 Task: Create multiple record types of patient object.
Action: Mouse moved to (676, 57)
Screenshot: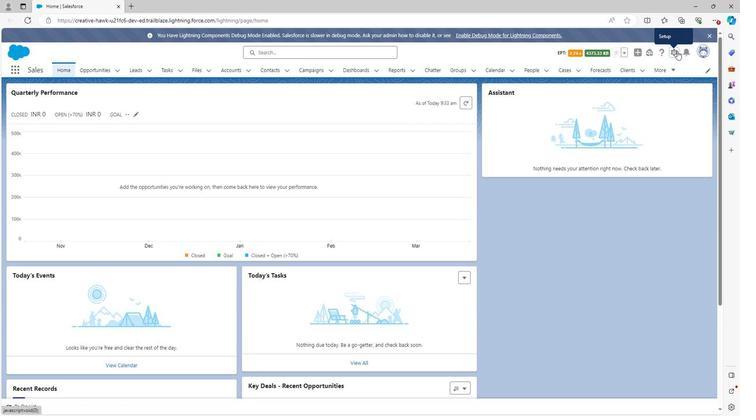 
Action: Mouse pressed left at (676, 57)
Screenshot: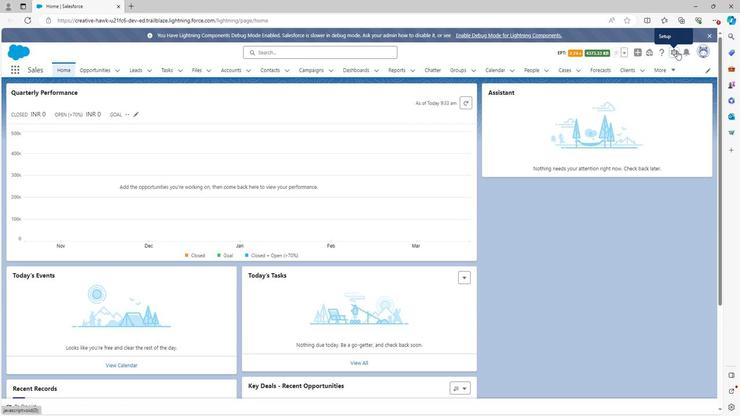 
Action: Mouse moved to (647, 79)
Screenshot: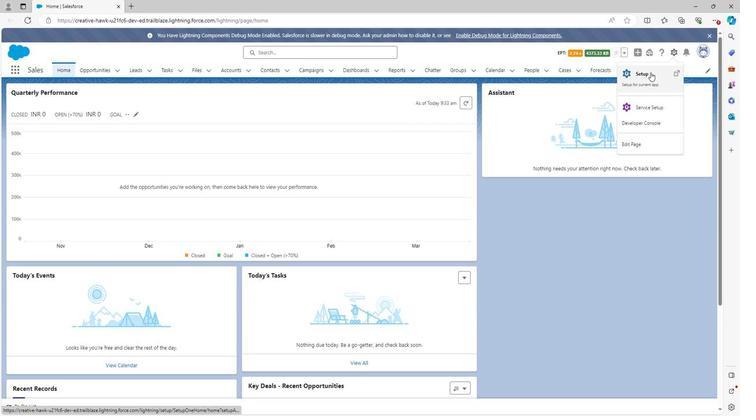 
Action: Mouse pressed left at (647, 79)
Screenshot: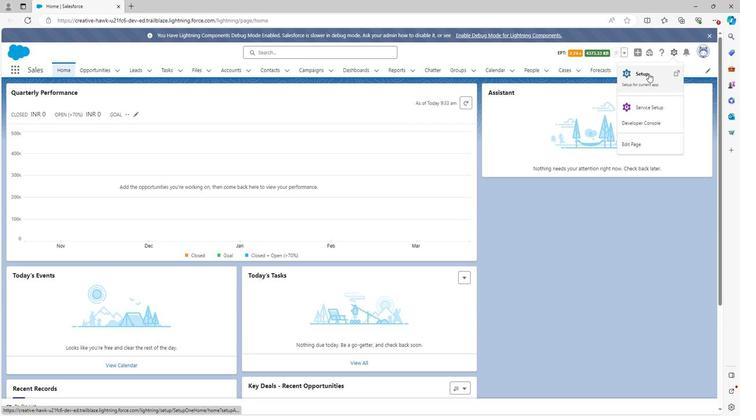 
Action: Mouse moved to (87, 76)
Screenshot: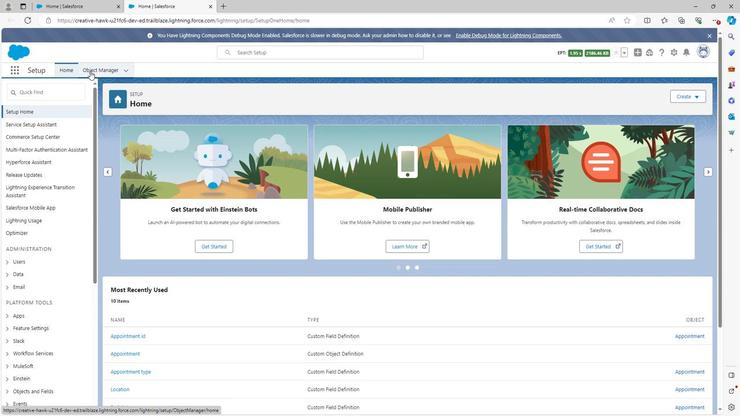 
Action: Mouse pressed left at (87, 76)
Screenshot: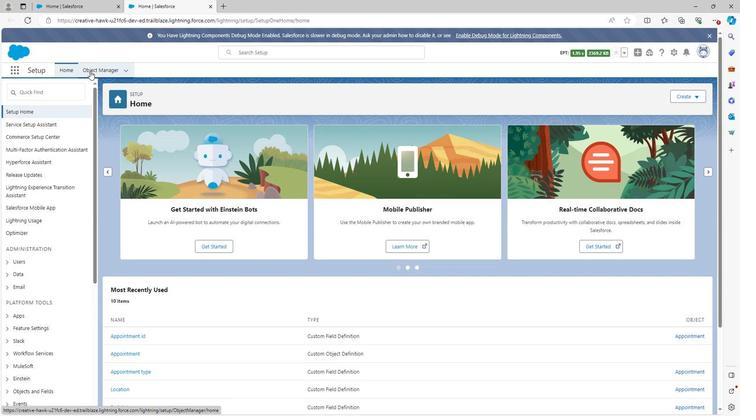 
Action: Mouse moved to (31, 301)
Screenshot: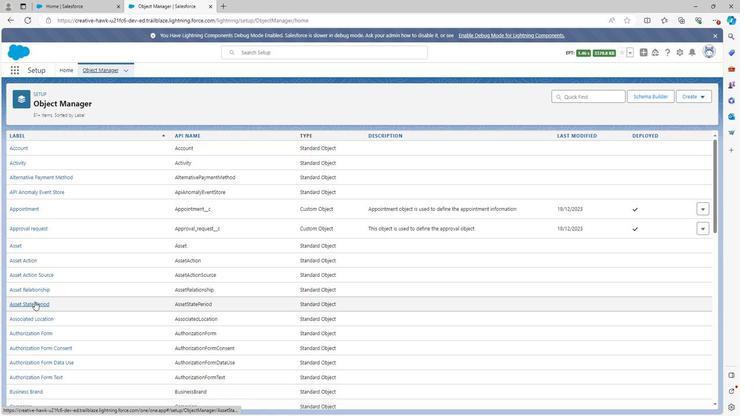 
Action: Mouse scrolled (31, 301) with delta (0, 0)
Screenshot: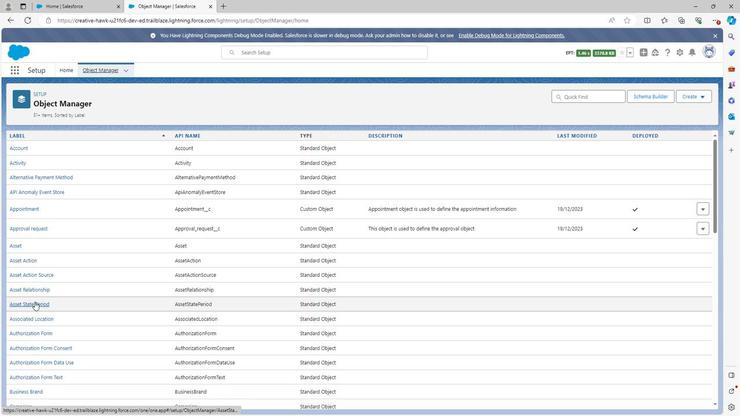 
Action: Mouse moved to (31, 302)
Screenshot: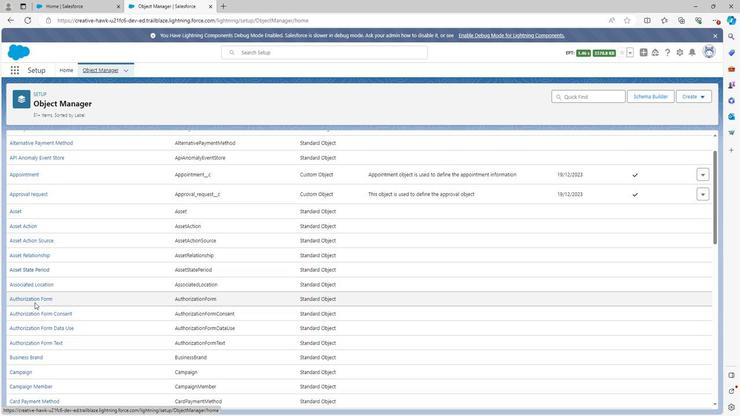 
Action: Mouse scrolled (31, 301) with delta (0, 0)
Screenshot: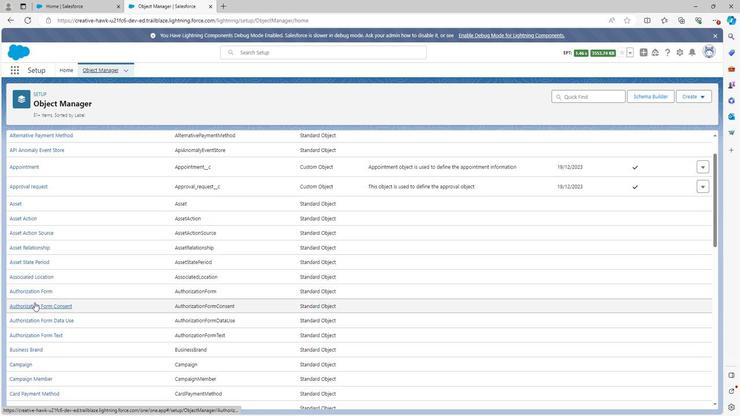 
Action: Mouse scrolled (31, 301) with delta (0, 0)
Screenshot: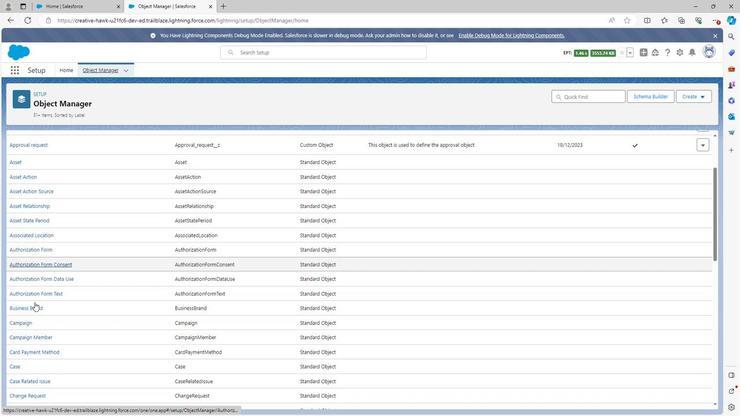 
Action: Mouse scrolled (31, 301) with delta (0, 0)
Screenshot: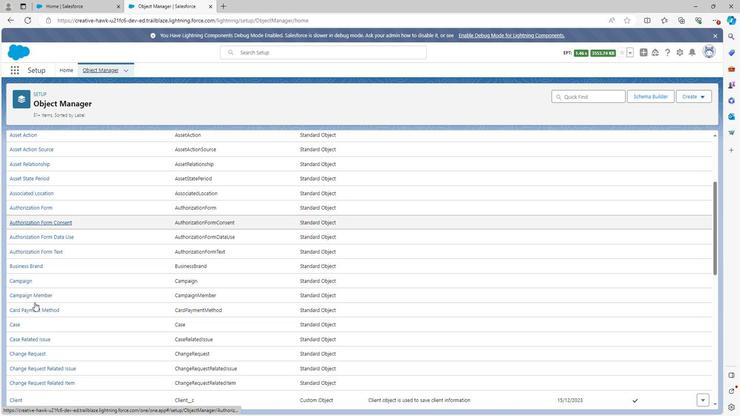 
Action: Mouse scrolled (31, 301) with delta (0, 0)
Screenshot: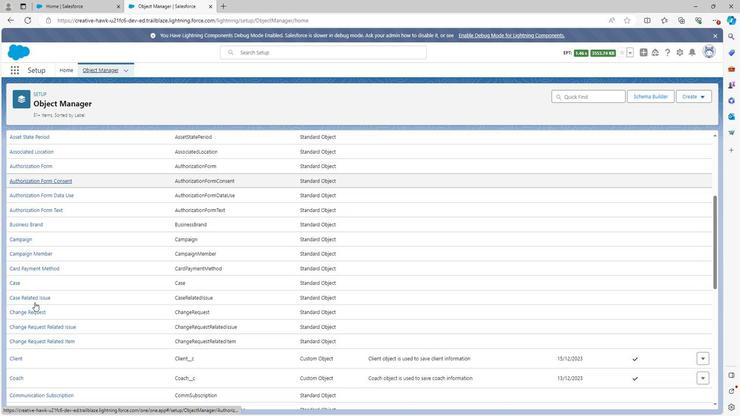
Action: Mouse moved to (32, 304)
Screenshot: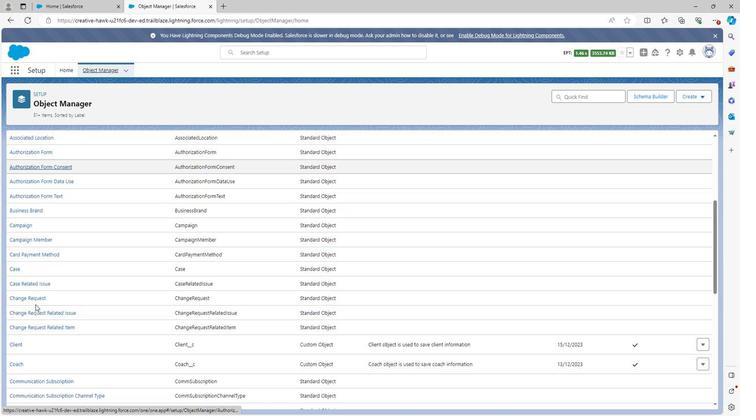 
Action: Mouse scrolled (32, 303) with delta (0, 0)
Screenshot: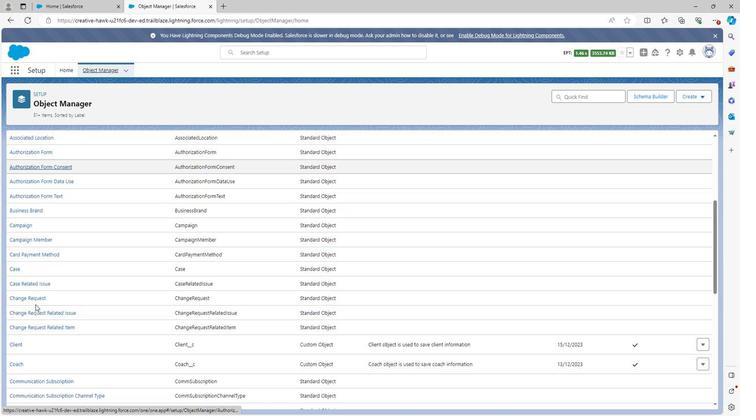 
Action: Mouse scrolled (32, 303) with delta (0, 0)
Screenshot: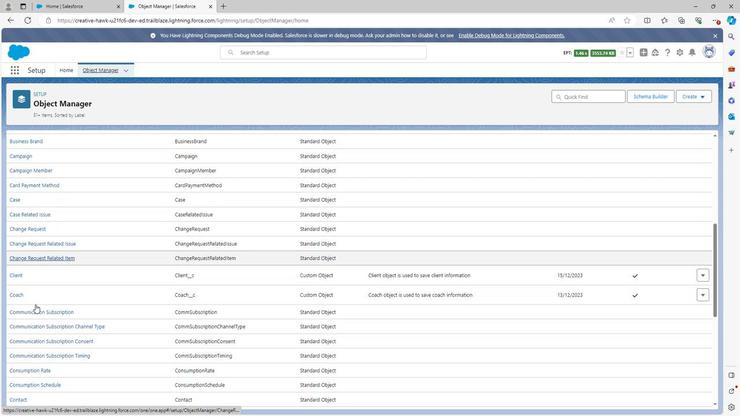 
Action: Mouse scrolled (32, 303) with delta (0, 0)
Screenshot: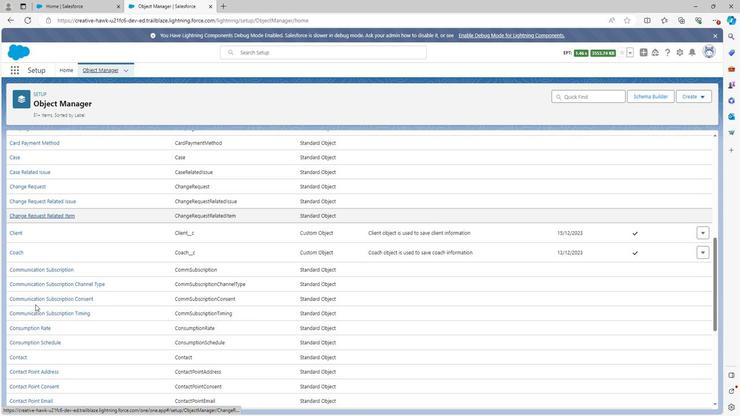 
Action: Mouse scrolled (32, 303) with delta (0, 0)
Screenshot: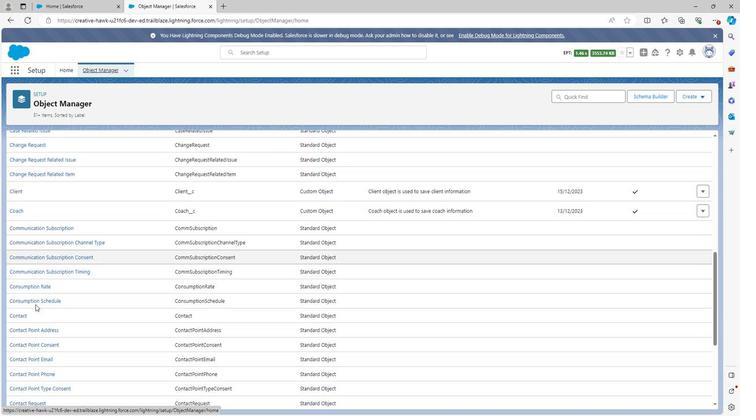 
Action: Mouse scrolled (32, 303) with delta (0, 0)
Screenshot: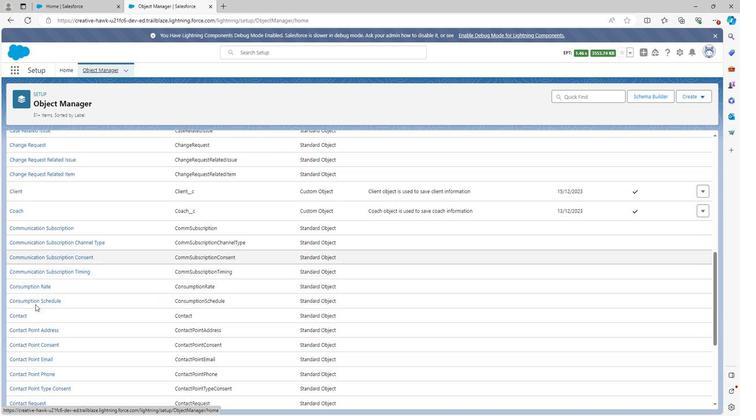 
Action: Mouse scrolled (32, 303) with delta (0, 0)
Screenshot: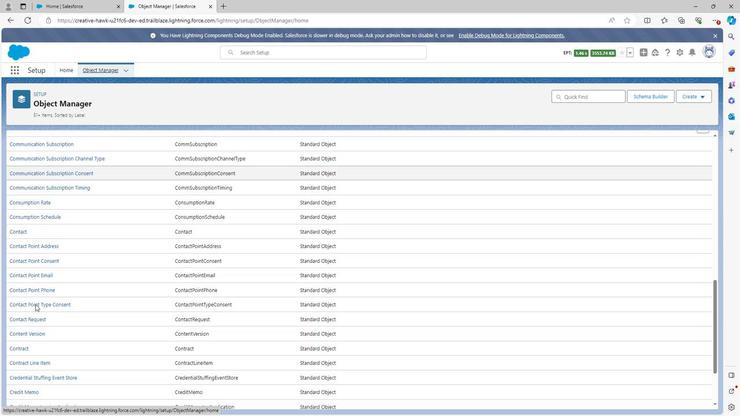 
Action: Mouse scrolled (32, 303) with delta (0, 0)
Screenshot: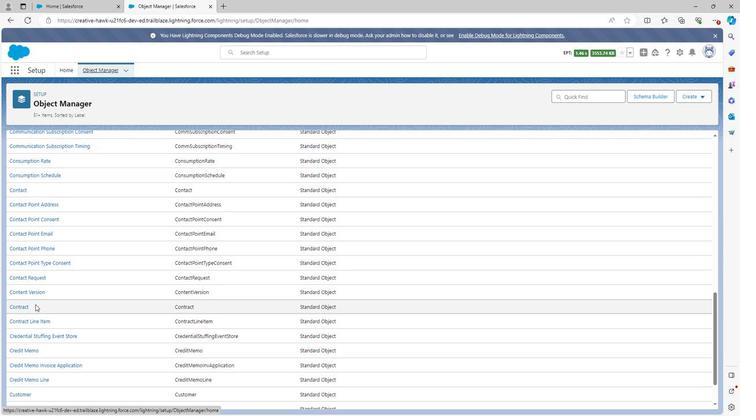 
Action: Mouse scrolled (32, 303) with delta (0, 0)
Screenshot: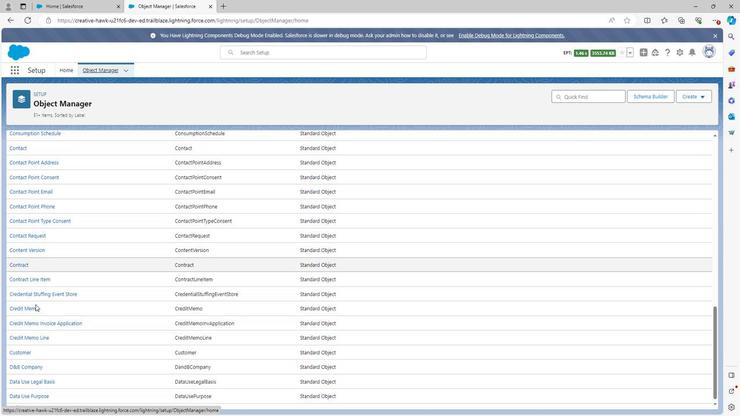 
Action: Mouse scrolled (32, 303) with delta (0, 0)
Screenshot: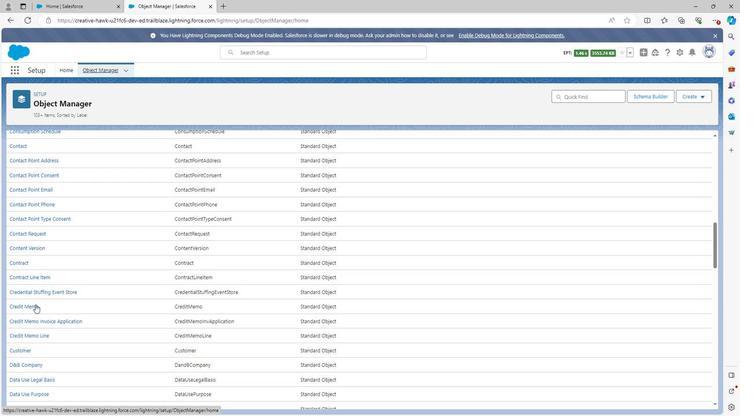 
Action: Mouse scrolled (32, 303) with delta (0, 0)
Screenshot: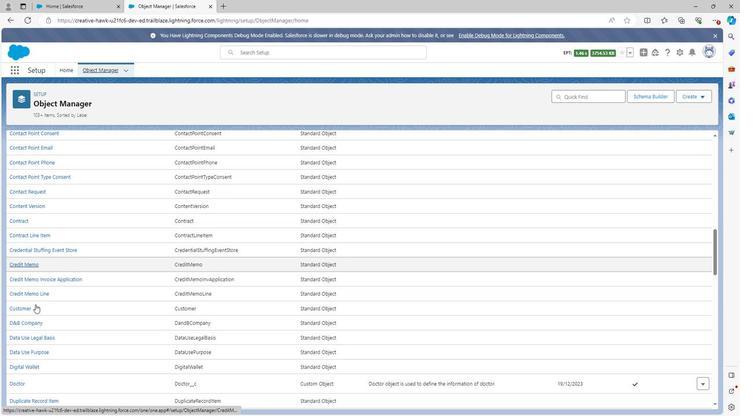 
Action: Mouse scrolled (32, 303) with delta (0, 0)
Screenshot: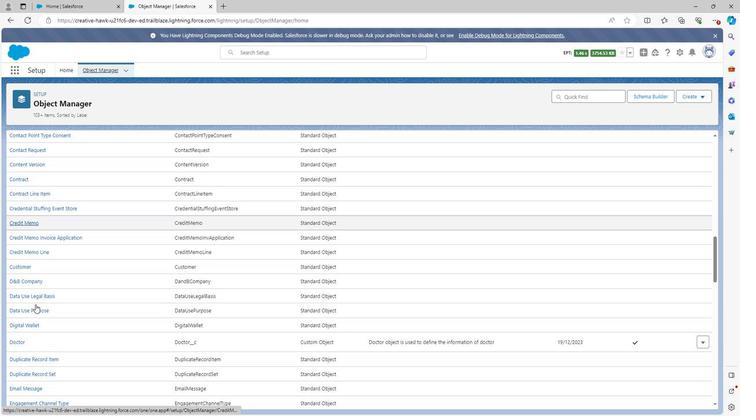 
Action: Mouse scrolled (32, 303) with delta (0, 0)
Screenshot: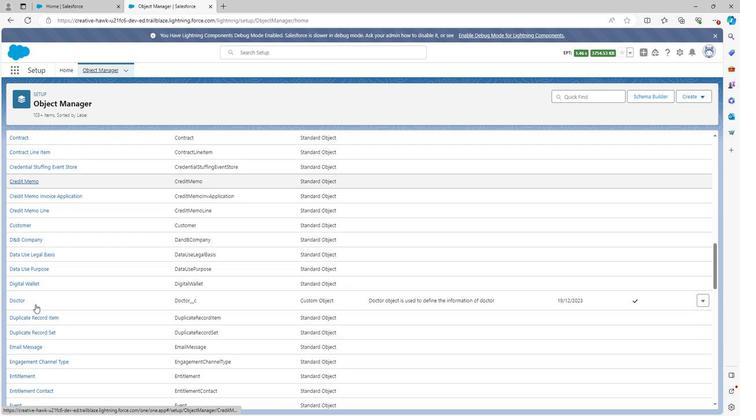 
Action: Mouse moved to (33, 304)
Screenshot: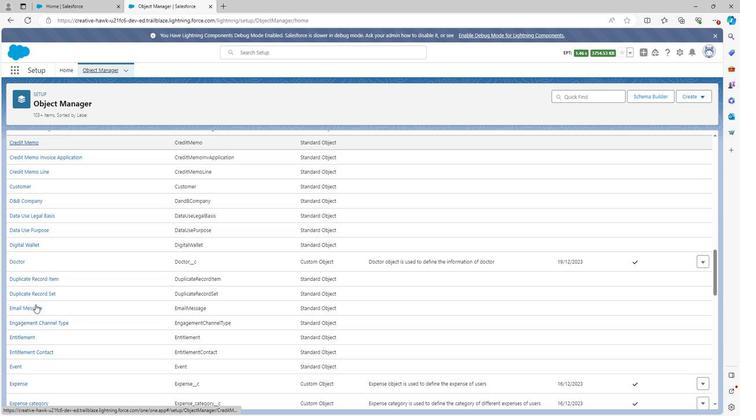 
Action: Mouse scrolled (33, 303) with delta (0, 0)
Screenshot: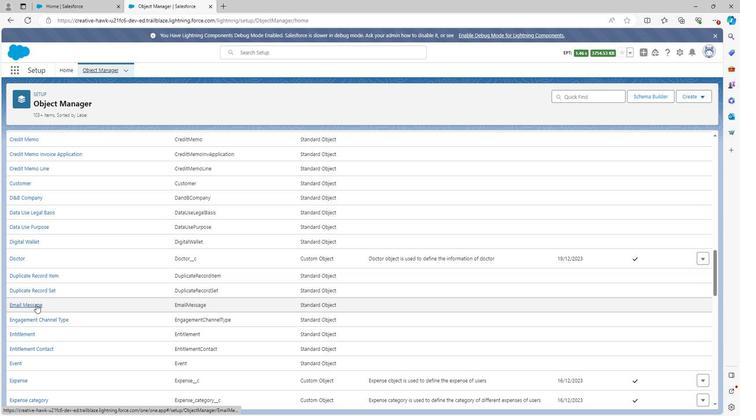 
Action: Mouse scrolled (33, 303) with delta (0, 0)
Screenshot: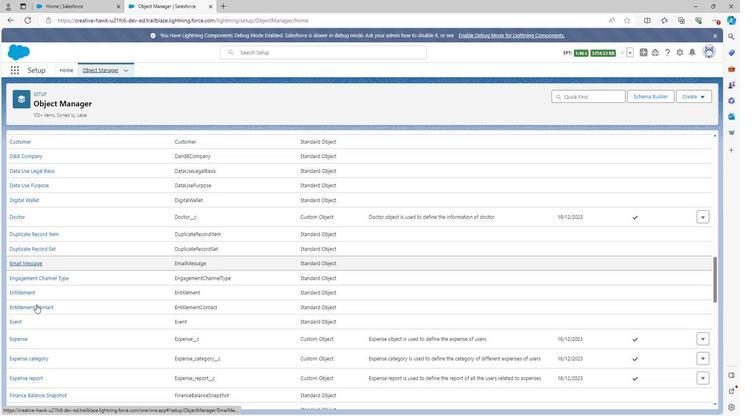 
Action: Mouse scrolled (33, 303) with delta (0, 0)
Screenshot: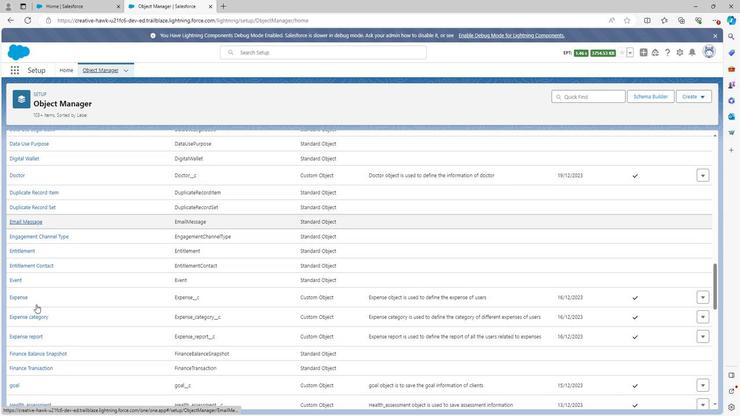 
Action: Mouse moved to (33, 303)
Screenshot: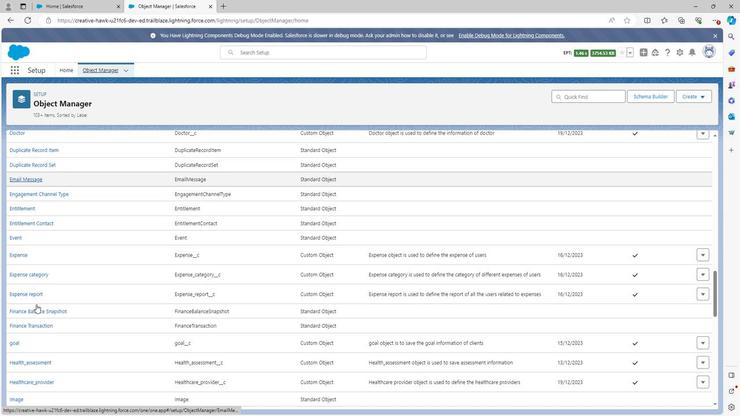 
Action: Mouse scrolled (33, 303) with delta (0, 0)
Screenshot: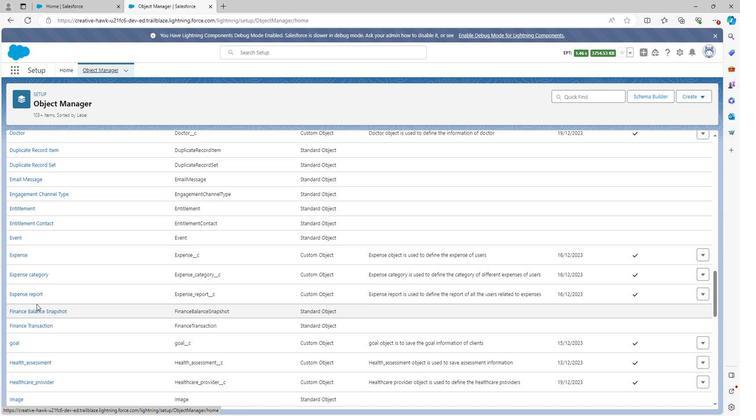 
Action: Mouse scrolled (33, 303) with delta (0, 0)
Screenshot: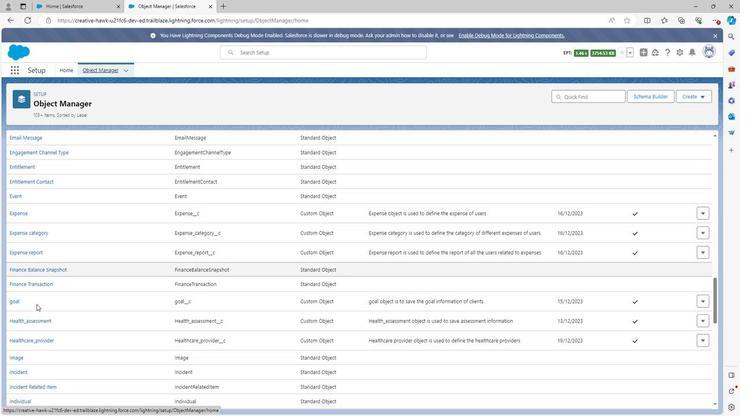 
Action: Mouse scrolled (33, 303) with delta (0, 0)
Screenshot: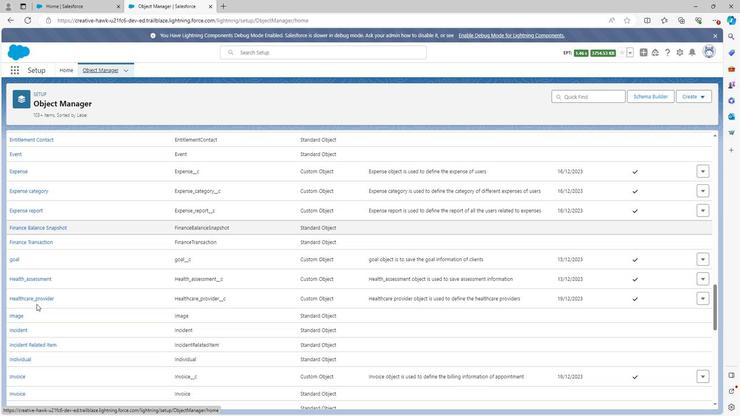 
Action: Mouse scrolled (33, 303) with delta (0, 0)
Screenshot: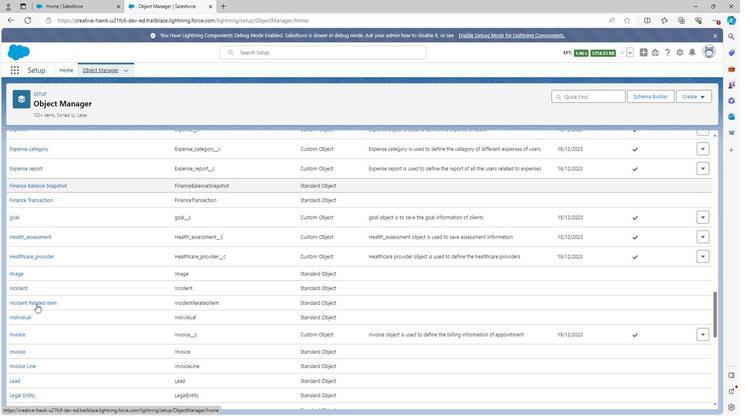 
Action: Mouse scrolled (33, 303) with delta (0, 0)
Screenshot: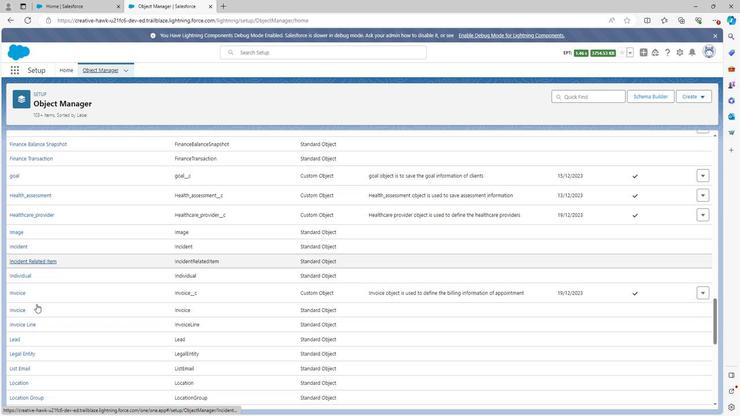
Action: Mouse scrolled (33, 303) with delta (0, 0)
Screenshot: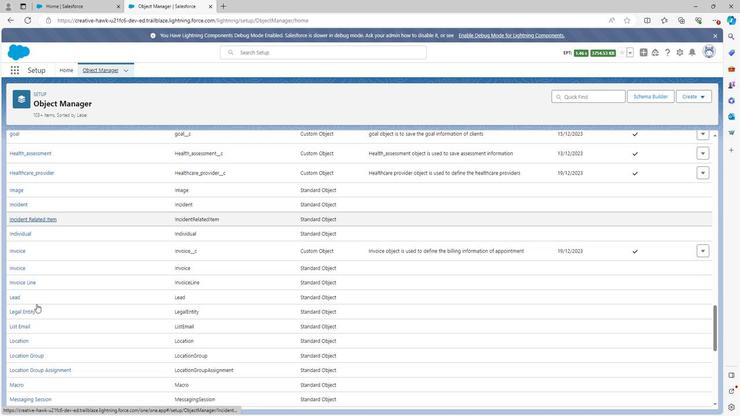 
Action: Mouse moved to (33, 303)
Screenshot: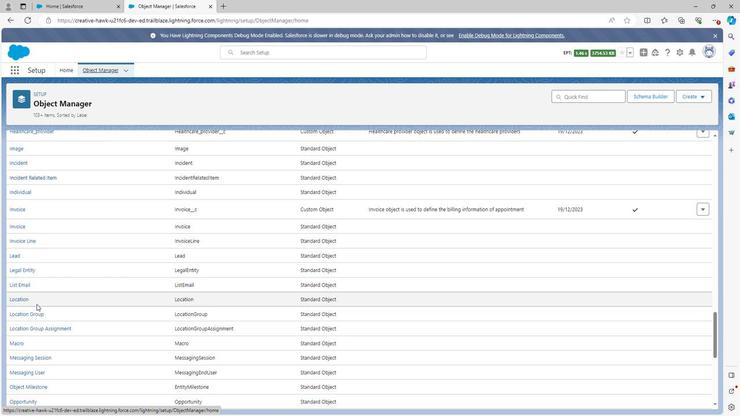 
Action: Mouse scrolled (33, 303) with delta (0, 0)
Screenshot: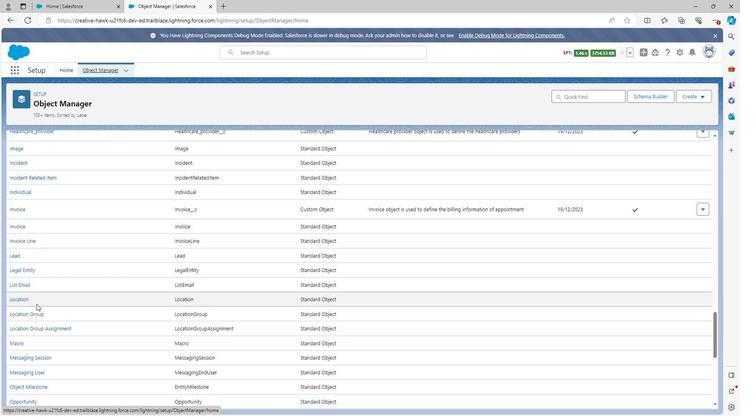 
Action: Mouse scrolled (33, 303) with delta (0, 0)
Screenshot: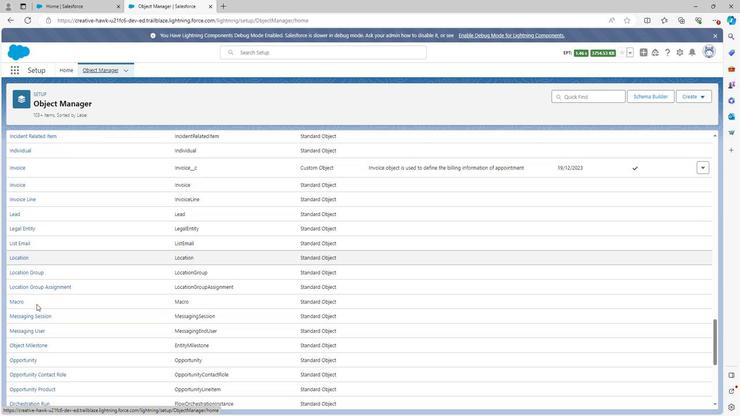 
Action: Mouse scrolled (33, 303) with delta (0, 0)
Screenshot: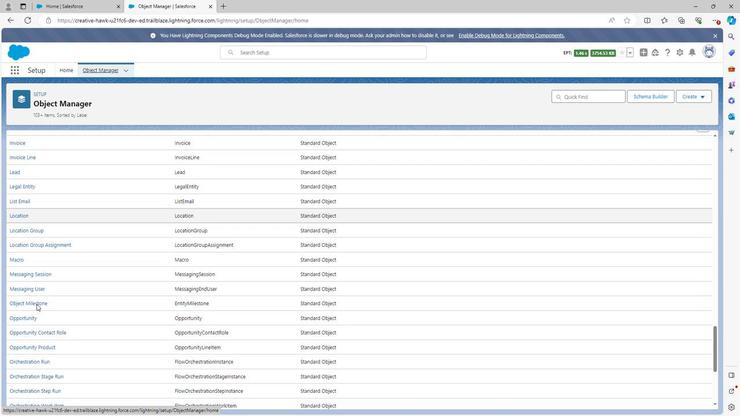 
Action: Mouse scrolled (33, 303) with delta (0, 0)
Screenshot: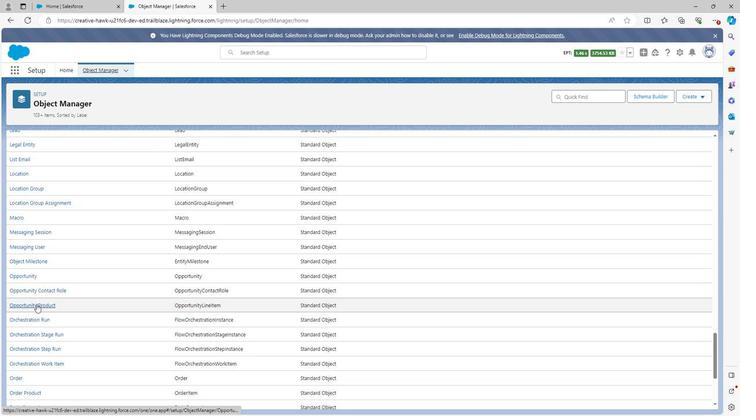 
Action: Mouse scrolled (33, 303) with delta (0, 0)
Screenshot: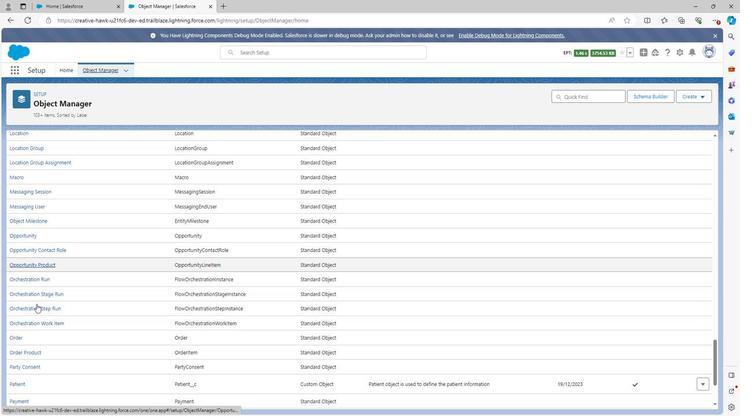 
Action: Mouse scrolled (33, 303) with delta (0, 0)
Screenshot: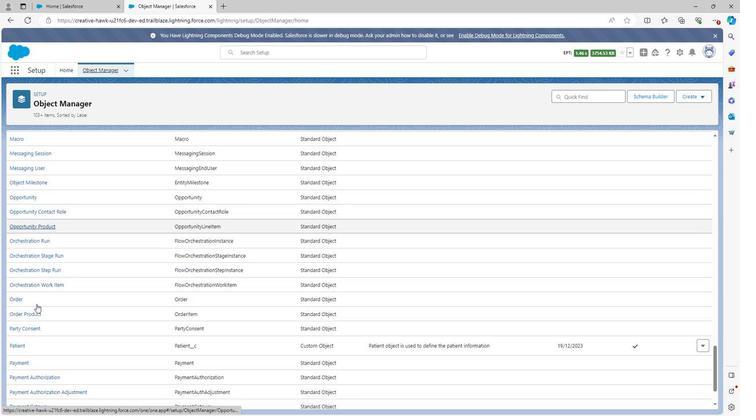 
Action: Mouse scrolled (33, 303) with delta (0, 0)
Screenshot: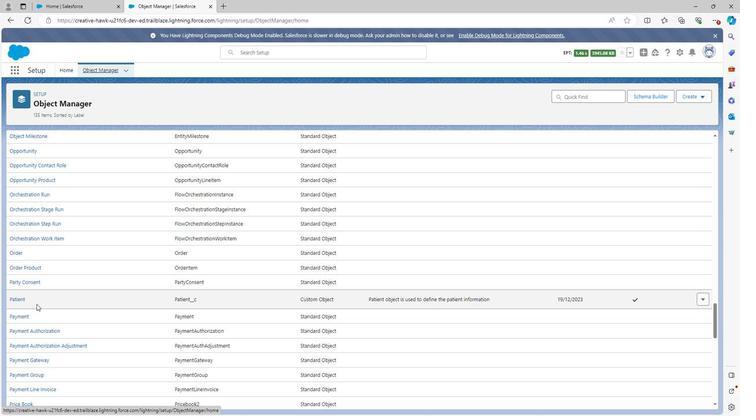 
Action: Mouse scrolled (33, 303) with delta (0, 0)
Screenshot: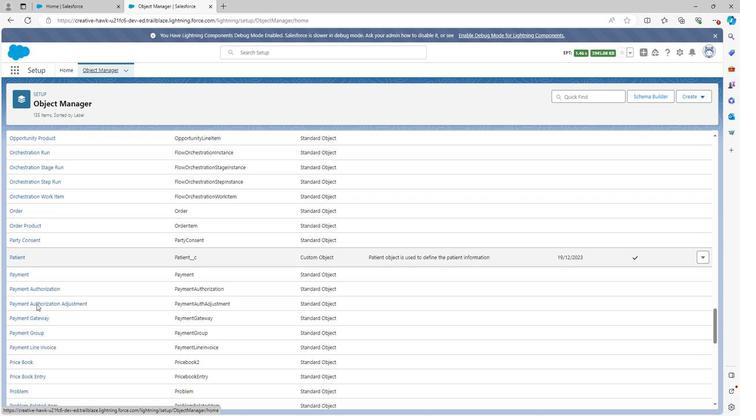 
Action: Mouse moved to (19, 219)
Screenshot: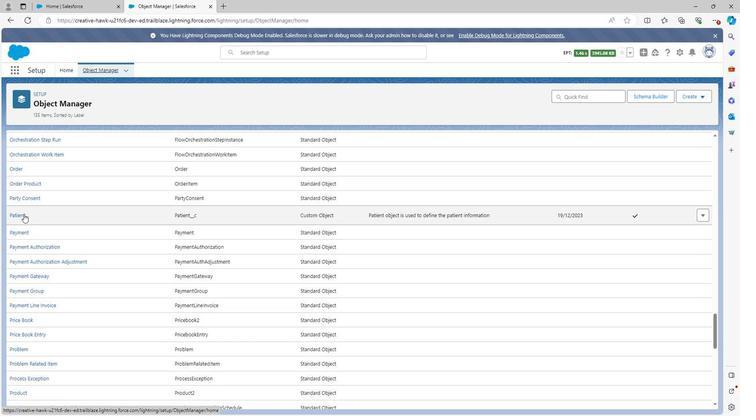 
Action: Mouse pressed left at (19, 219)
Screenshot: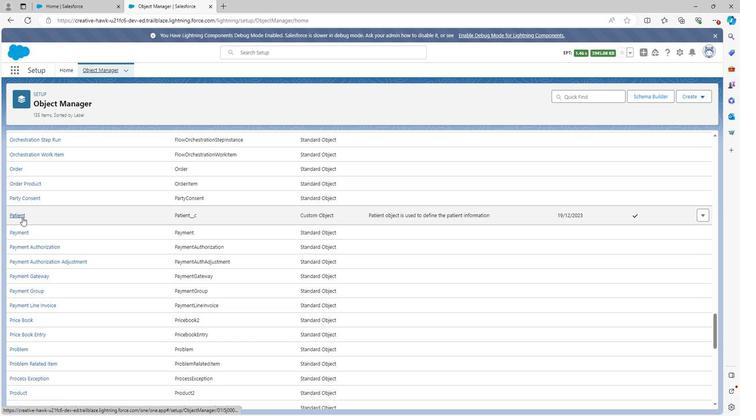 
Action: Mouse moved to (34, 252)
Screenshot: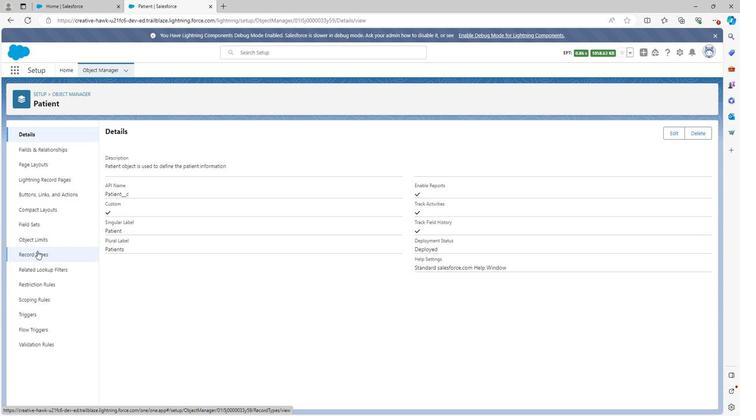 
Action: Mouse pressed left at (34, 252)
Screenshot: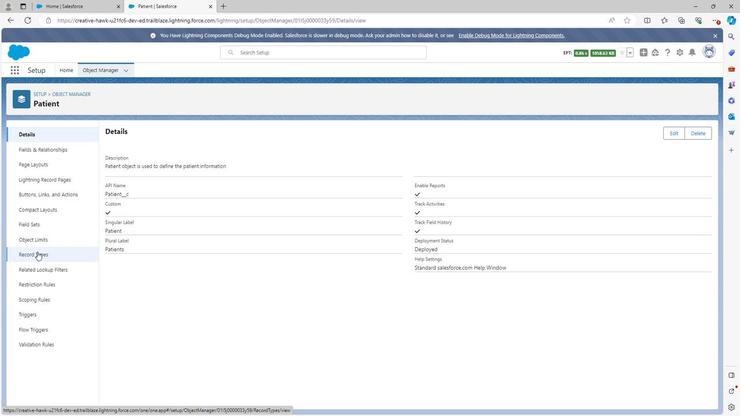 
Action: Mouse moved to (633, 139)
Screenshot: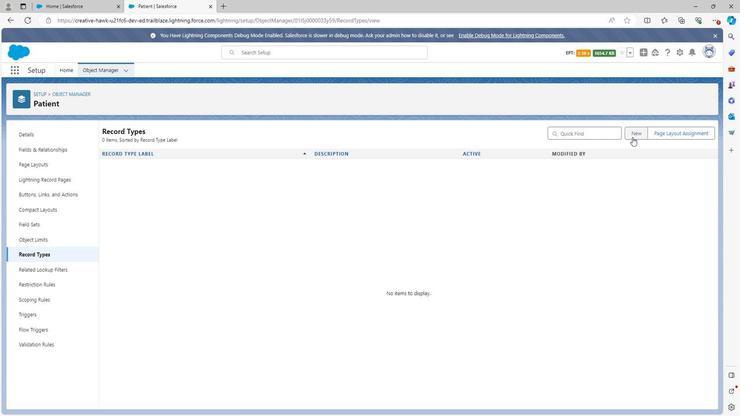 
Action: Mouse pressed left at (633, 139)
Screenshot: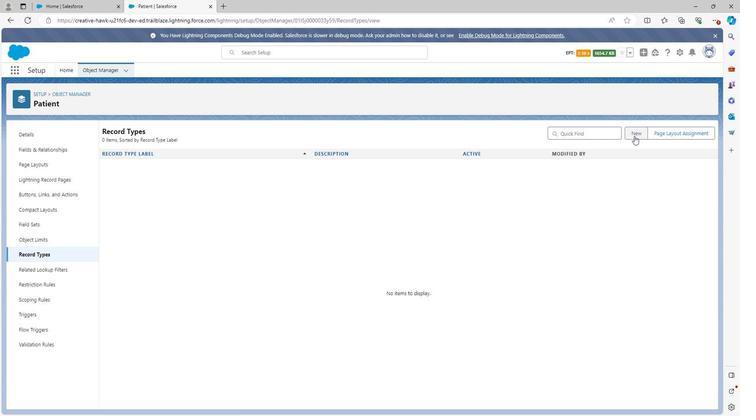 
Action: Mouse moved to (259, 208)
Screenshot: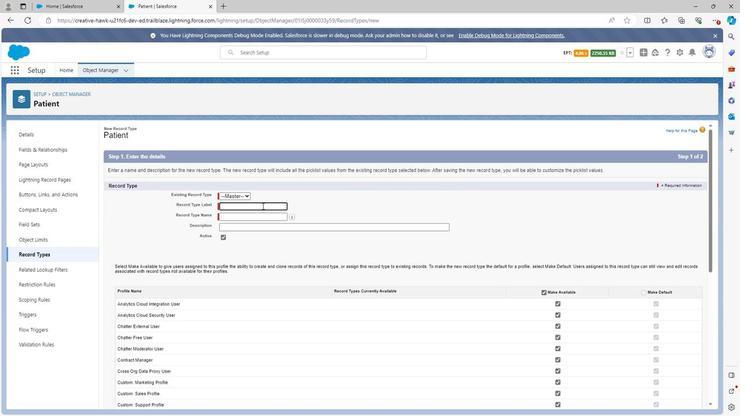 
Action: Key pressed <Key.shift>Patient<Key.space>id
Screenshot: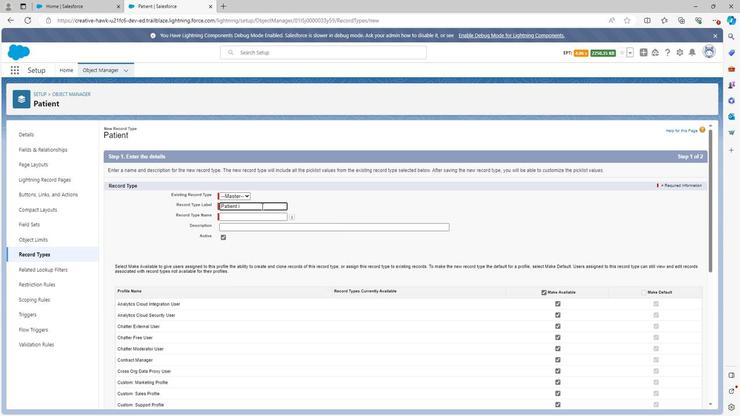 
Action: Mouse moved to (312, 213)
Screenshot: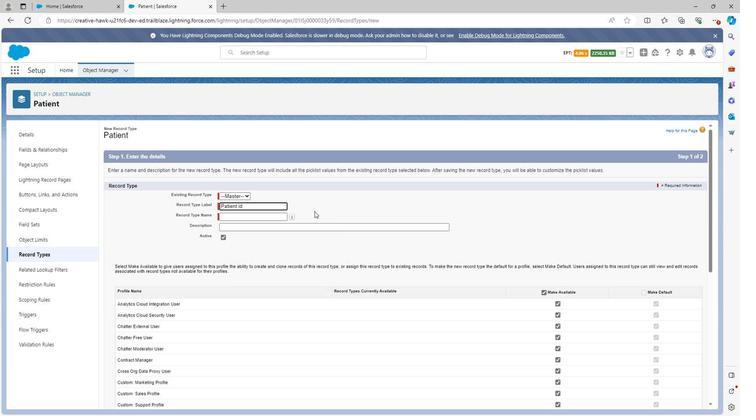 
Action: Mouse pressed left at (312, 213)
Screenshot: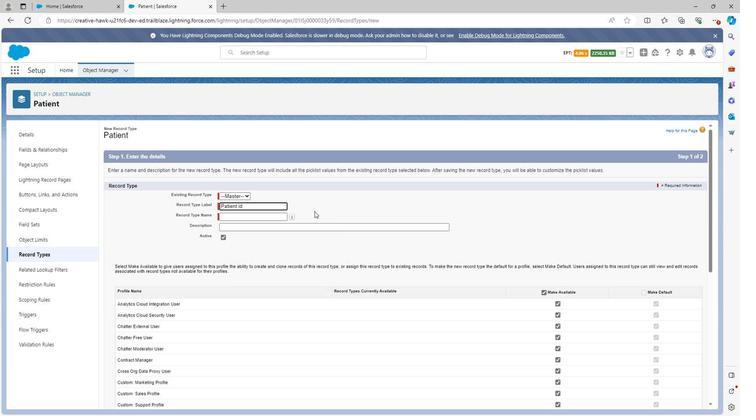 
Action: Mouse moved to (282, 230)
Screenshot: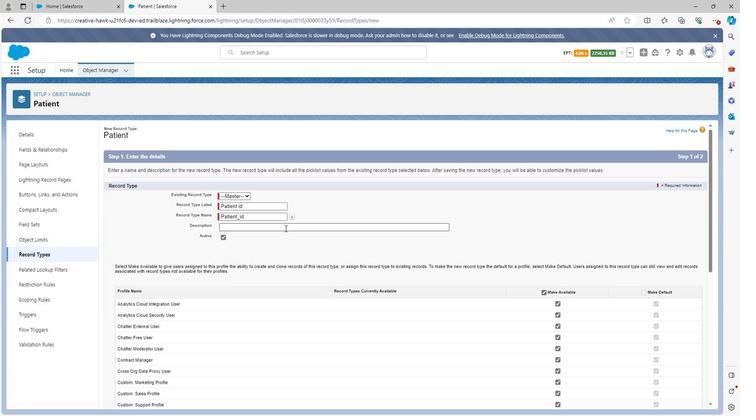 
Action: Mouse pressed left at (282, 230)
Screenshot: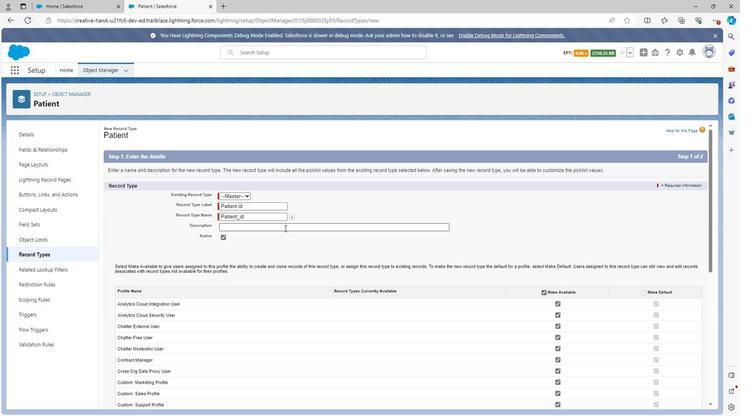 
Action: Key pressed <Key.shift>Patient<Key.space>id<Key.space>record<Key.space>type<Key.space>is<Key.space>used<Key.space>to<Key.space>defined<Key.space>patient<Key.space>id<Key.space>and<Key.space>save<Key.space>the<Key.space>data
Screenshot: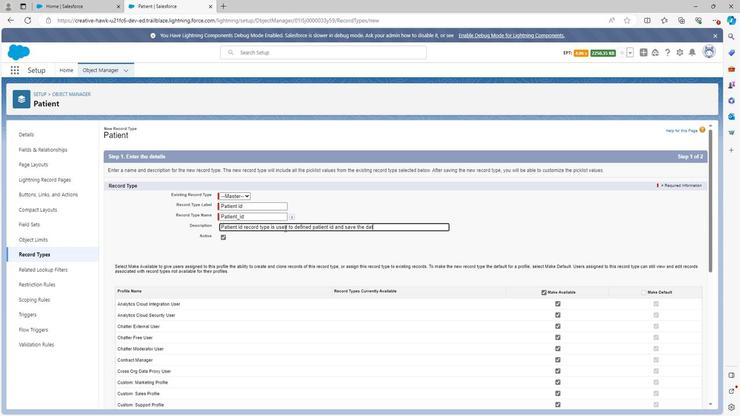 
Action: Mouse moved to (655, 316)
Screenshot: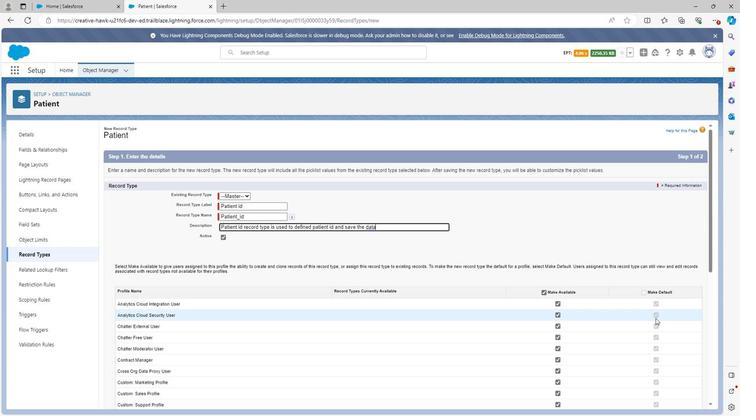 
Action: Mouse pressed left at (655, 316)
Screenshot: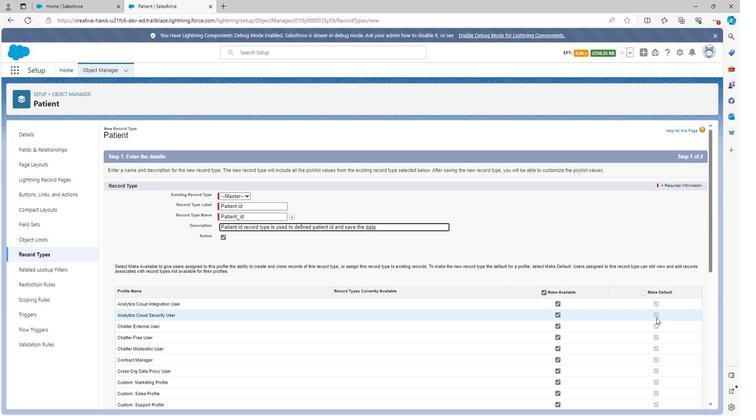 
Action: Mouse moved to (641, 291)
Screenshot: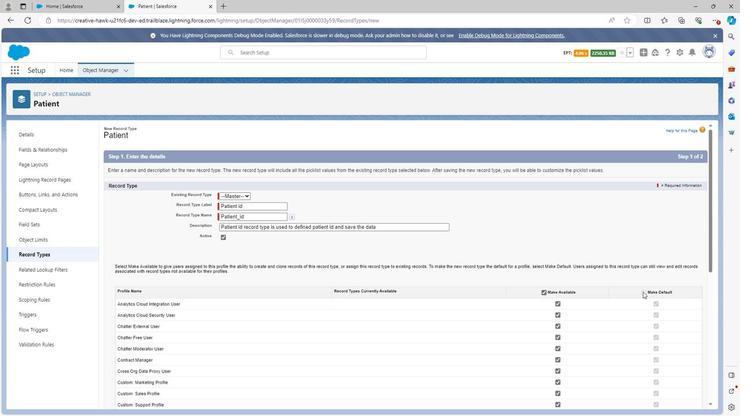 
Action: Mouse pressed left at (641, 291)
Screenshot: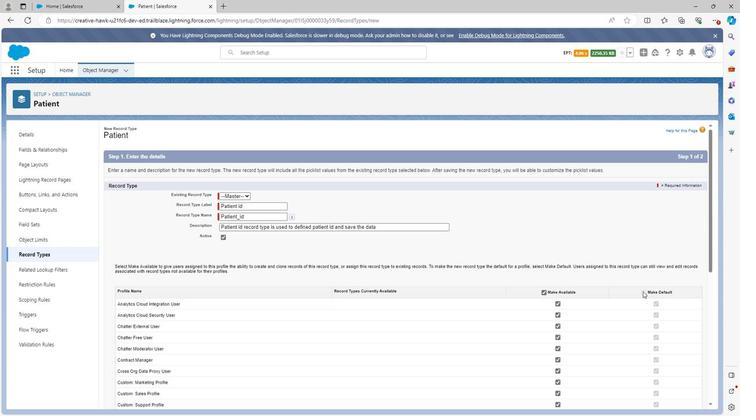 
Action: Mouse scrolled (641, 290) with delta (0, 0)
Screenshot: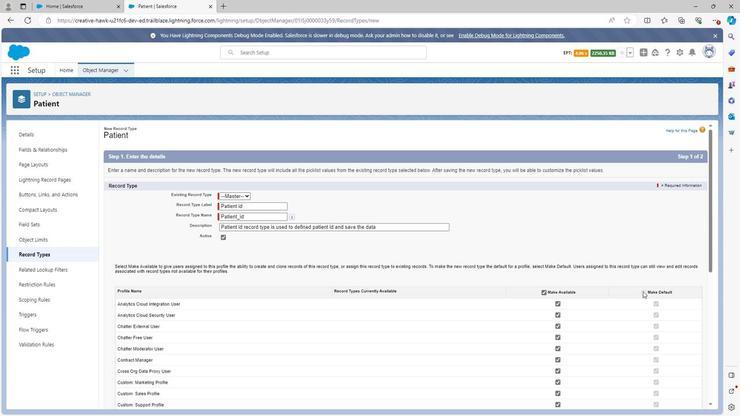
Action: Mouse scrolled (641, 290) with delta (0, 0)
Screenshot: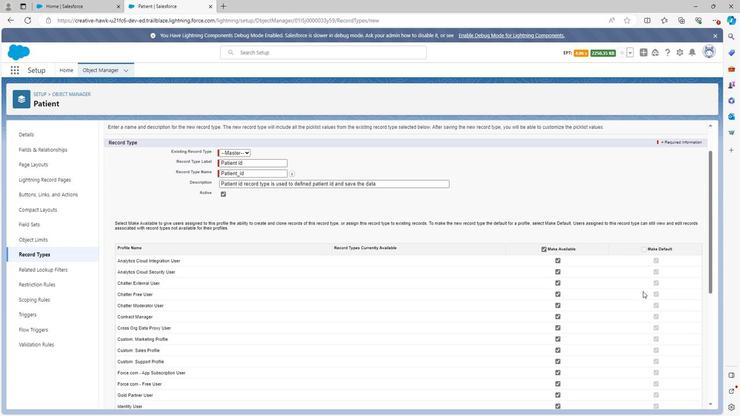 
Action: Mouse scrolled (641, 291) with delta (0, 0)
Screenshot: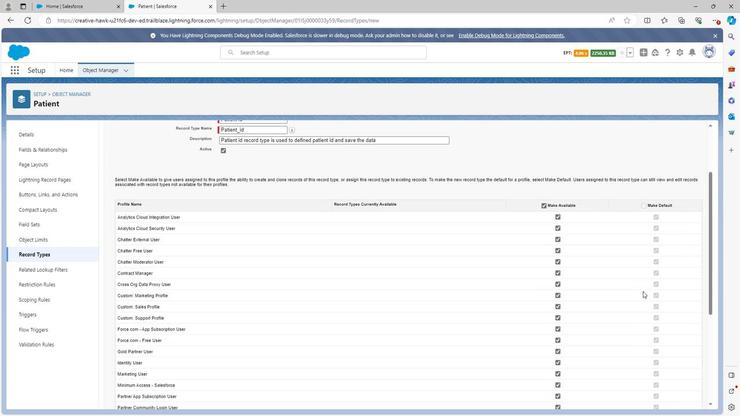 
Action: Mouse scrolled (641, 290) with delta (0, 0)
Screenshot: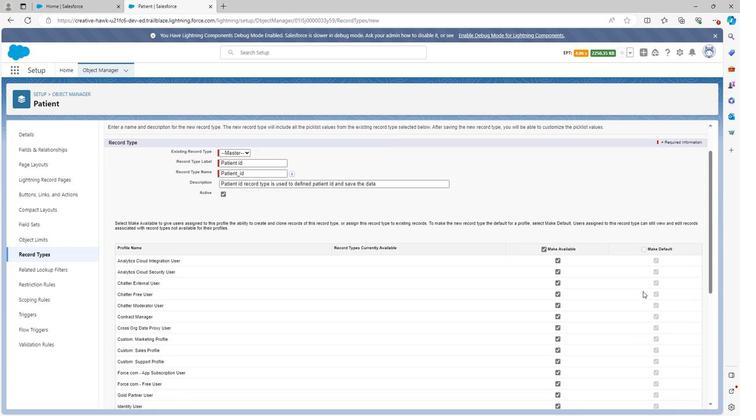 
Action: Mouse scrolled (641, 290) with delta (0, 0)
Screenshot: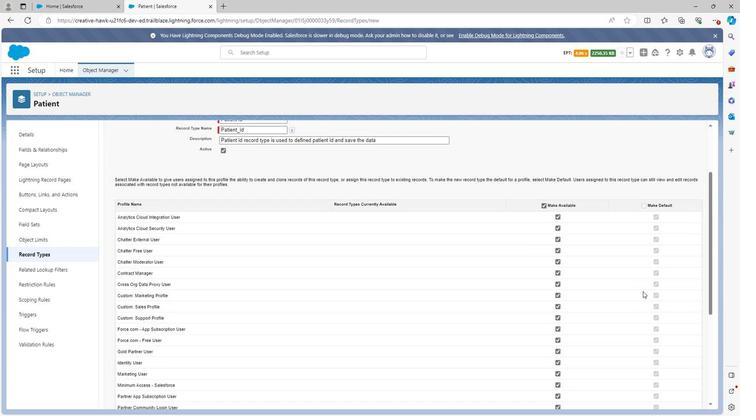 
Action: Mouse scrolled (641, 290) with delta (0, 0)
Screenshot: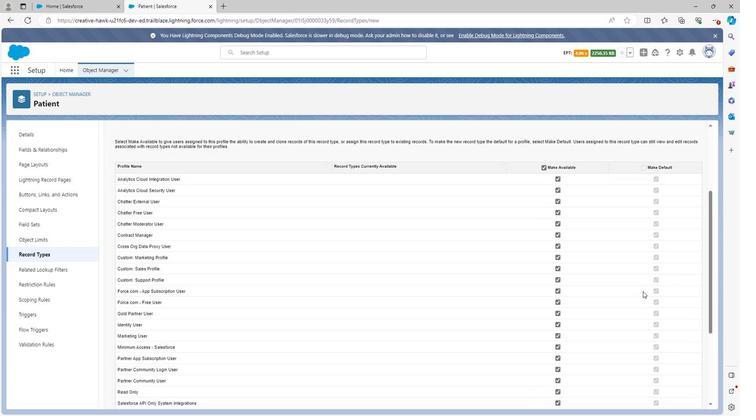 
Action: Mouse scrolled (641, 290) with delta (0, 0)
Screenshot: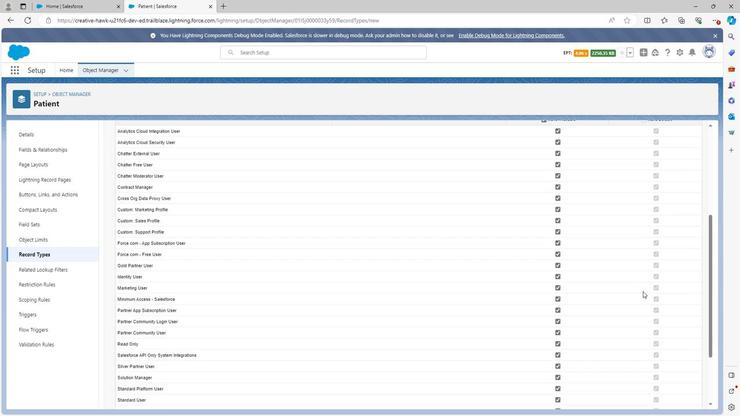 
Action: Mouse scrolled (641, 290) with delta (0, 0)
Screenshot: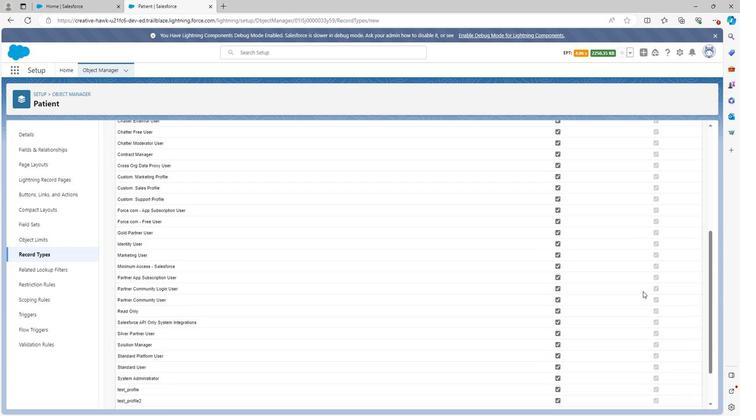 
Action: Mouse moved to (677, 394)
Screenshot: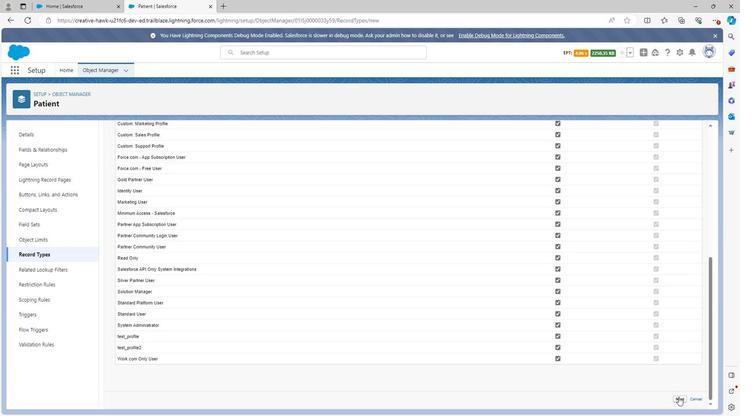 
Action: Mouse pressed left at (677, 394)
Screenshot: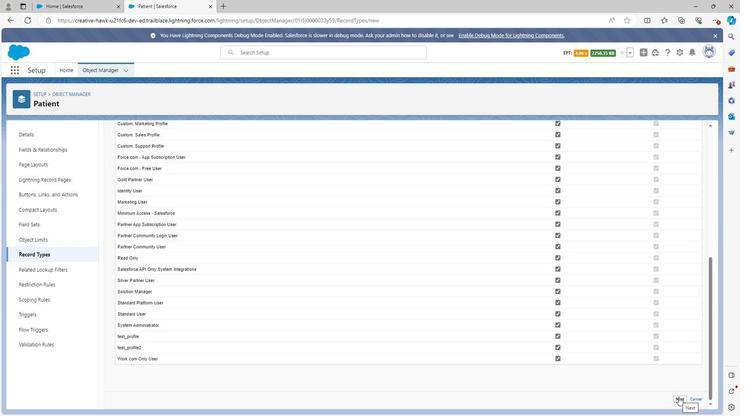 
Action: Mouse moved to (596, 350)
Screenshot: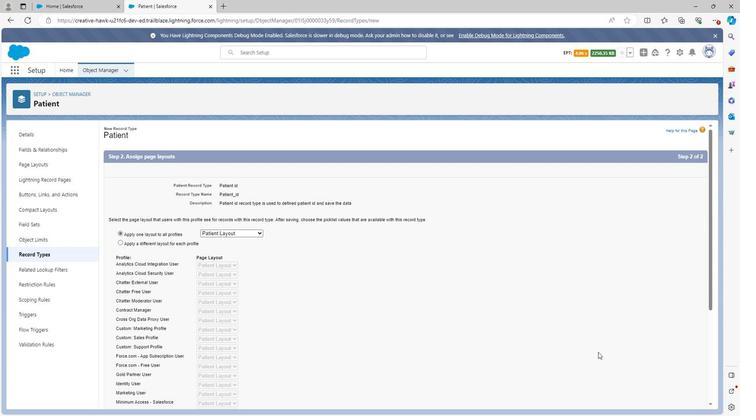 
Action: Mouse scrolled (596, 349) with delta (0, 0)
Screenshot: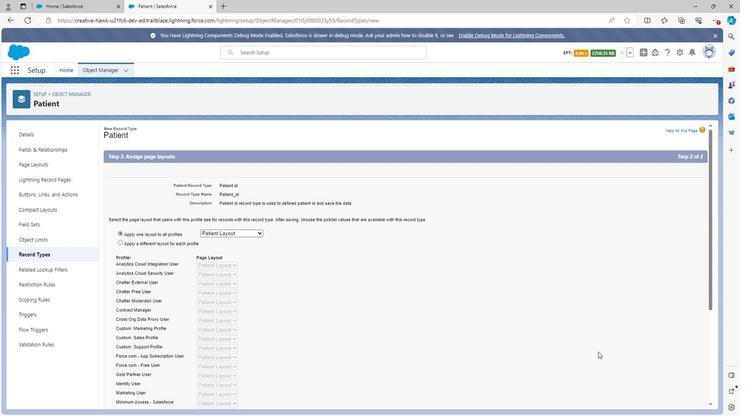 
Action: Mouse scrolled (596, 349) with delta (0, 0)
Screenshot: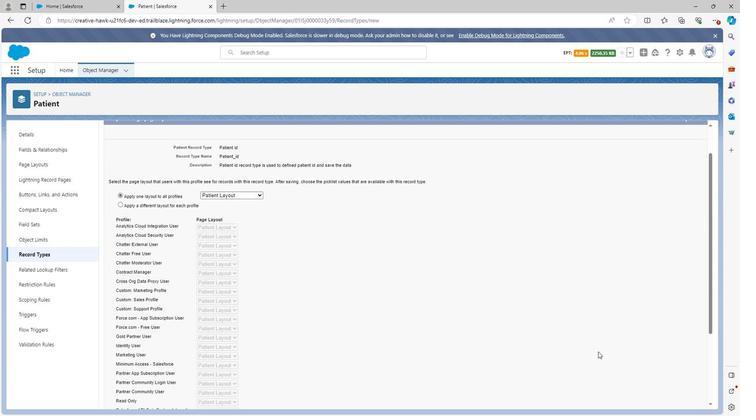 
Action: Mouse moved to (596, 350)
Screenshot: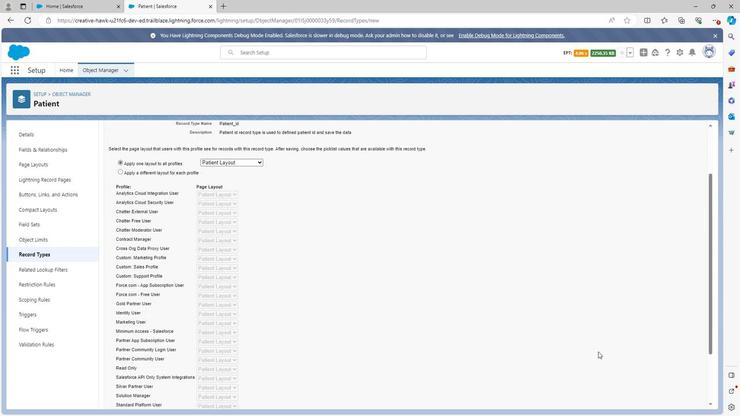 
Action: Mouse scrolled (596, 349) with delta (0, 0)
Screenshot: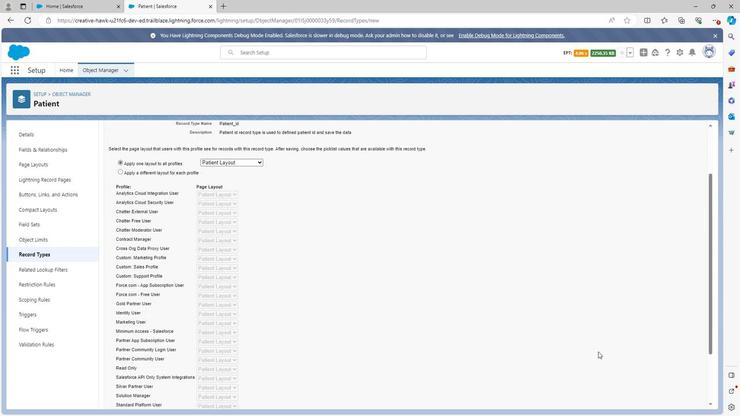 
Action: Mouse moved to (596, 350)
Screenshot: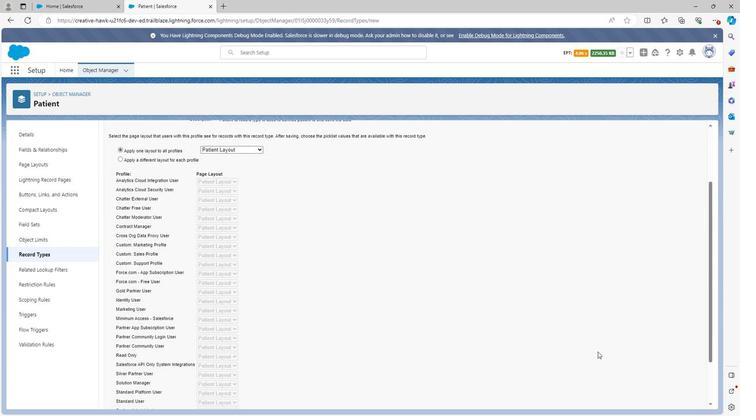 
Action: Mouse scrolled (596, 350) with delta (0, 0)
Screenshot: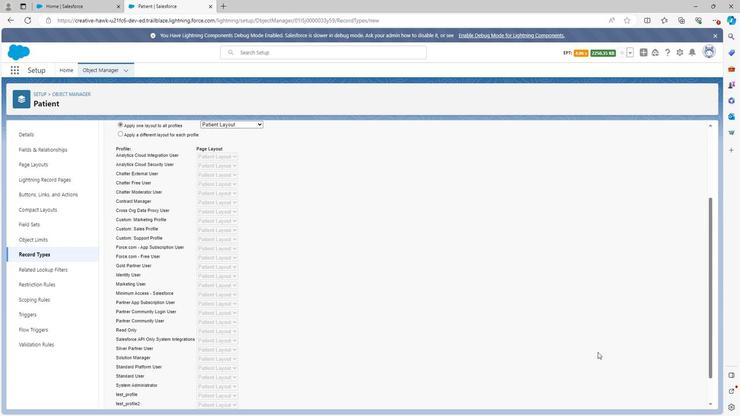 
Action: Mouse moved to (598, 353)
Screenshot: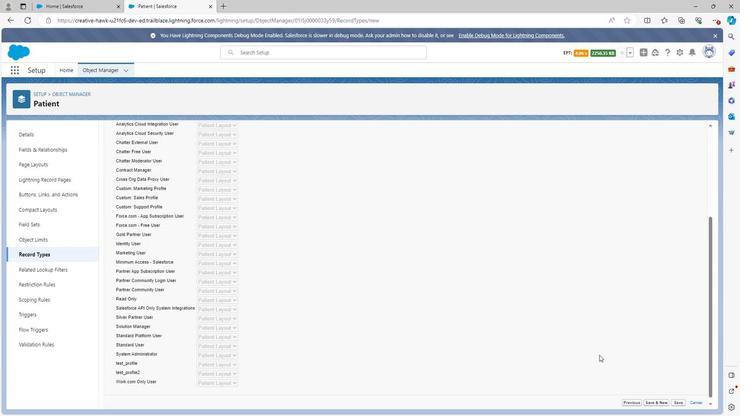 
Action: Mouse scrolled (598, 352) with delta (0, 0)
Screenshot: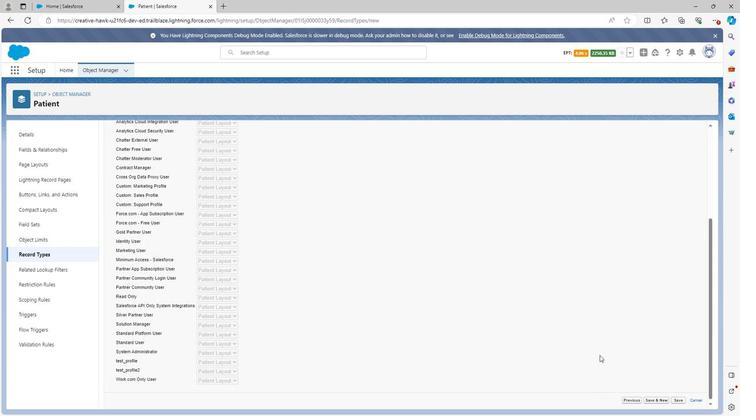 
Action: Mouse moved to (679, 396)
Screenshot: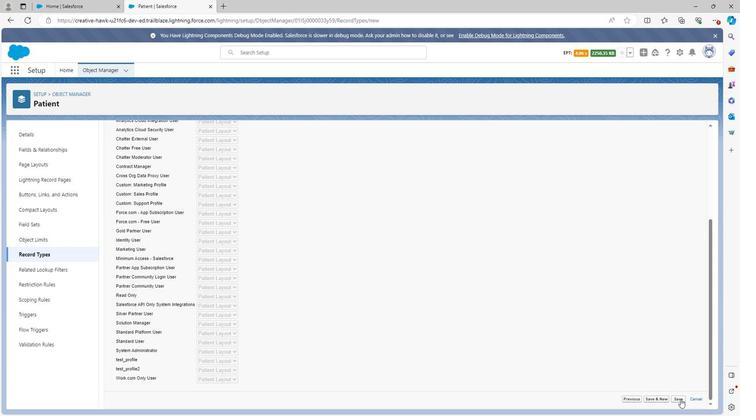 
Action: Mouse pressed left at (679, 396)
Screenshot: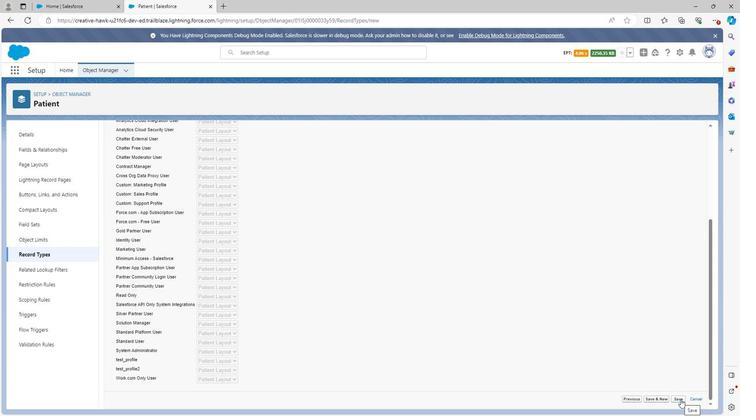 
Action: Mouse moved to (27, 255)
Screenshot: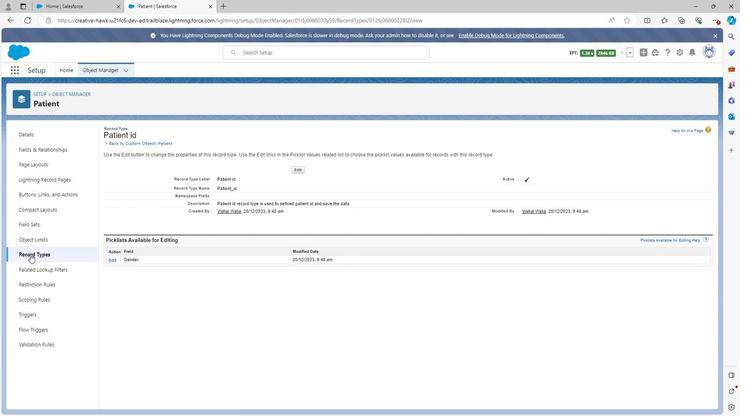 
Action: Mouse pressed left at (27, 255)
Screenshot: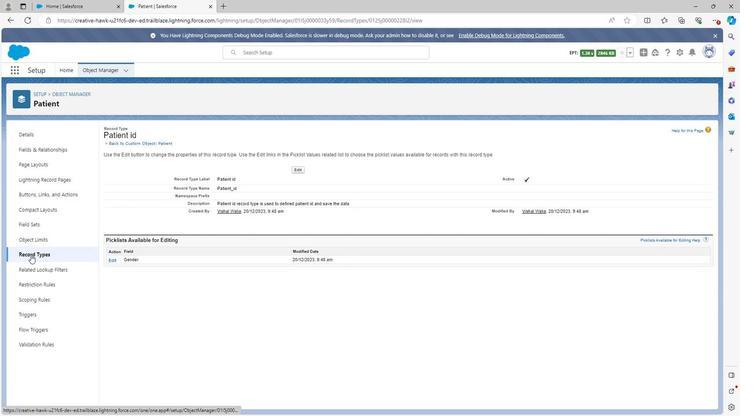 
Action: Mouse moved to (630, 137)
Screenshot: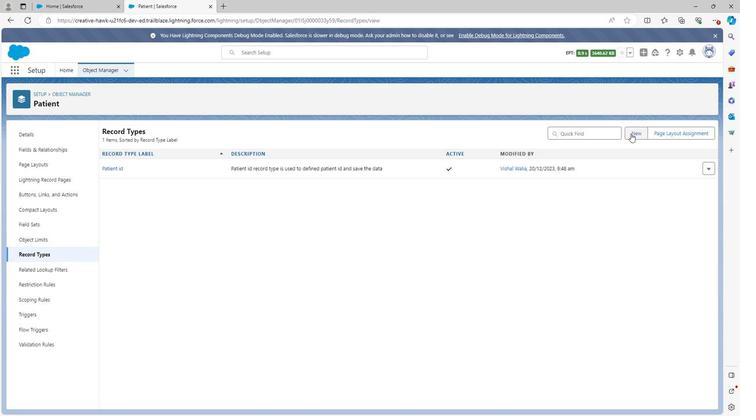 
Action: Mouse pressed left at (630, 137)
Screenshot: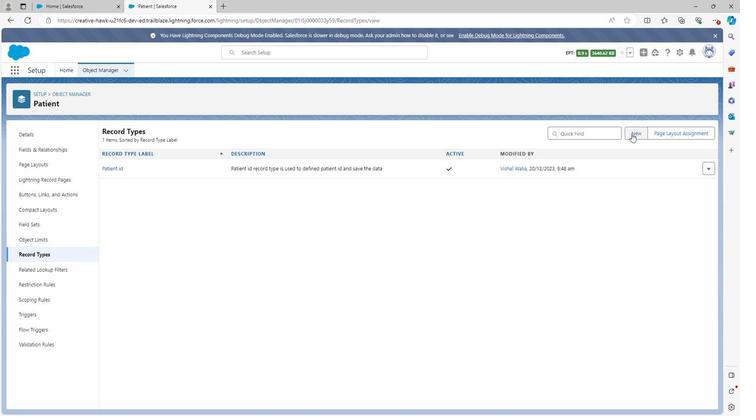 
Action: Mouse moved to (272, 206)
Screenshot: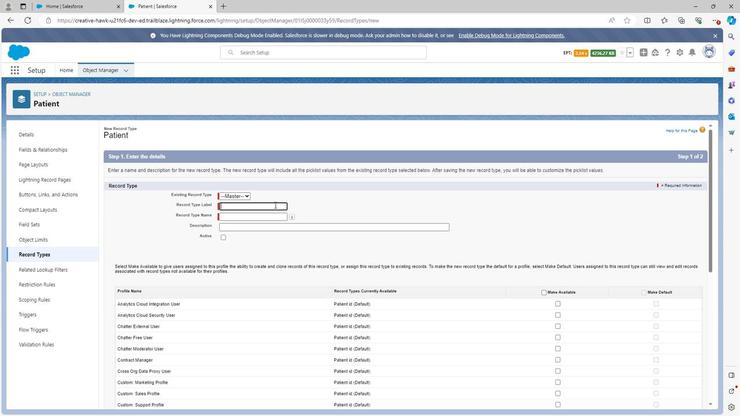 
Action: Mouse pressed left at (272, 206)
Screenshot: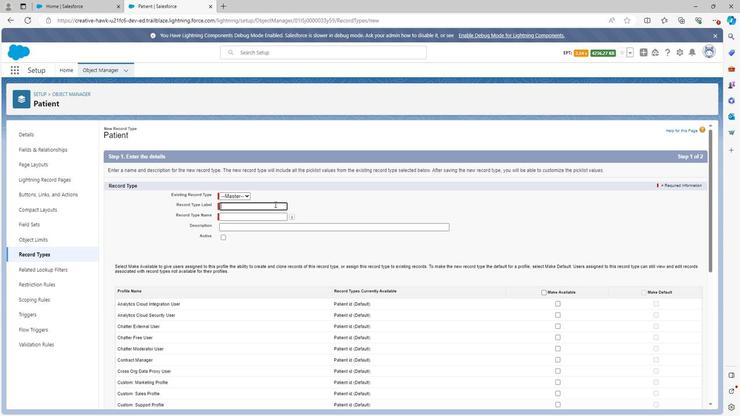 
Action: Key pressed <Key.shift><Key.shift><Key.shift>Fierst<Key.space>name
Screenshot: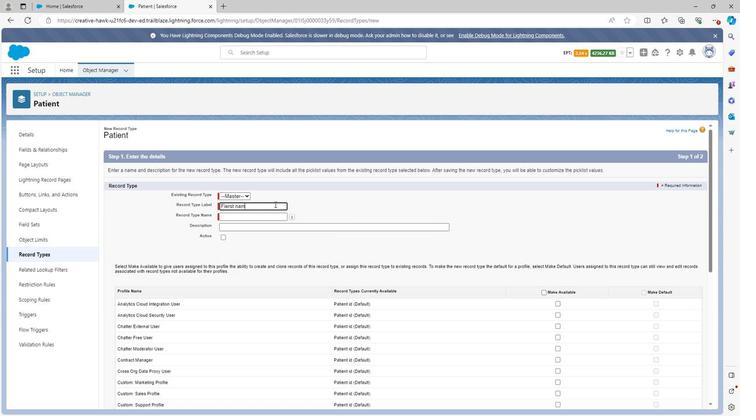 
Action: Mouse moved to (337, 212)
Screenshot: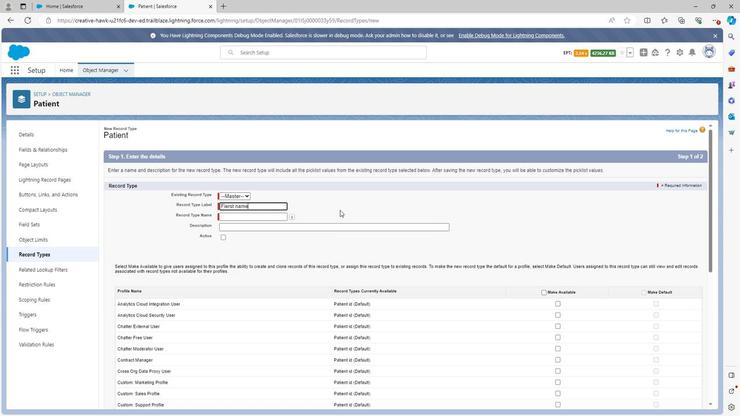 
Action: Mouse pressed left at (337, 212)
Screenshot: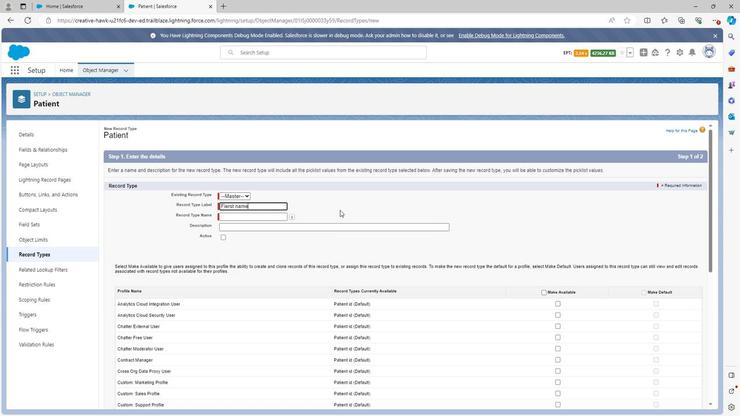 
Action: Mouse moved to (226, 208)
Screenshot: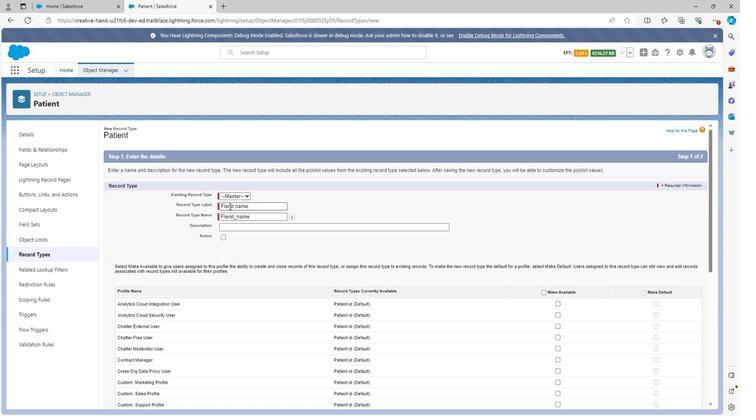 
Action: Mouse pressed left at (226, 208)
Screenshot: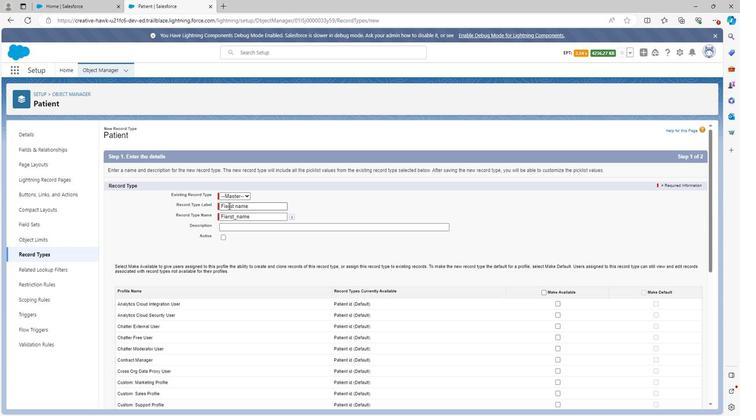 
Action: Mouse moved to (237, 237)
Screenshot: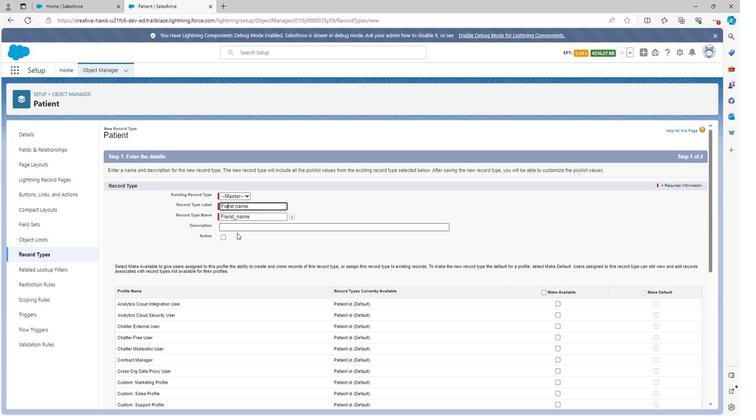 
Action: Key pressed <Key.backspace>
Screenshot: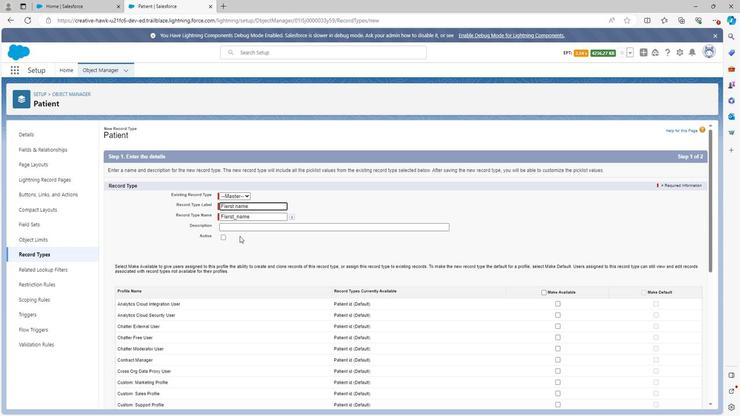 
Action: Mouse moved to (349, 209)
Screenshot: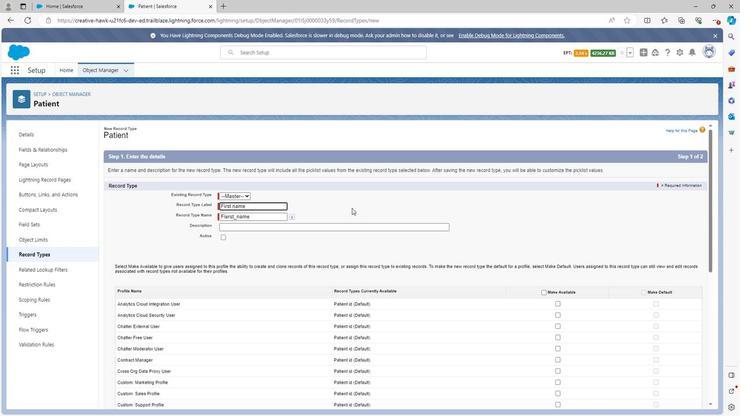 
Action: Mouse pressed left at (349, 209)
Screenshot: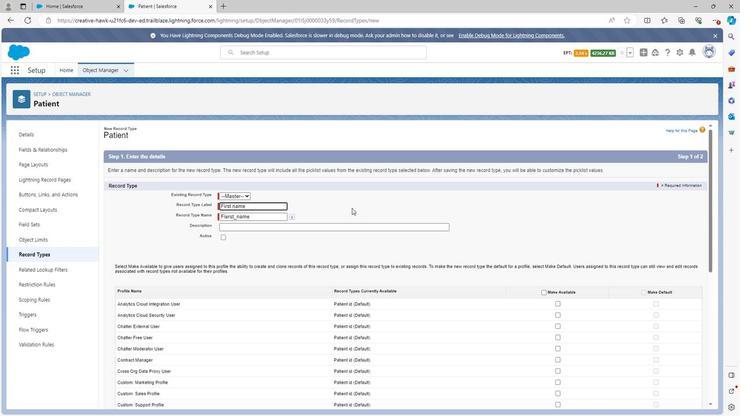 
Action: Mouse moved to (225, 219)
Screenshot: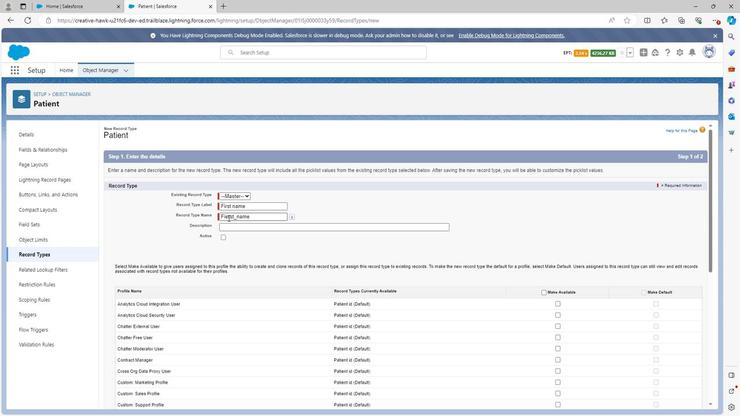 
Action: Mouse pressed left at (225, 219)
Screenshot: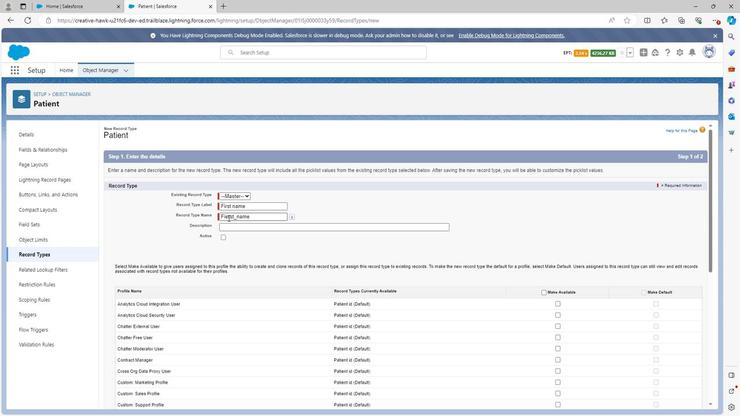 
Action: Key pressed <Key.backspace>
Screenshot: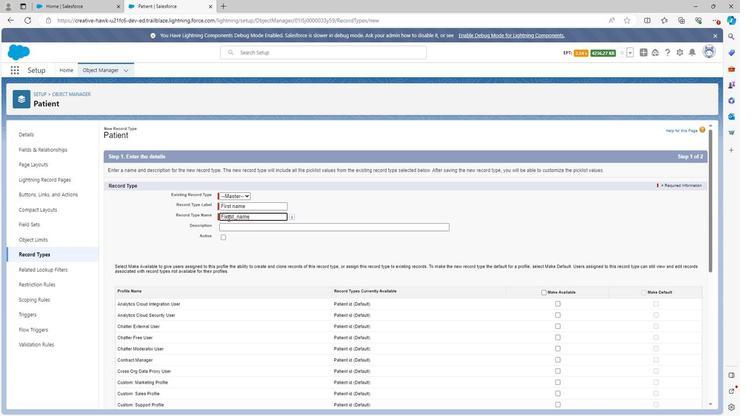 
Action: Mouse moved to (226, 228)
Screenshot: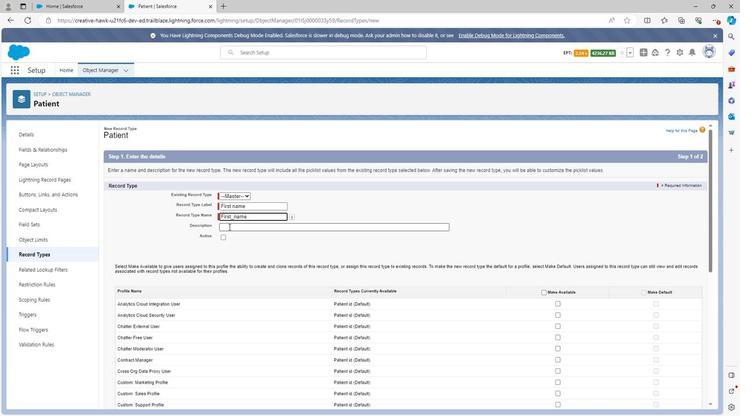 
Action: Mouse pressed left at (226, 228)
Screenshot: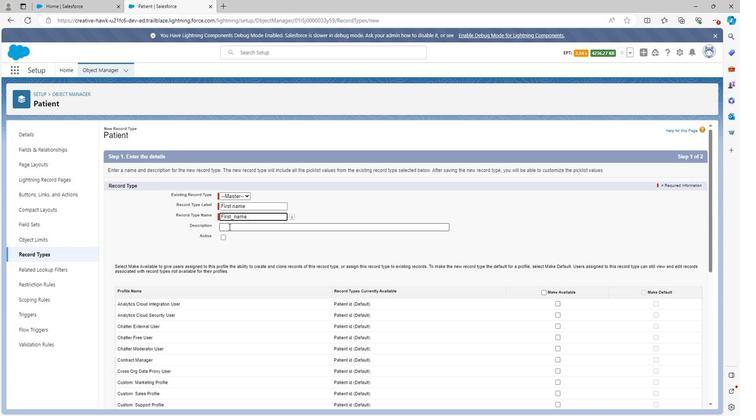 
Action: Mouse moved to (227, 229)
Screenshot: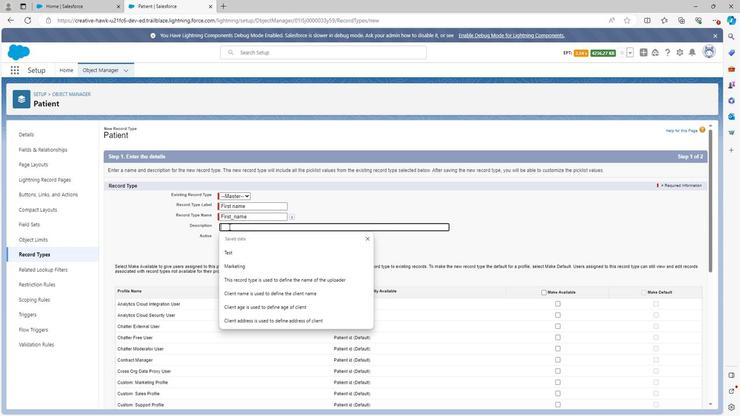 
Action: Key pressed <Key.shift>First<Key.space>name<Key.space>is<Key.space>used<Key.space>to<Key.space>defined<Key.space>the<Key.space>first<Key.space>name<Key.space>of<Key.space>patient
Screenshot: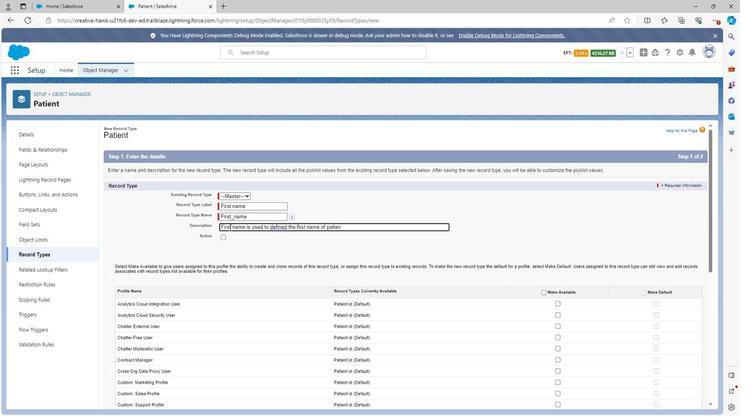 
Action: Mouse moved to (220, 240)
Screenshot: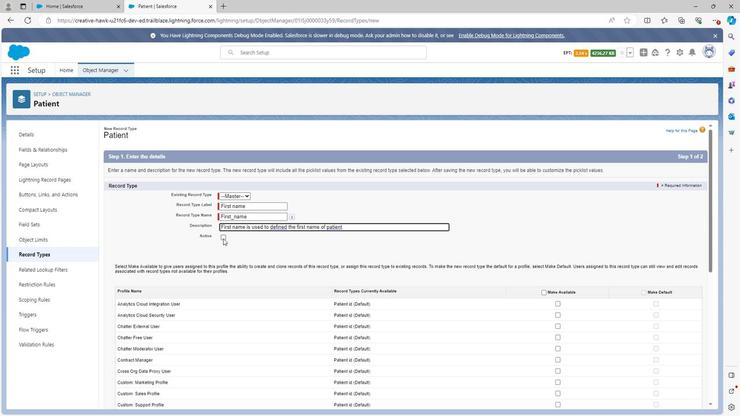 
Action: Mouse pressed left at (220, 240)
Screenshot: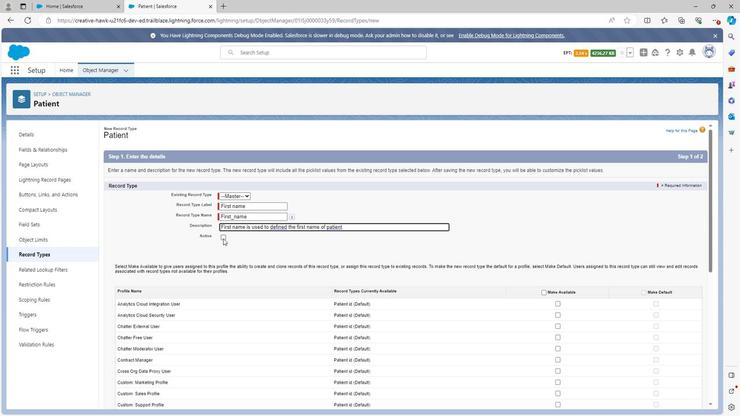 
Action: Mouse moved to (556, 304)
Screenshot: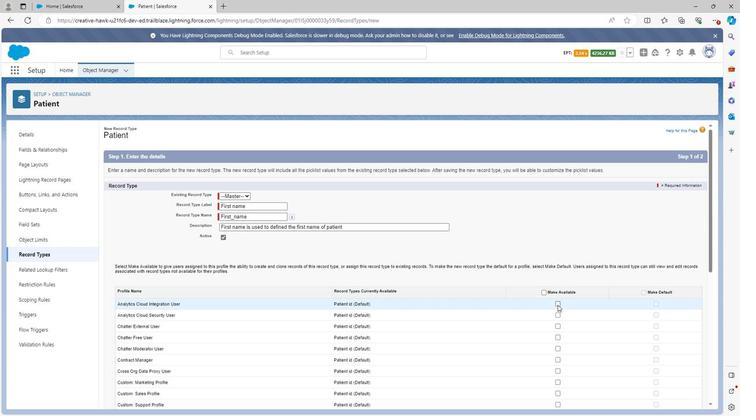
Action: Mouse pressed left at (556, 304)
Screenshot: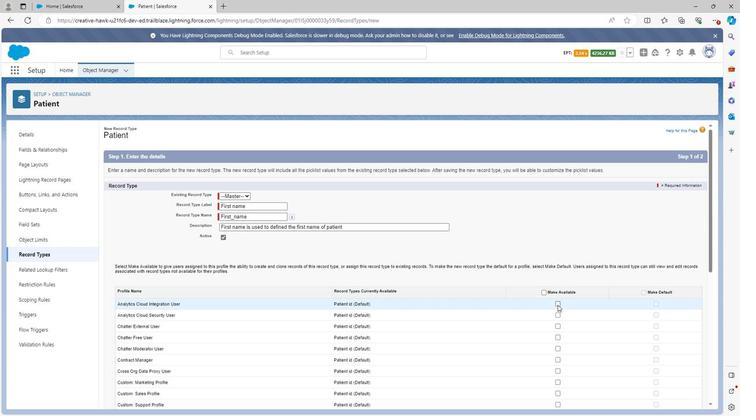 
Action: Mouse scrolled (556, 304) with delta (0, 0)
Screenshot: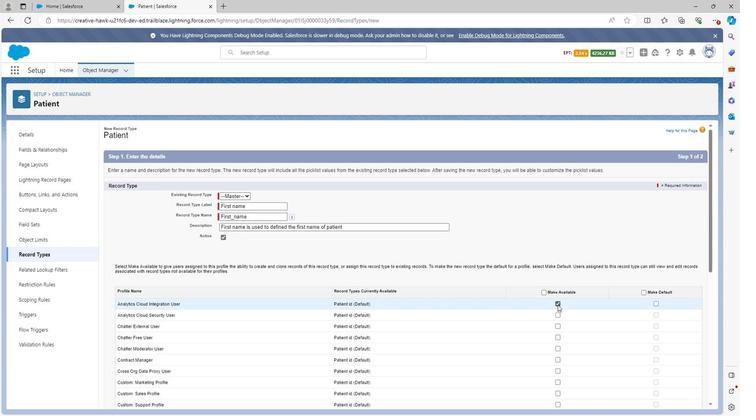 
Action: Mouse scrolled (556, 304) with delta (0, 0)
Screenshot: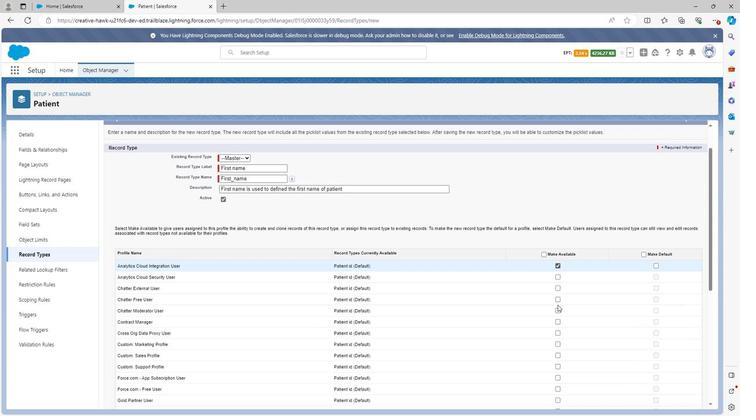 
Action: Mouse moved to (554, 229)
Screenshot: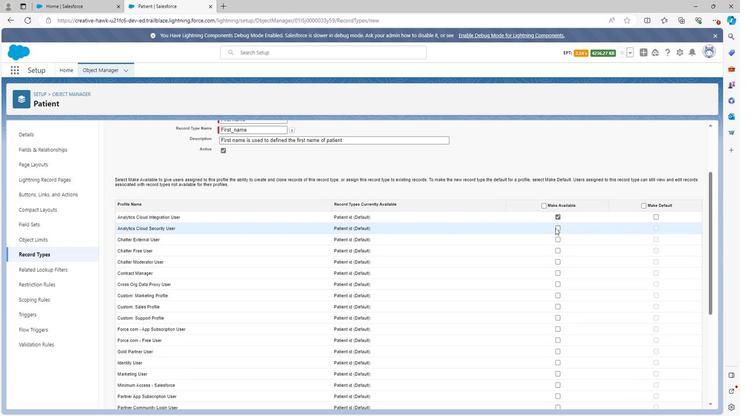 
Action: Mouse pressed left at (554, 229)
Screenshot: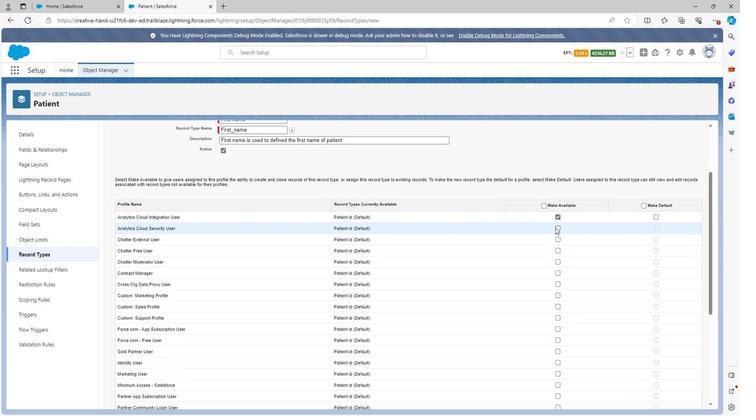 
Action: Mouse moved to (557, 241)
Screenshot: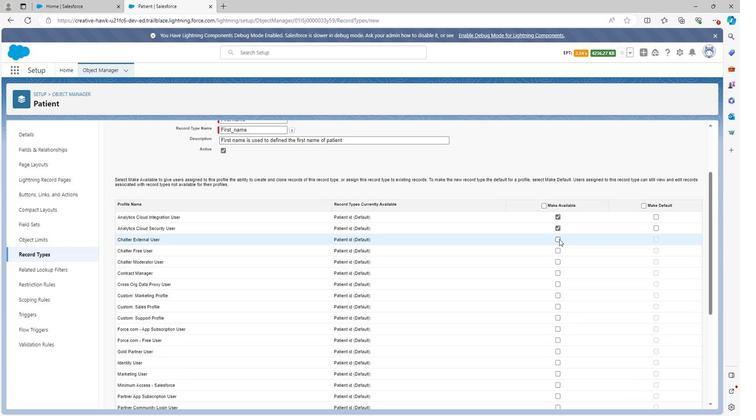 
Action: Mouse pressed left at (557, 241)
Screenshot: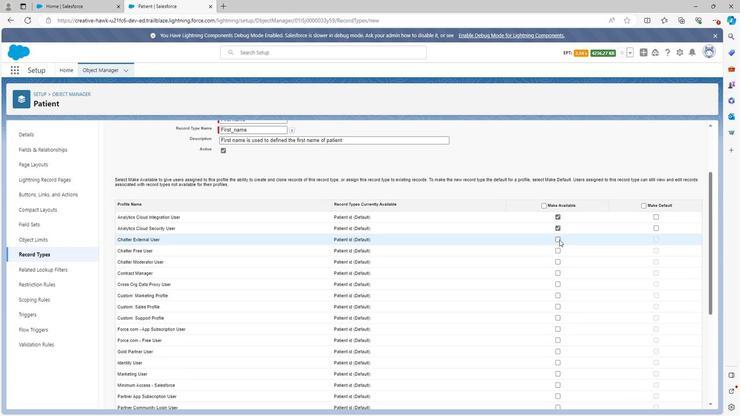 
Action: Mouse moved to (556, 252)
Screenshot: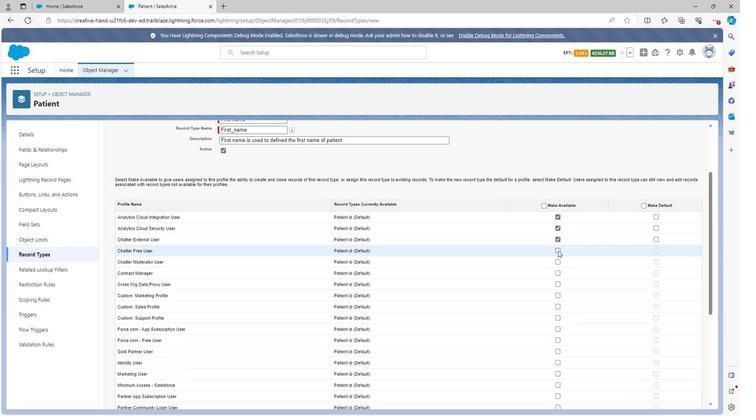 
Action: Mouse pressed left at (556, 252)
Screenshot: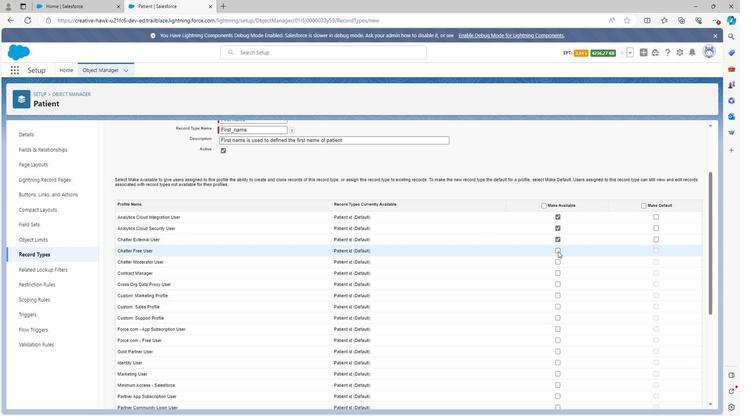 
Action: Mouse moved to (556, 261)
Screenshot: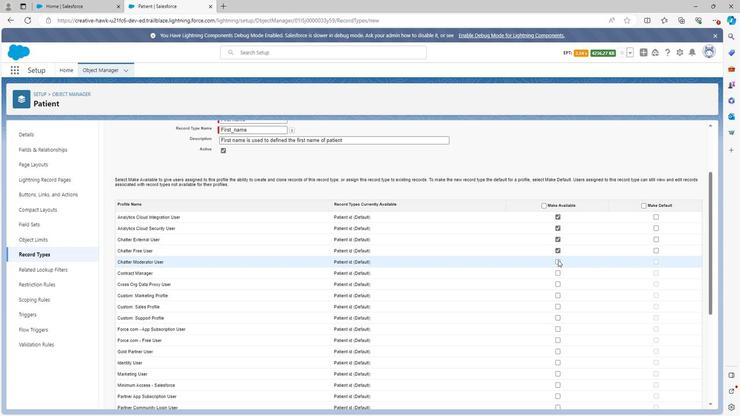 
Action: Mouse pressed left at (556, 261)
Screenshot: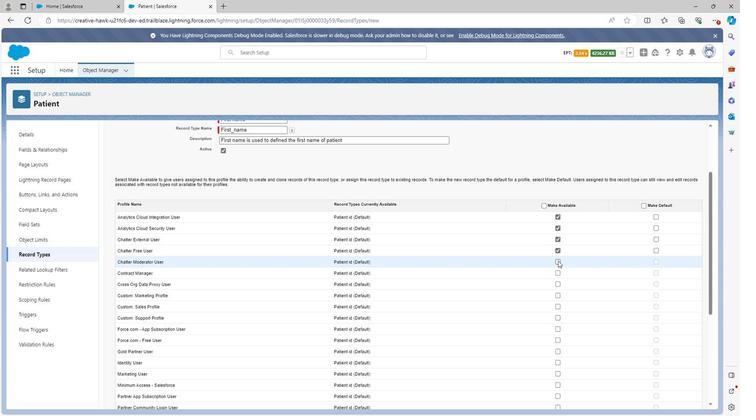 
Action: Mouse moved to (555, 275)
Screenshot: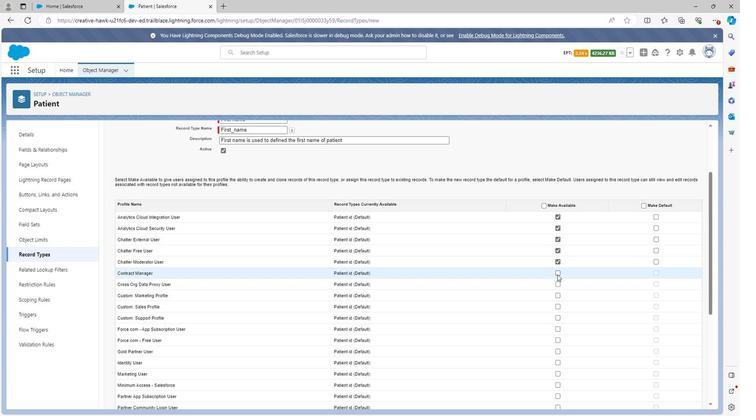
Action: Mouse pressed left at (555, 275)
Screenshot: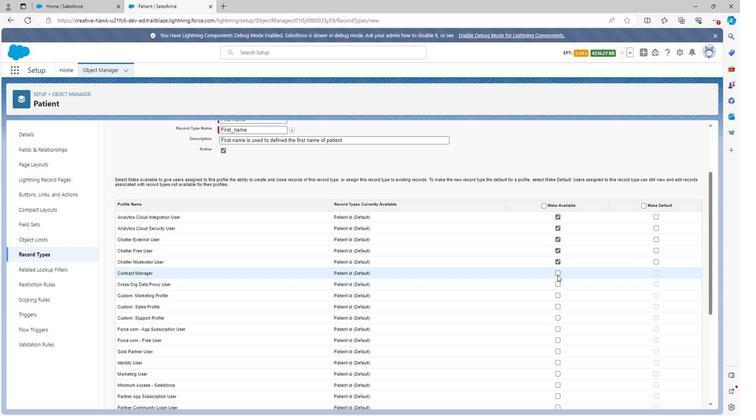 
Action: Mouse moved to (555, 285)
Screenshot: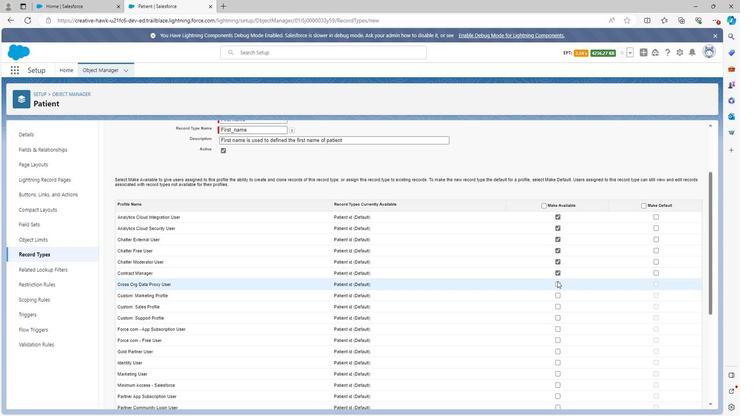 
Action: Mouse pressed left at (555, 285)
Screenshot: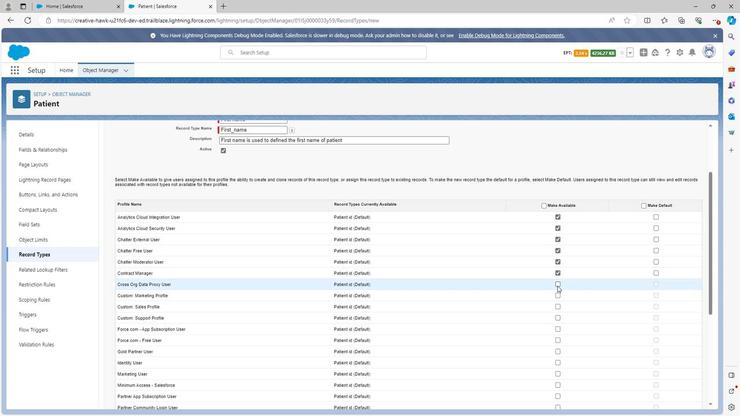 
Action: Mouse moved to (556, 297)
Screenshot: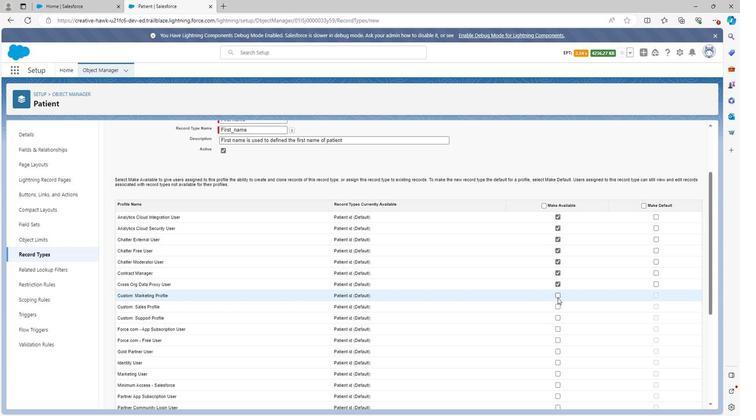 
Action: Mouse pressed left at (556, 297)
Screenshot: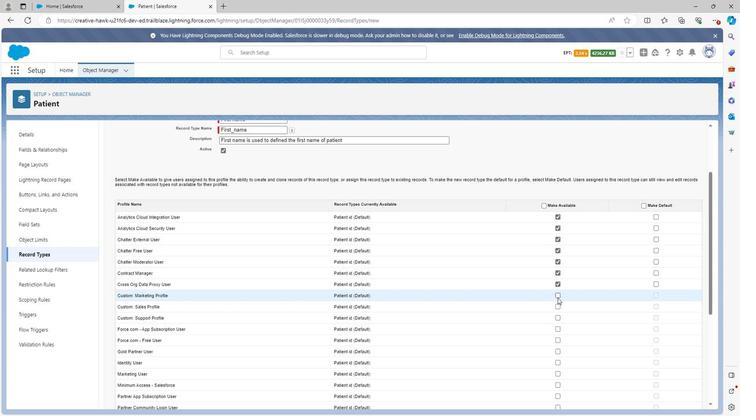 
Action: Mouse moved to (555, 305)
Screenshot: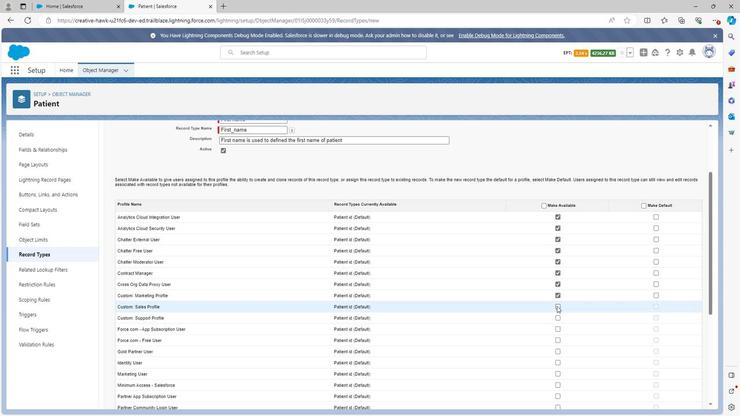 
Action: Mouse pressed left at (555, 305)
Screenshot: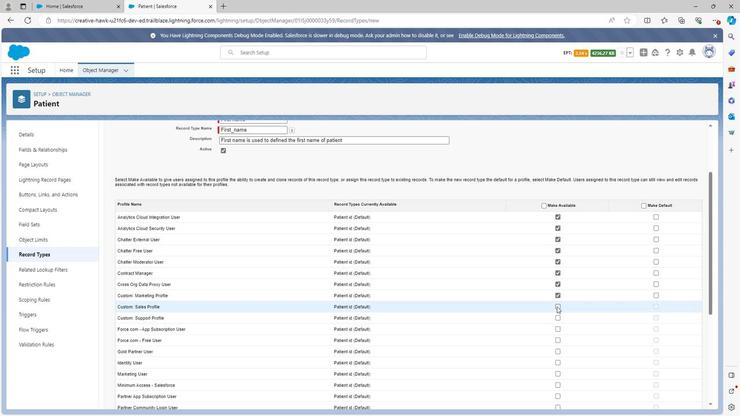 
Action: Mouse moved to (556, 315)
Screenshot: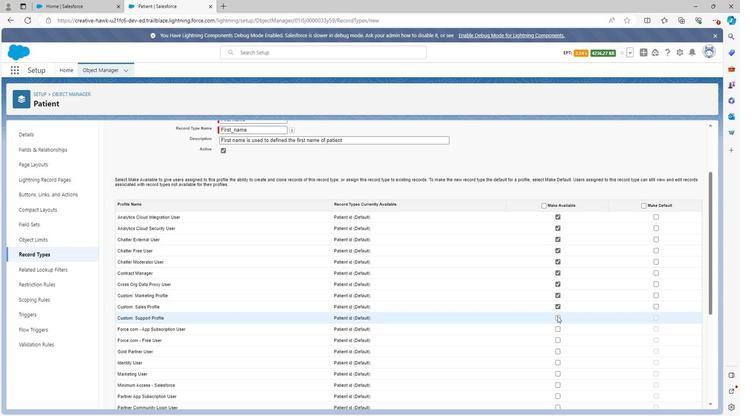 
Action: Mouse pressed left at (556, 315)
Screenshot: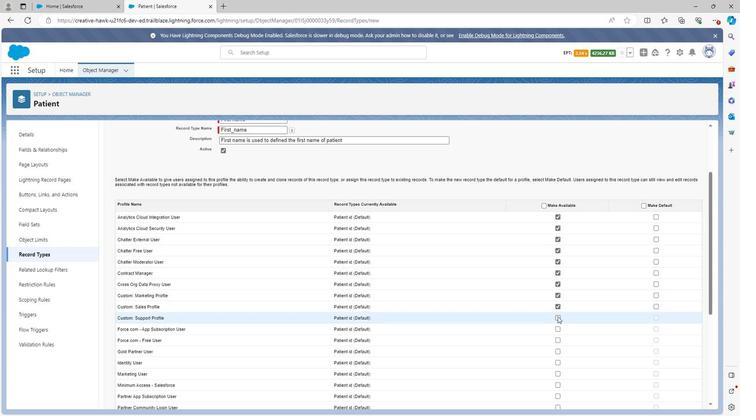 
Action: Mouse moved to (557, 328)
Screenshot: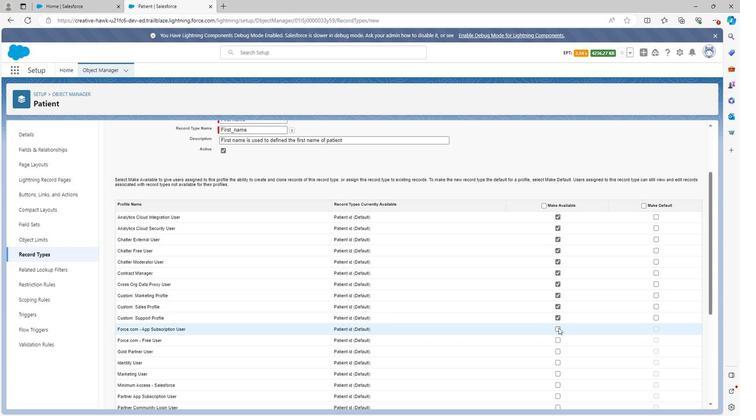 
Action: Mouse pressed left at (557, 328)
Screenshot: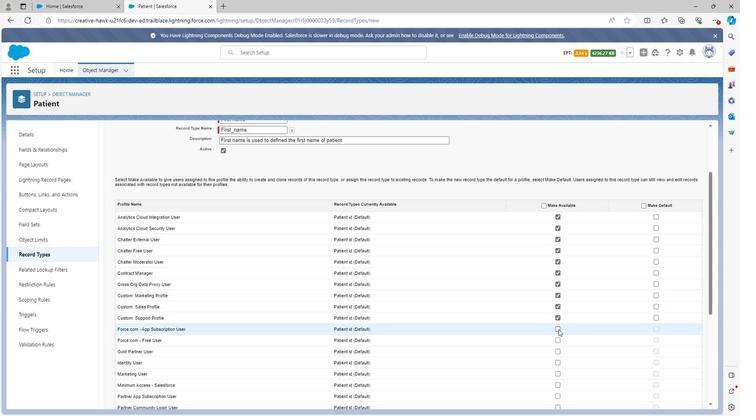 
Action: Mouse moved to (557, 338)
Screenshot: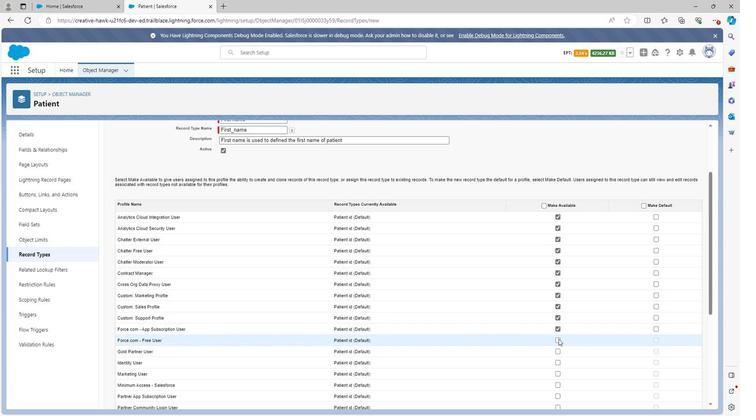 
Action: Mouse pressed left at (557, 338)
Screenshot: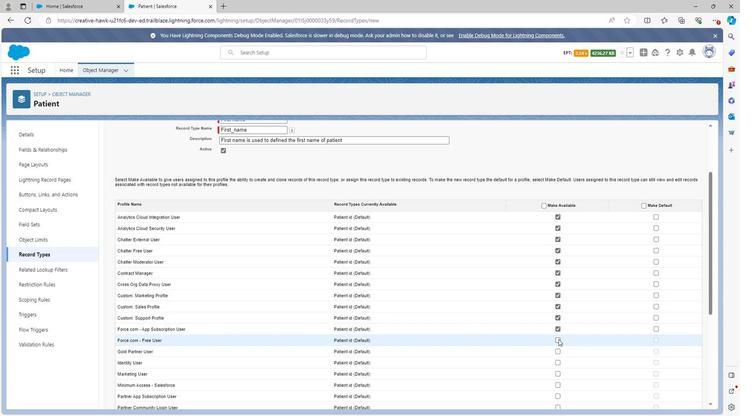 
Action: Mouse moved to (557, 348)
Screenshot: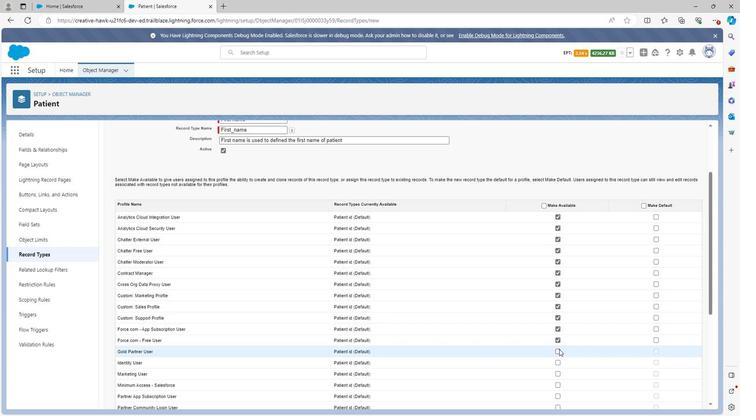 
Action: Mouse pressed left at (557, 348)
Screenshot: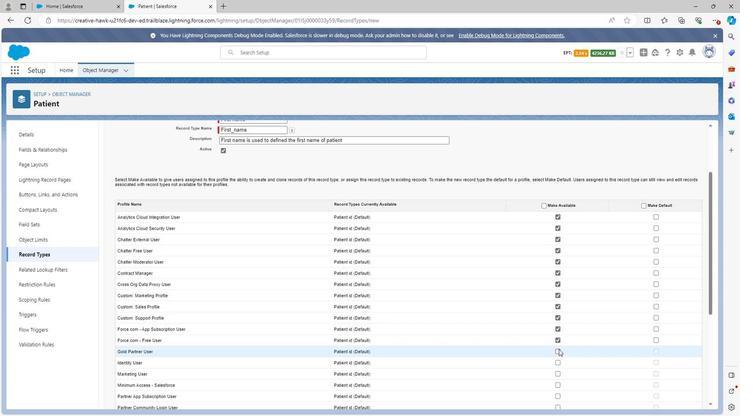 
Action: Mouse moved to (558, 364)
Screenshot: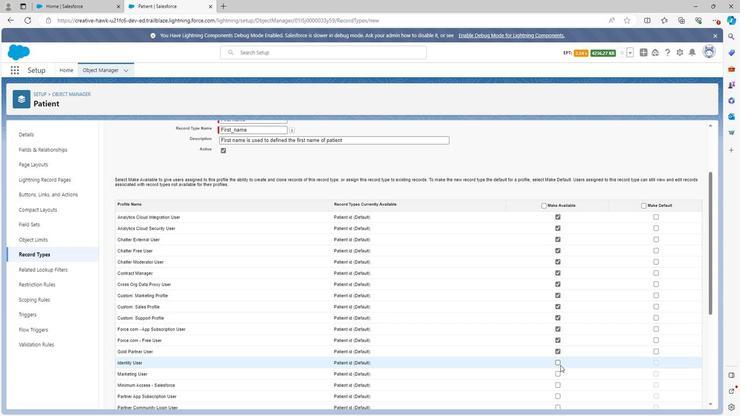 
Action: Mouse pressed left at (558, 364)
Screenshot: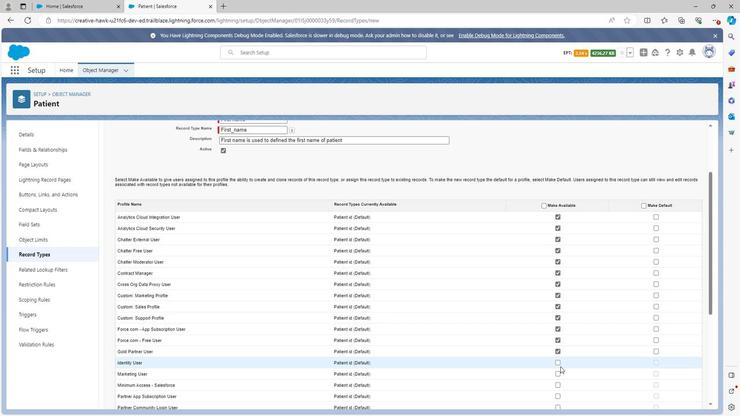 
Action: Mouse moved to (556, 362)
Screenshot: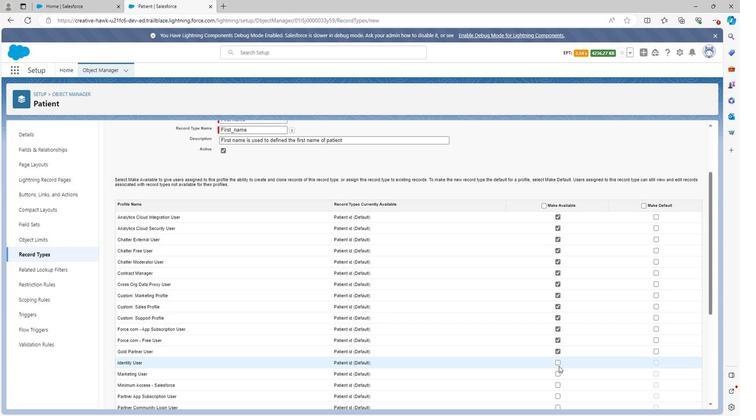 
Action: Mouse pressed left at (556, 362)
Screenshot: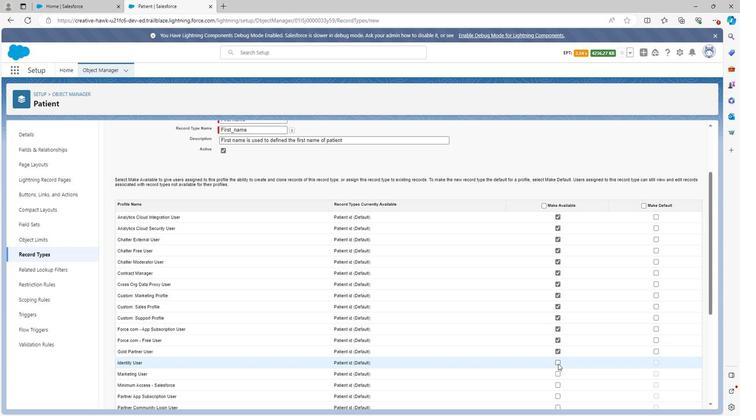 
Action: Mouse moved to (556, 373)
Screenshot: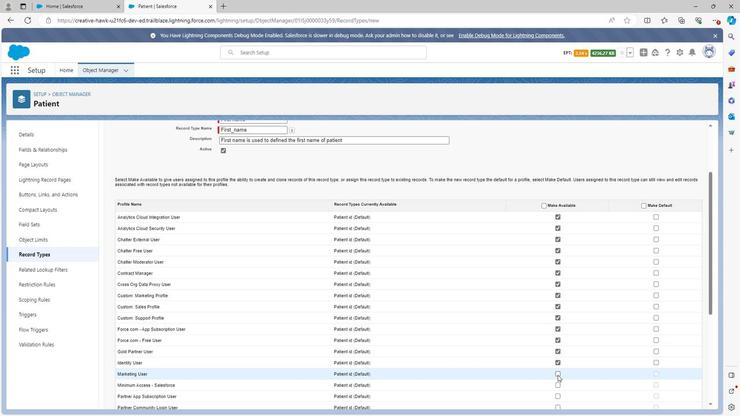 
Action: Mouse pressed left at (556, 373)
Screenshot: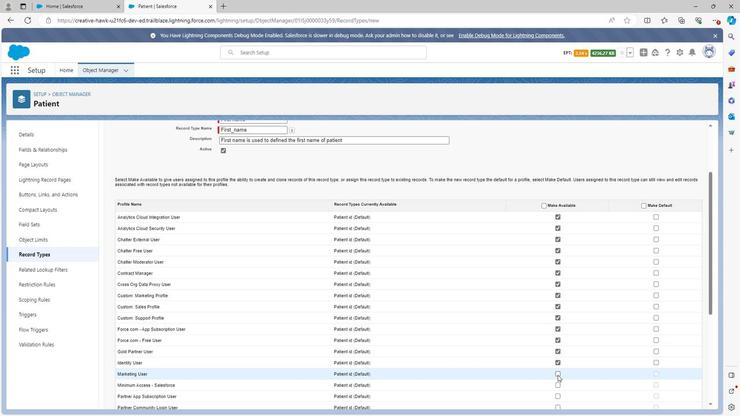 
Action: Mouse moved to (557, 383)
Screenshot: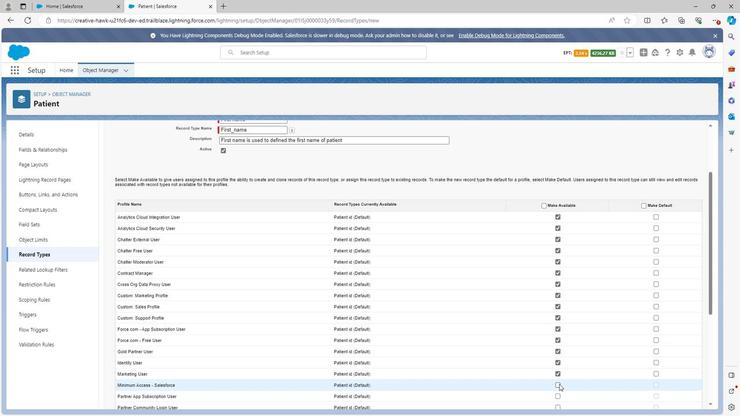 
Action: Mouse pressed left at (557, 383)
Screenshot: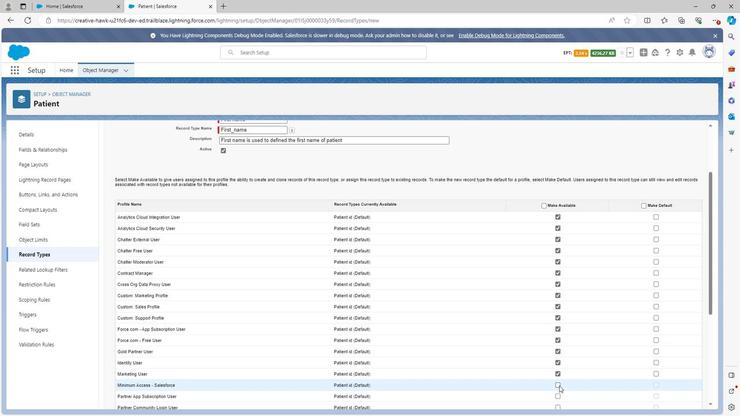
Action: Mouse scrolled (557, 382) with delta (0, 0)
Screenshot: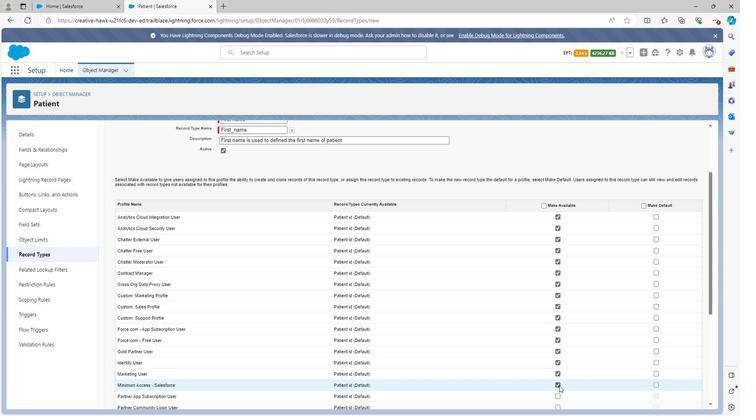 
Action: Mouse scrolled (557, 382) with delta (0, 0)
Screenshot: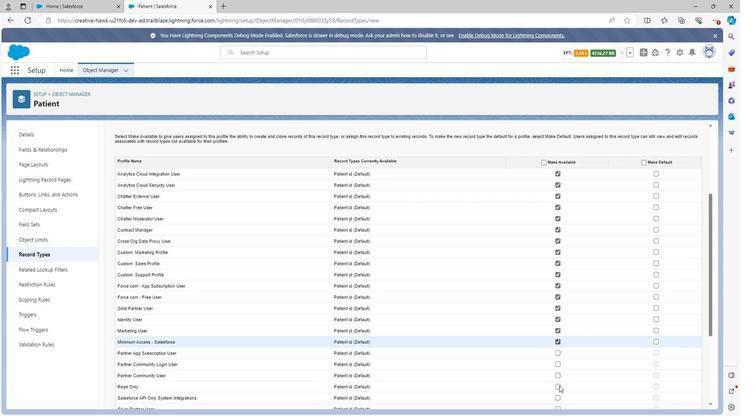 
Action: Mouse scrolled (557, 382) with delta (0, 0)
Screenshot: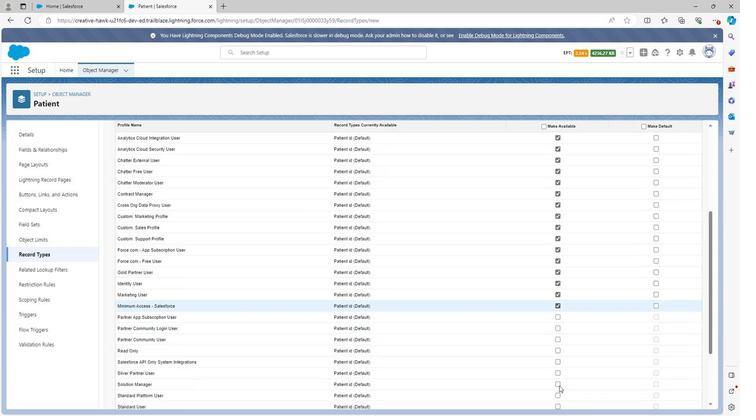 
Action: Mouse moved to (555, 270)
Screenshot: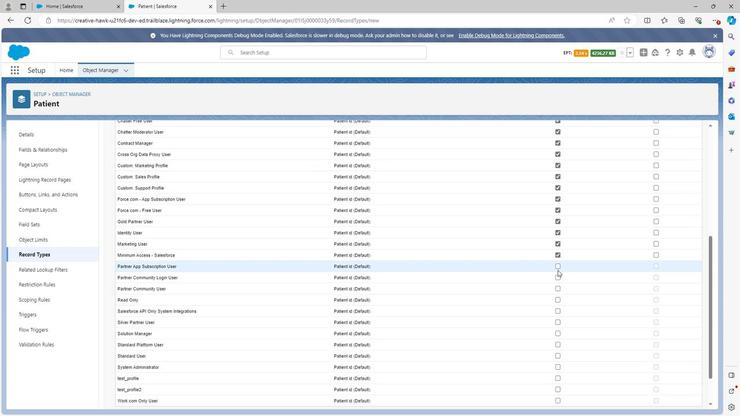 
Action: Mouse pressed left at (555, 270)
Screenshot: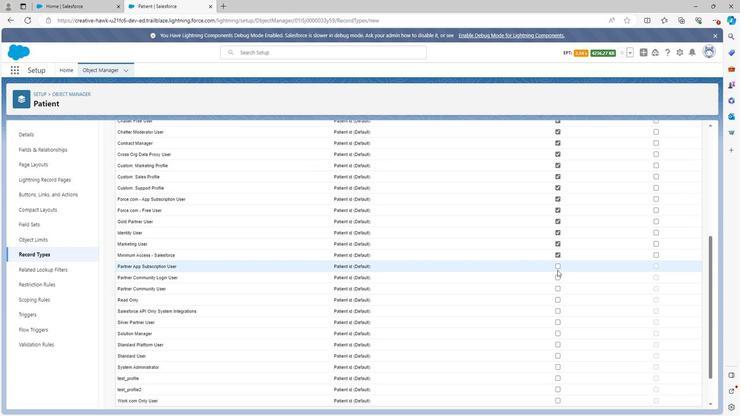
Action: Mouse moved to (557, 266)
Screenshot: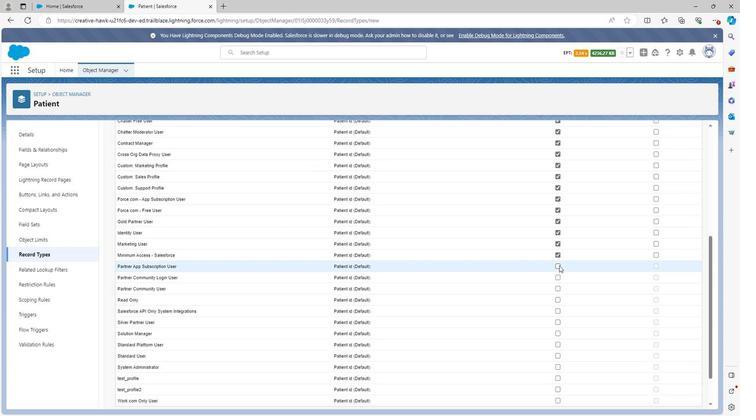 
Action: Mouse pressed left at (557, 266)
Screenshot: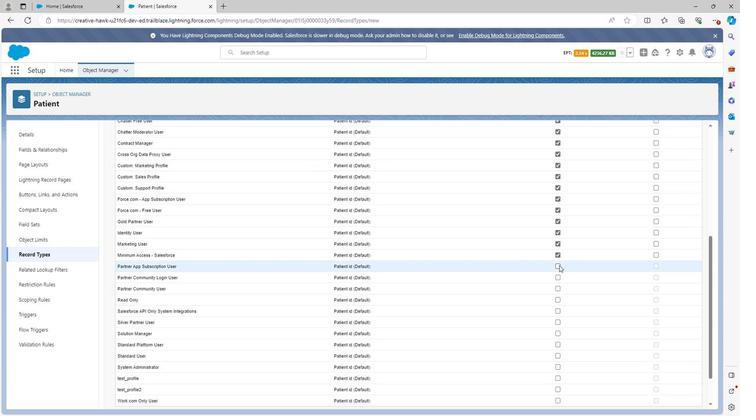 
Action: Mouse moved to (556, 275)
Screenshot: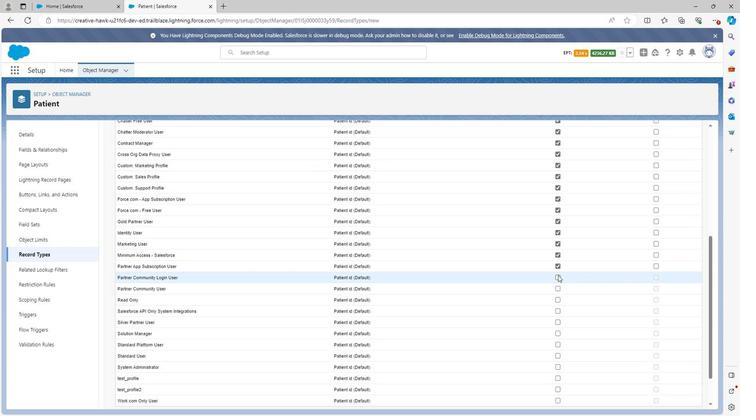 
Action: Mouse pressed left at (556, 275)
Screenshot: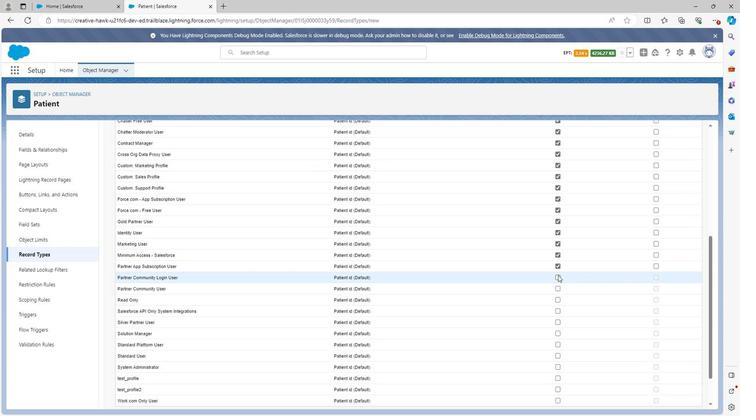 
Action: Mouse moved to (556, 288)
Screenshot: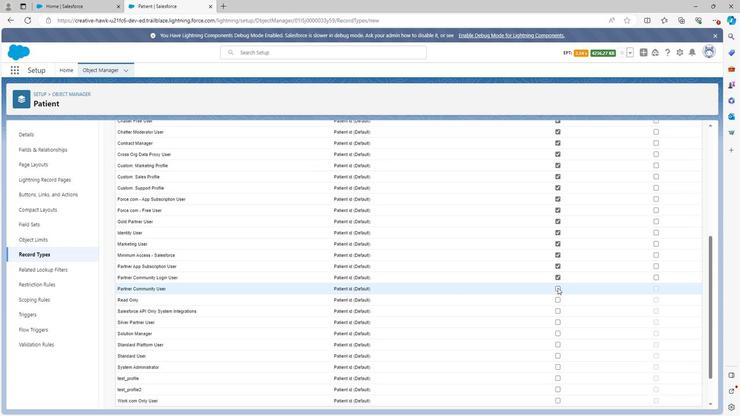 
Action: Mouse pressed left at (556, 288)
Screenshot: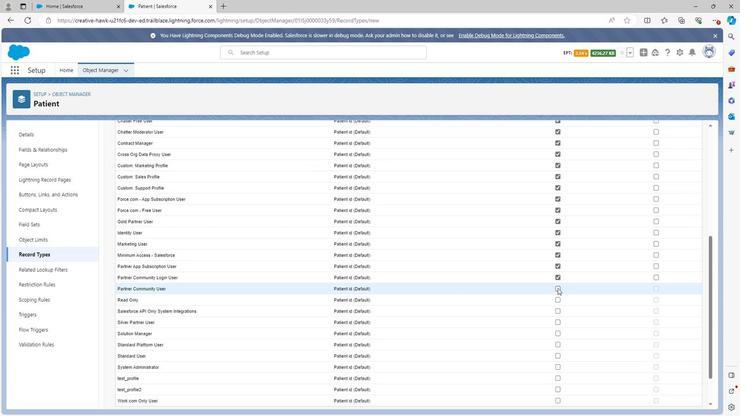 
Action: Mouse moved to (555, 298)
Screenshot: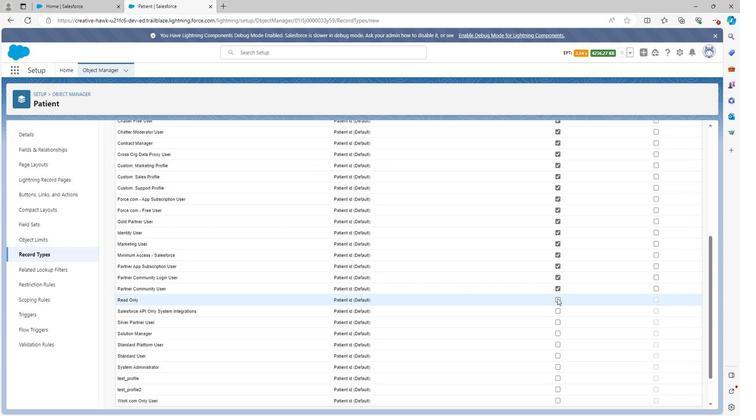 
Action: Mouse pressed left at (555, 298)
Screenshot: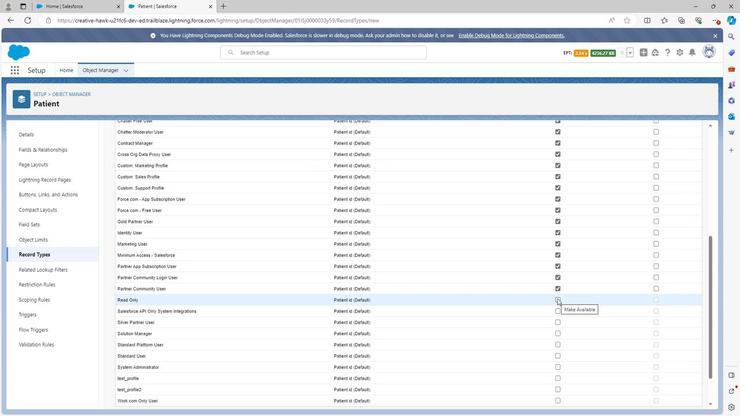 
Action: Mouse moved to (555, 311)
Screenshot: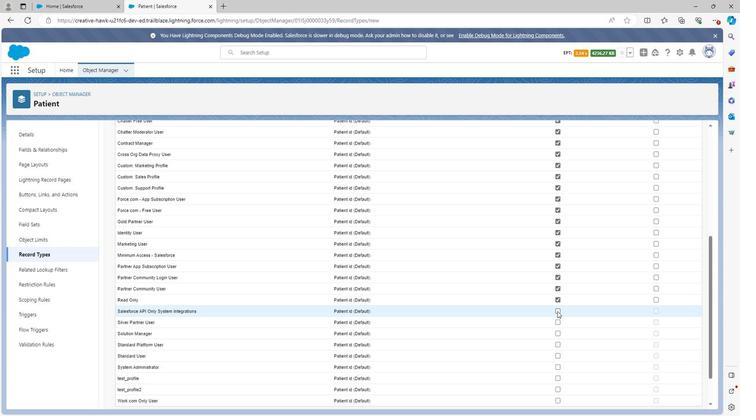 
Action: Mouse pressed left at (555, 311)
Screenshot: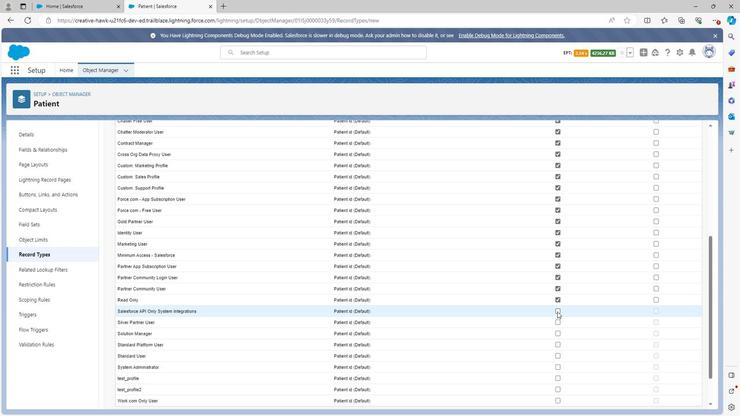 
Action: Mouse moved to (558, 321)
Screenshot: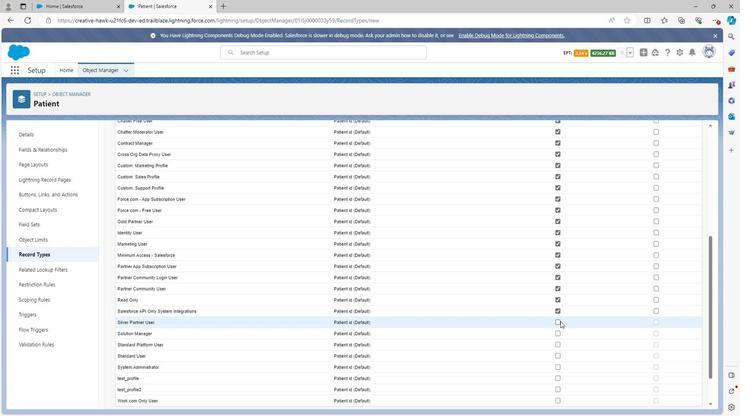 
Action: Mouse pressed left at (558, 321)
Screenshot: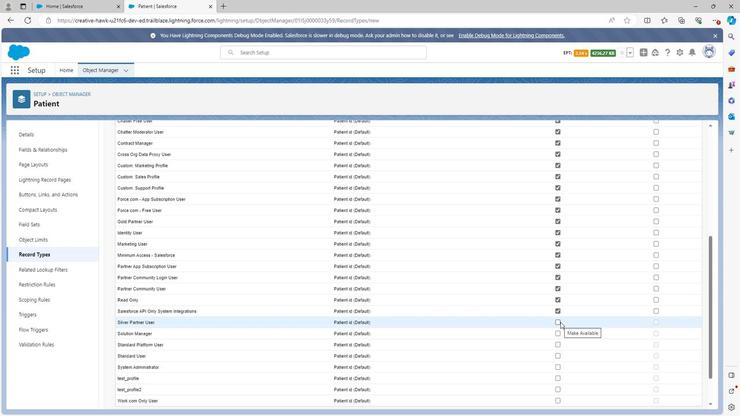 
Action: Mouse moved to (557, 332)
Screenshot: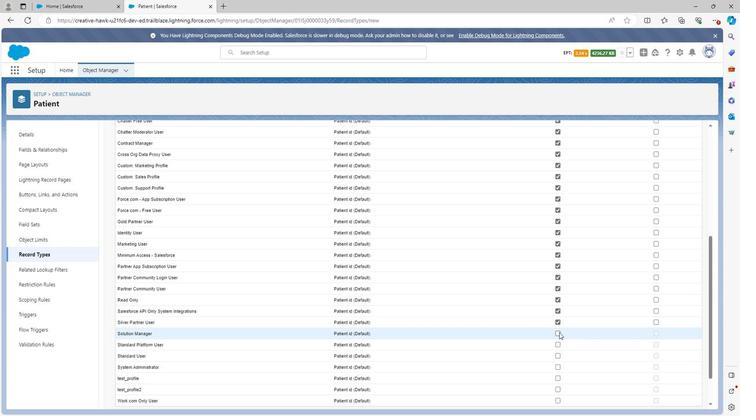 
Action: Mouse pressed left at (557, 332)
Screenshot: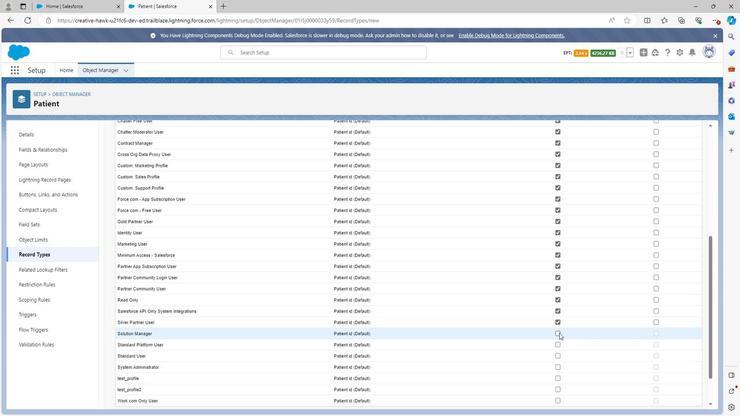 
Action: Mouse moved to (557, 344)
Screenshot: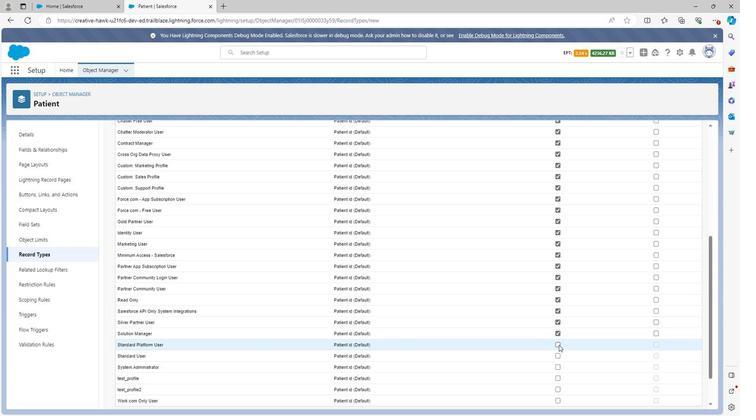 
Action: Mouse pressed left at (557, 344)
Screenshot: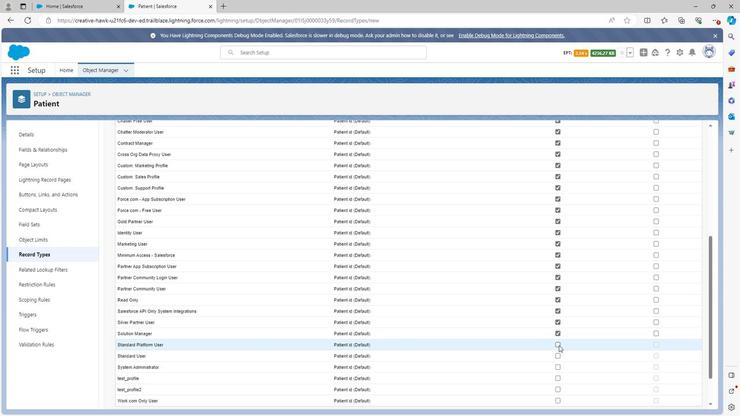 
Action: Mouse moved to (557, 354)
Screenshot: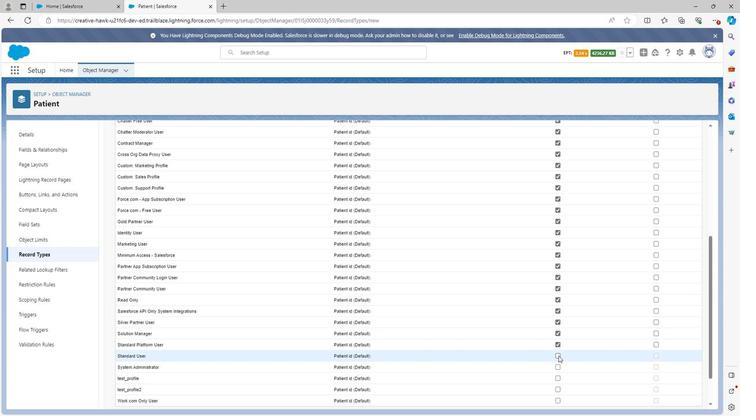 
Action: Mouse pressed left at (557, 354)
Screenshot: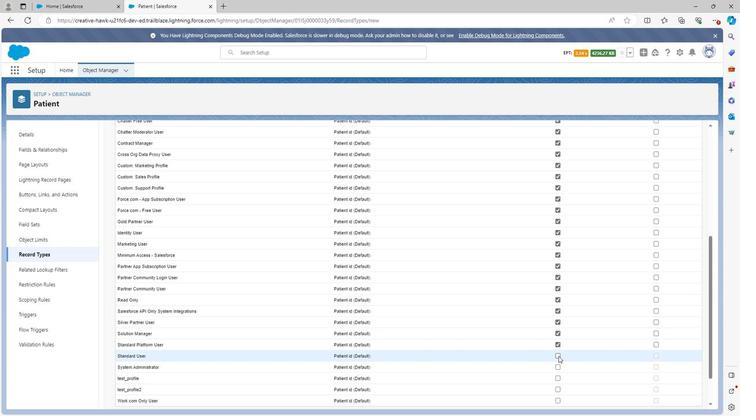 
Action: Mouse moved to (557, 354)
Screenshot: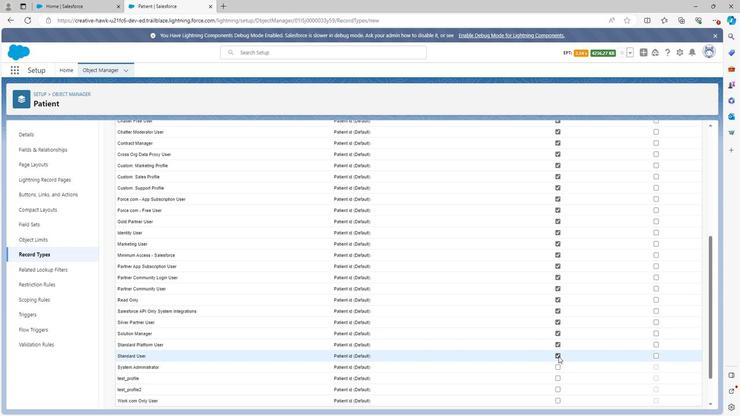 
Action: Mouse scrolled (557, 354) with delta (0, 0)
Screenshot: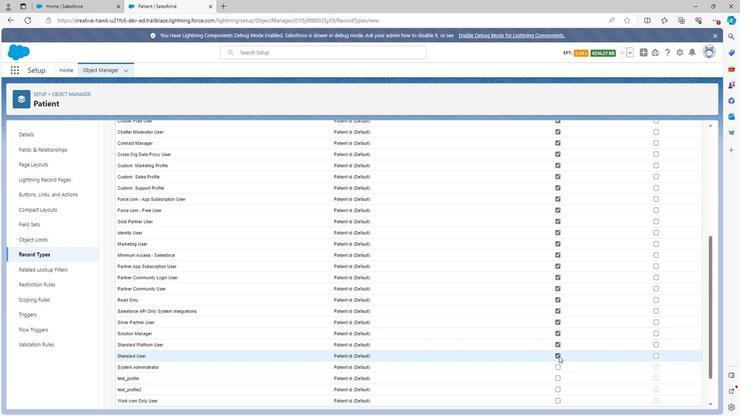 
Action: Mouse scrolled (557, 354) with delta (0, 0)
Screenshot: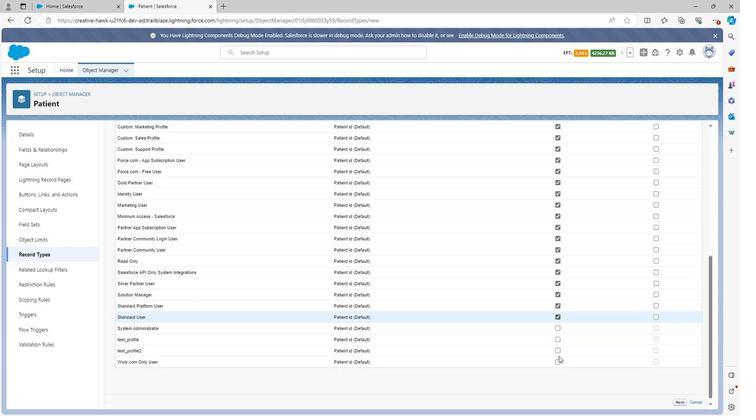
Action: Mouse scrolled (557, 354) with delta (0, 0)
Screenshot: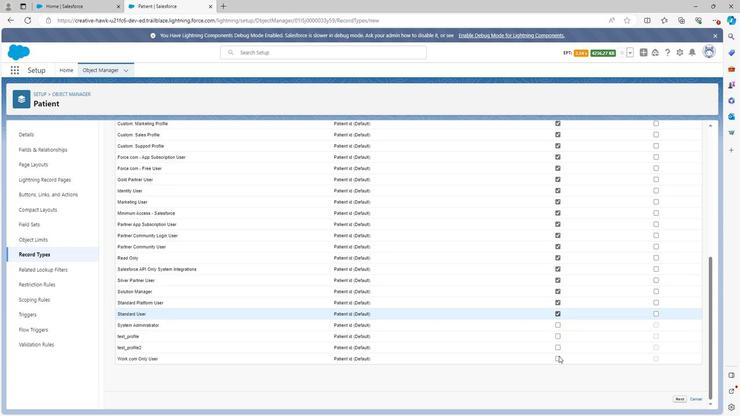 
Action: Mouse moved to (556, 325)
Screenshot: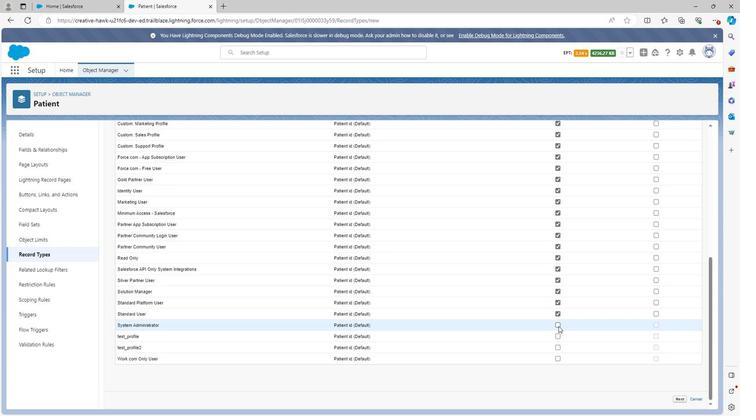 
Action: Mouse pressed left at (556, 325)
Screenshot: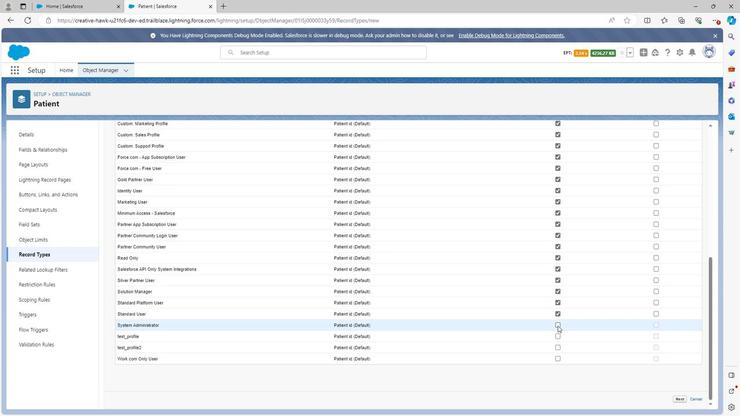
Action: Mouse moved to (555, 334)
Screenshot: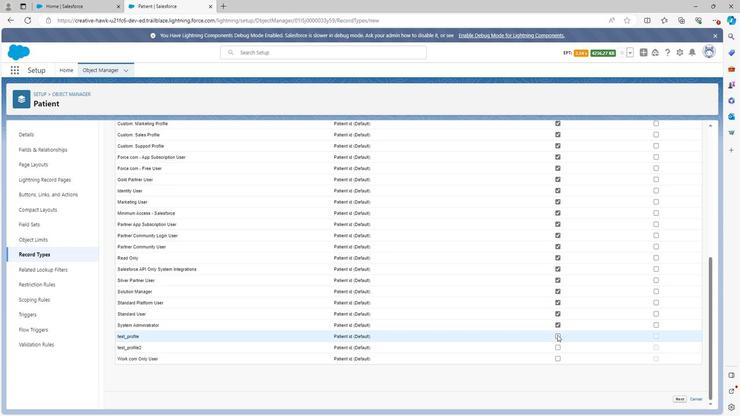 
Action: Mouse pressed left at (555, 334)
Screenshot: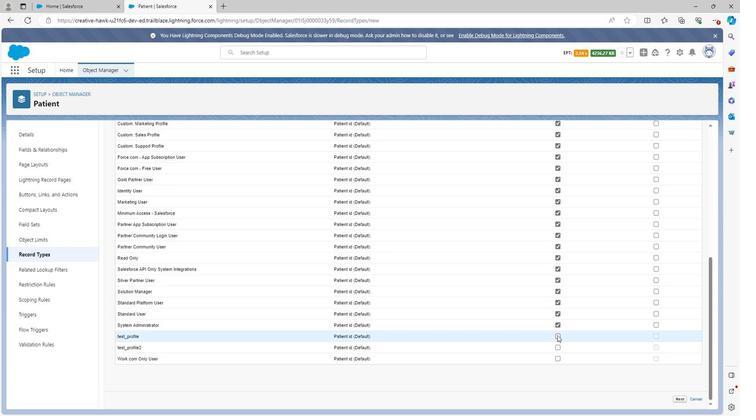 
Action: Mouse moved to (558, 347)
Screenshot: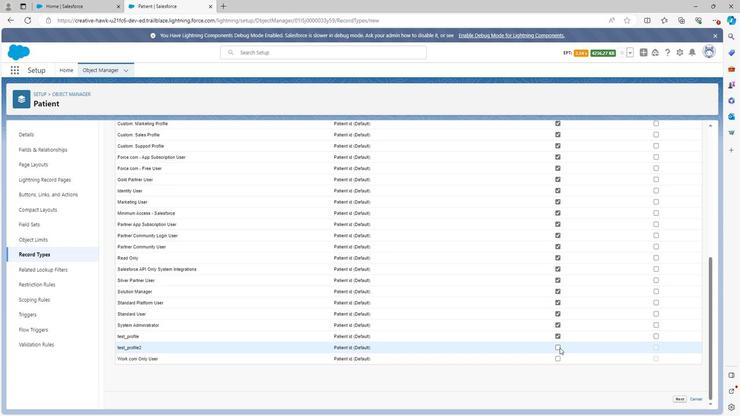 
Action: Mouse pressed left at (558, 347)
Screenshot: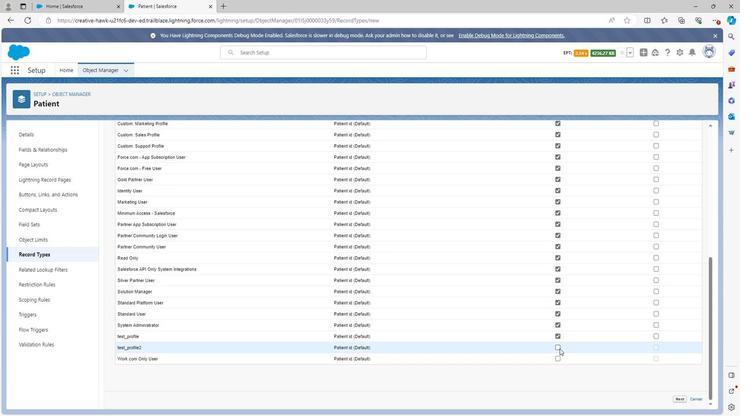 
Action: Mouse moved to (557, 356)
Screenshot: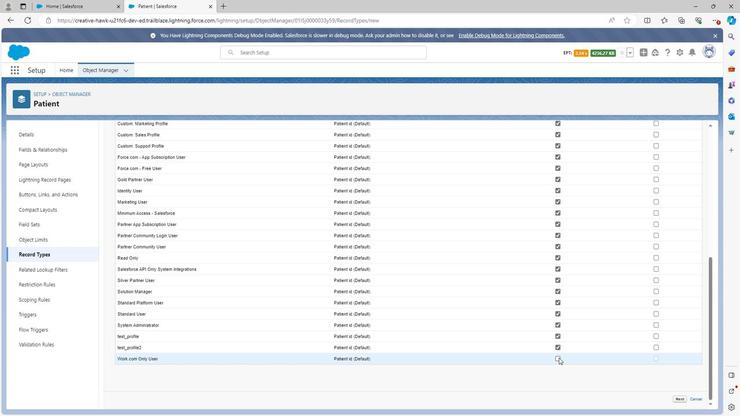 
Action: Mouse pressed left at (557, 356)
Screenshot: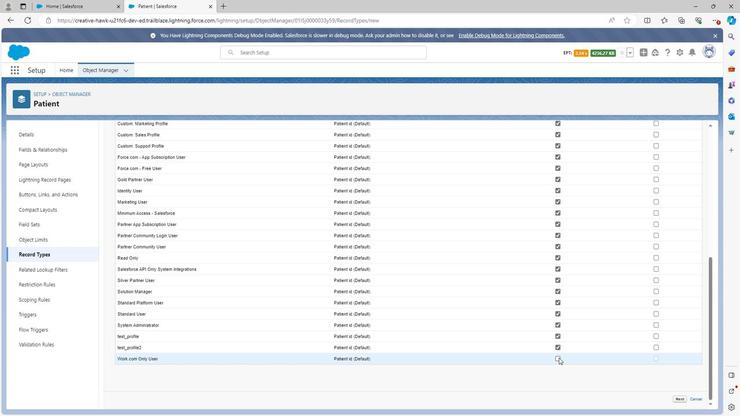 
Action: Mouse moved to (558, 190)
Screenshot: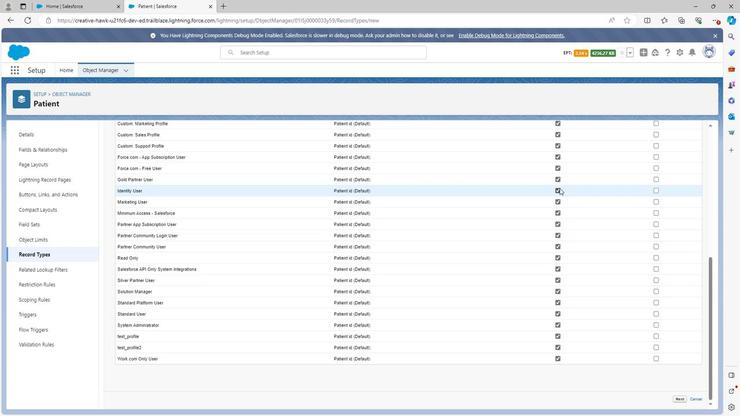 
Action: Mouse pressed left at (558, 190)
Screenshot: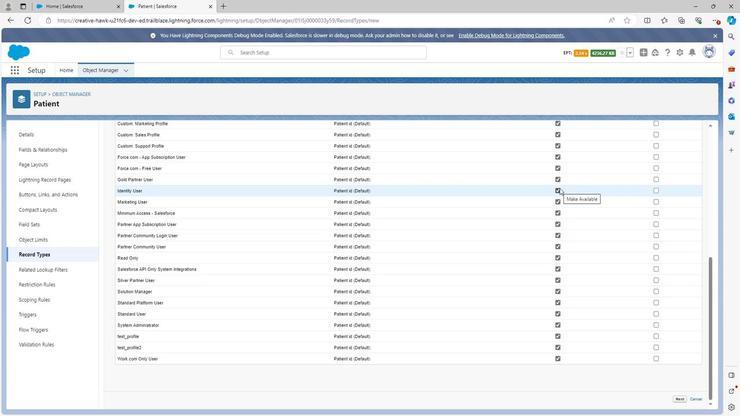 
Action: Mouse moved to (580, 222)
Screenshot: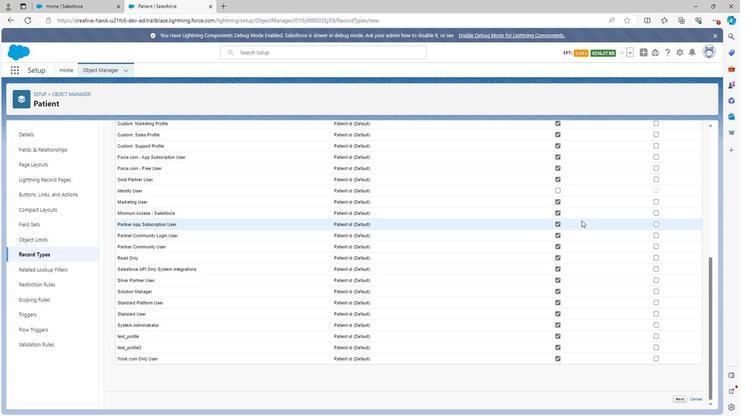 
Action: Mouse scrolled (580, 223) with delta (0, 0)
Screenshot: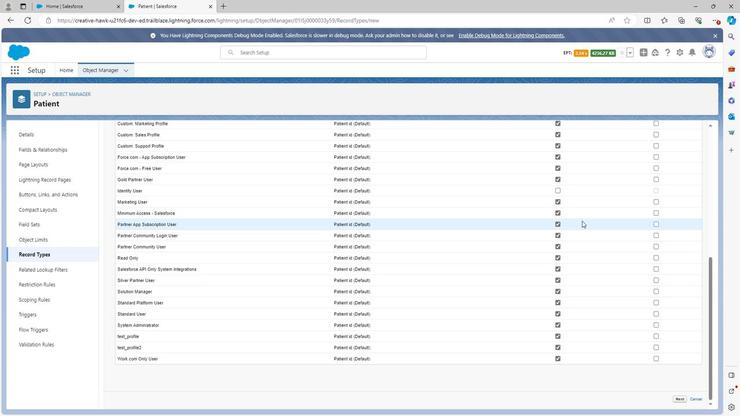 
Action: Mouse scrolled (580, 223) with delta (0, 0)
Screenshot: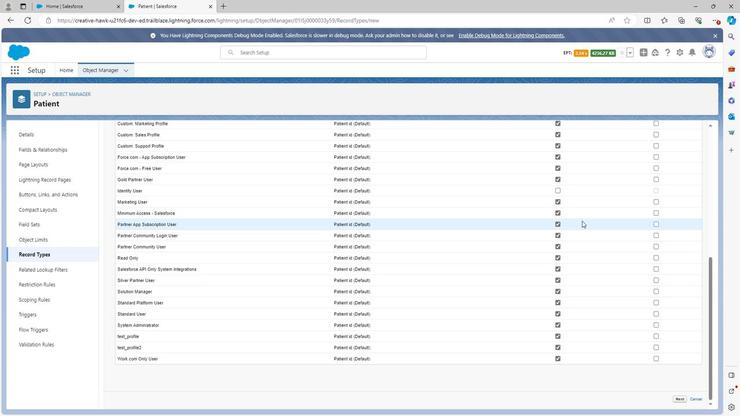 
Action: Mouse scrolled (580, 223) with delta (0, 0)
Screenshot: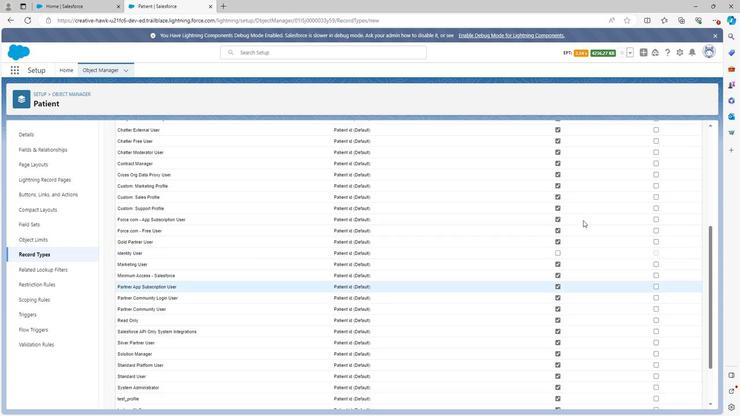 
Action: Mouse moved to (582, 222)
Screenshot: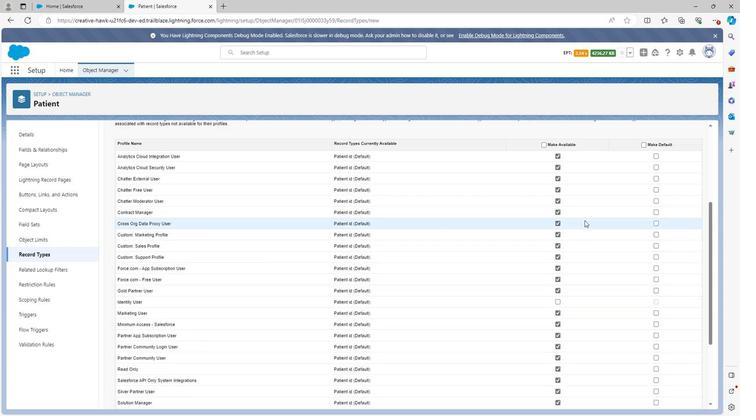 
Action: Mouse scrolled (582, 222) with delta (0, 0)
Screenshot: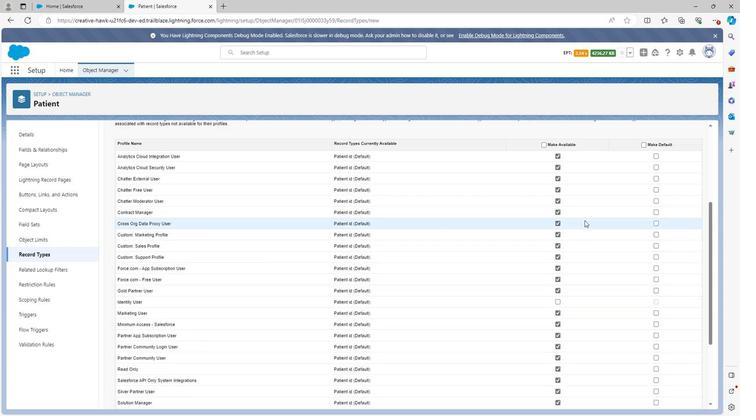 
Action: Mouse moved to (654, 219)
Screenshot: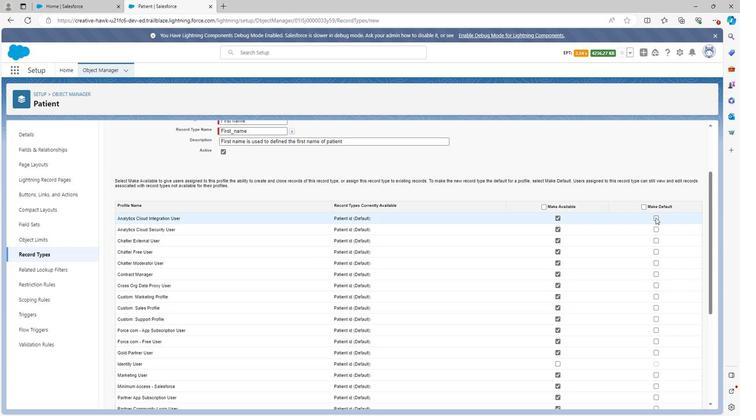 
Action: Mouse pressed left at (654, 219)
Screenshot: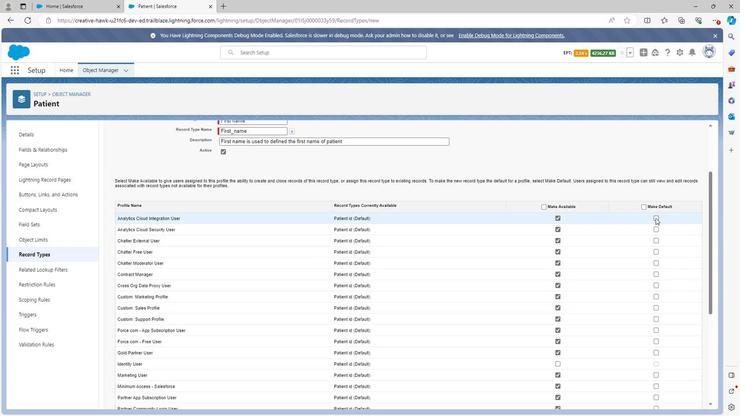 
Action: Mouse moved to (655, 231)
Screenshot: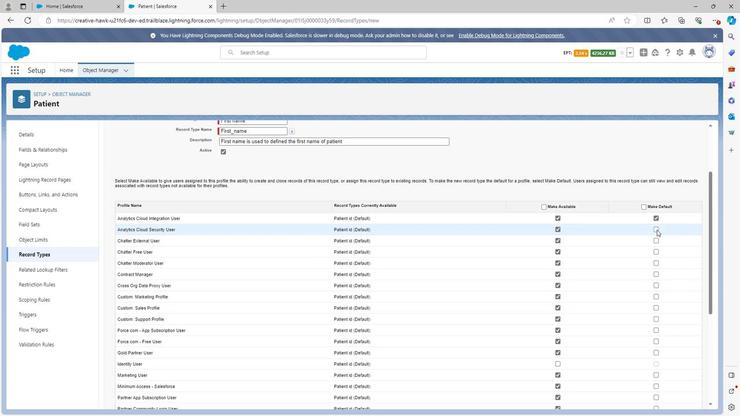 
Action: Mouse pressed left at (655, 231)
Screenshot: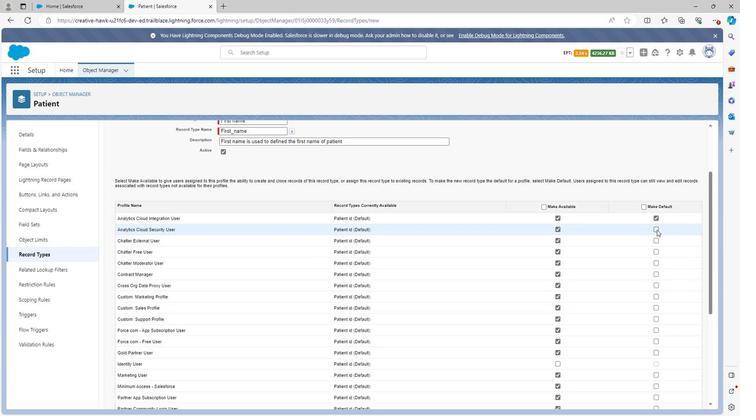 
Action: Mouse moved to (654, 240)
Screenshot: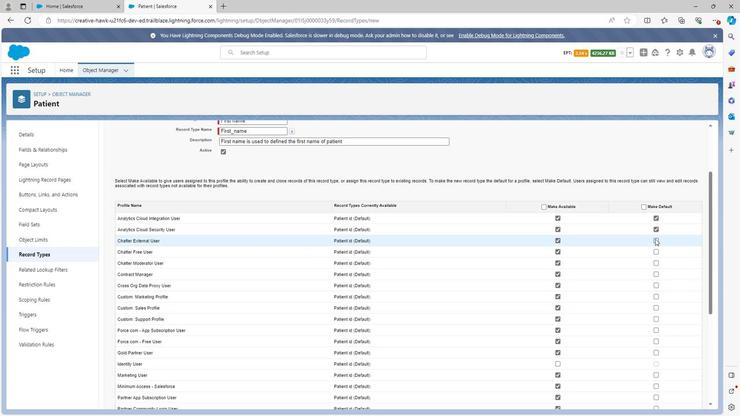 
Action: Mouse pressed left at (654, 240)
Screenshot: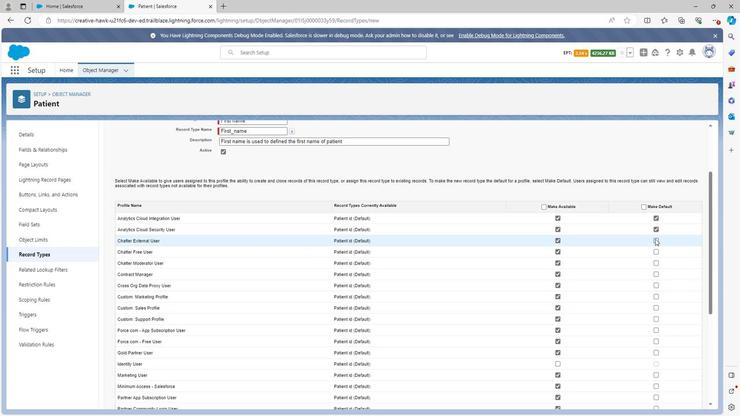 
Action: Mouse moved to (655, 253)
Screenshot: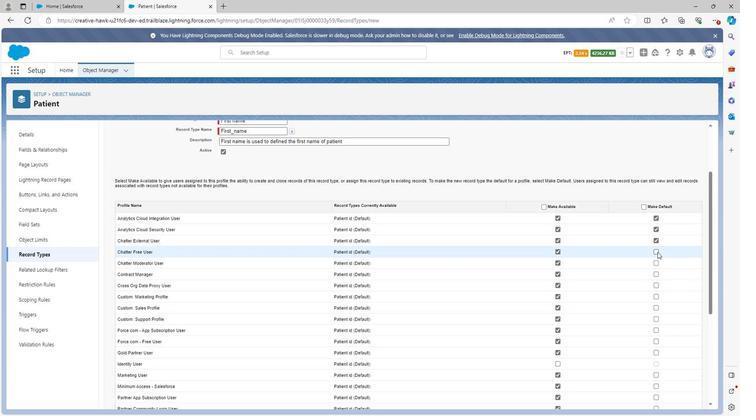 
Action: Mouse pressed left at (655, 253)
Screenshot: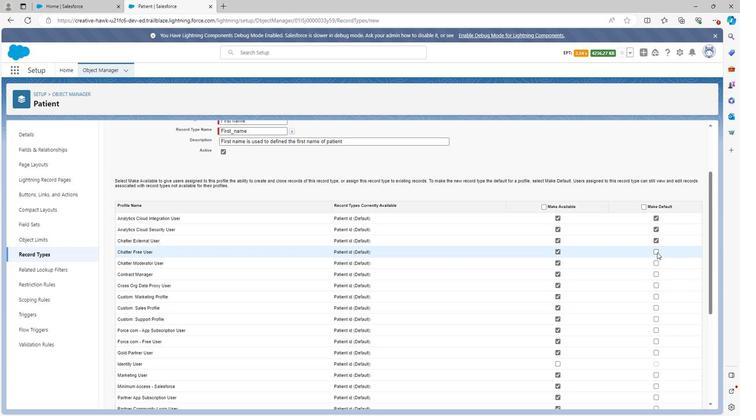 
Action: Mouse moved to (656, 262)
Screenshot: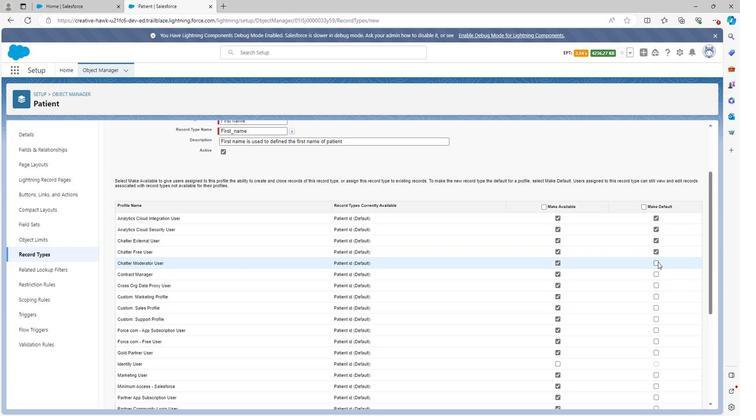 
Action: Mouse pressed left at (656, 262)
Screenshot: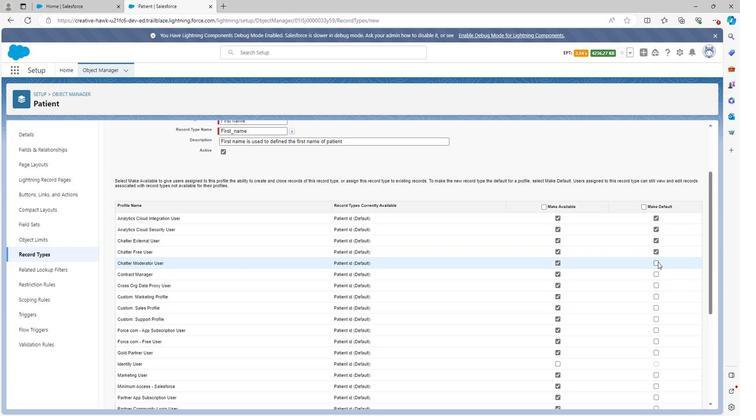 
Action: Mouse moved to (655, 274)
Screenshot: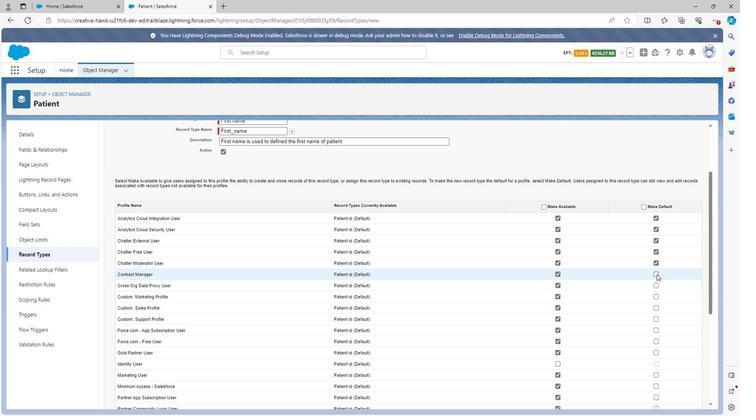 
Action: Mouse pressed left at (655, 274)
Screenshot: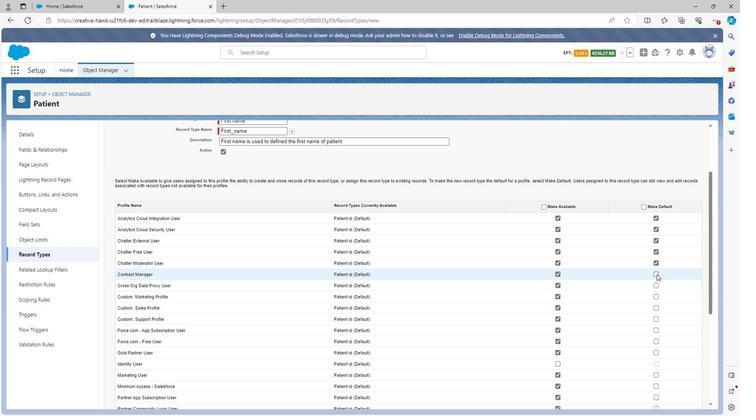 
Action: Mouse moved to (654, 288)
Screenshot: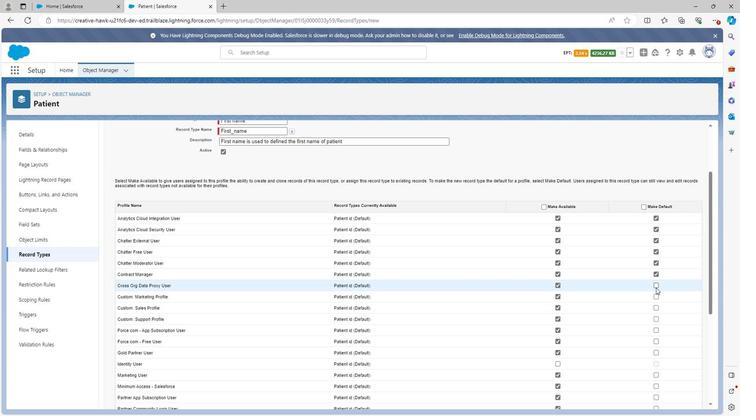 
Action: Mouse pressed left at (654, 288)
Screenshot: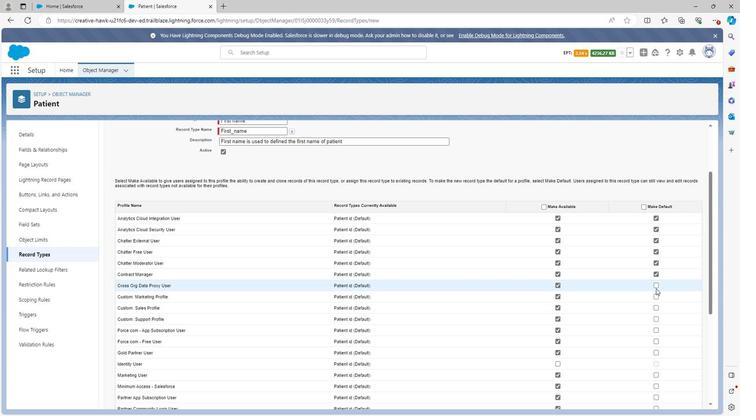 
Action: Mouse moved to (653, 285)
Screenshot: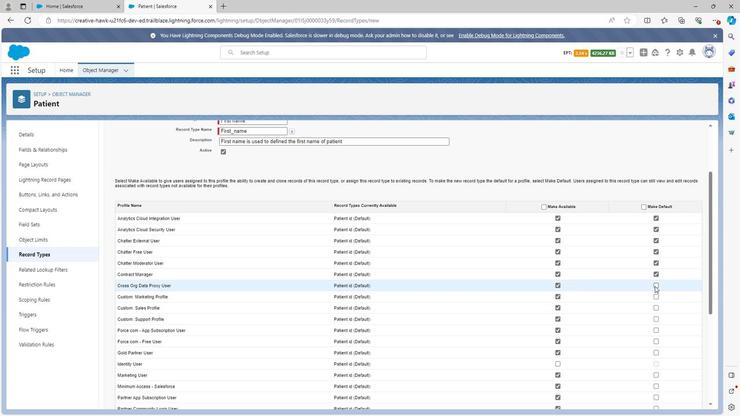 
Action: Mouse pressed left at (653, 285)
Screenshot: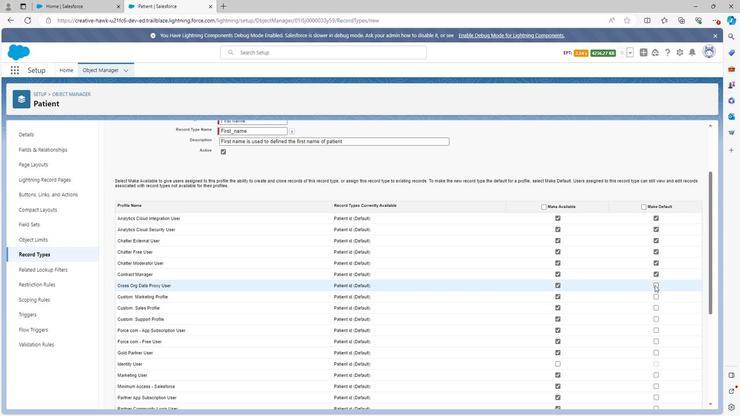 
Action: Mouse moved to (655, 297)
Screenshot: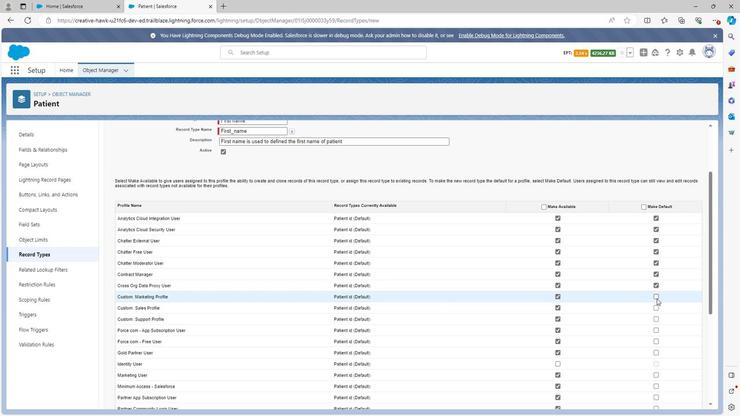 
Action: Mouse pressed left at (655, 297)
Screenshot: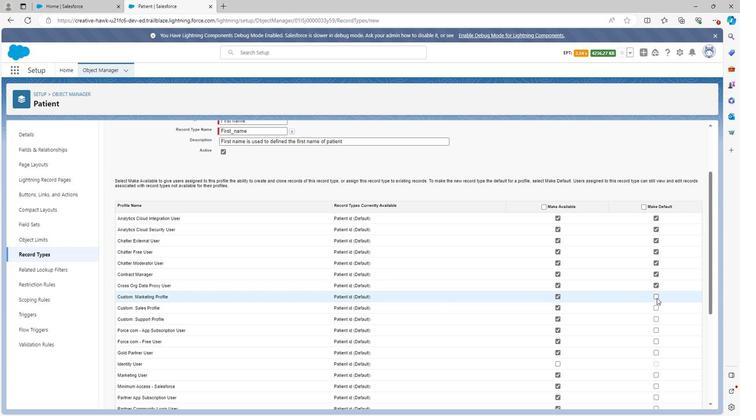 
Action: Mouse moved to (655, 297)
Screenshot: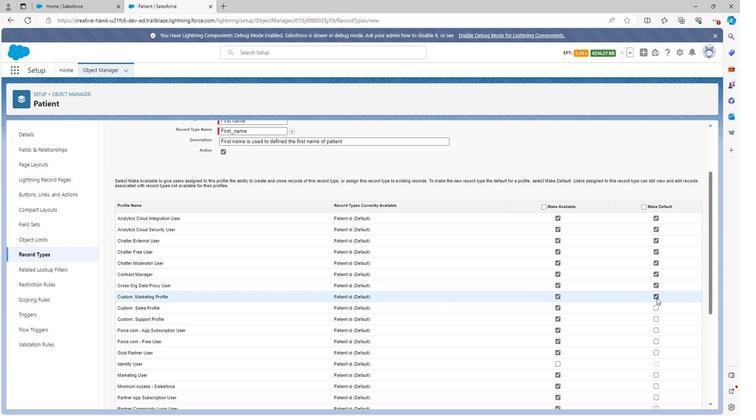 
Action: Mouse scrolled (655, 297) with delta (0, 0)
Screenshot: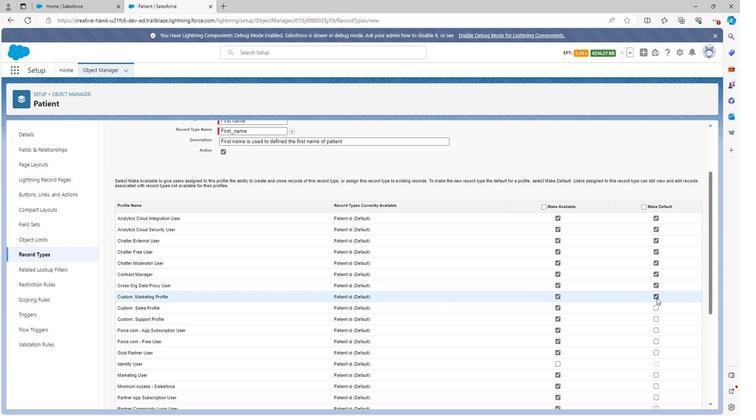 
Action: Mouse scrolled (655, 297) with delta (0, 0)
Screenshot: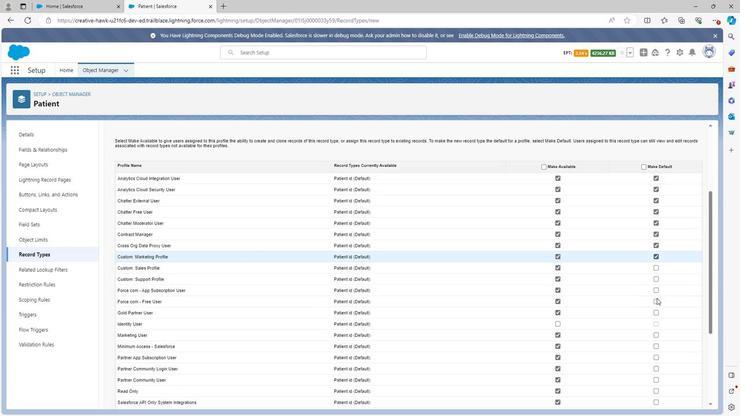 
Action: Mouse moved to (655, 223)
Screenshot: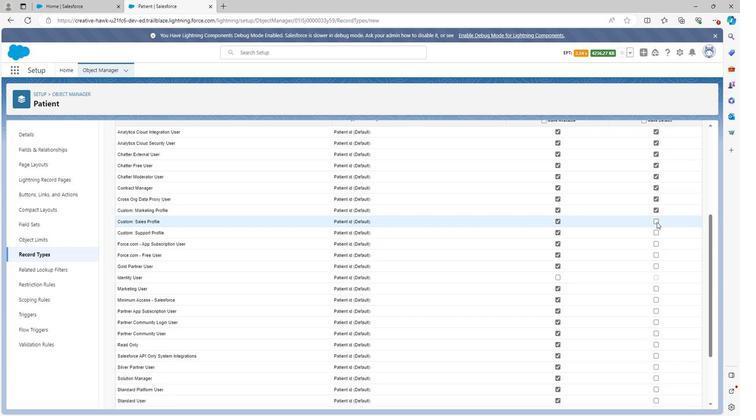 
Action: Mouse pressed left at (655, 223)
Screenshot: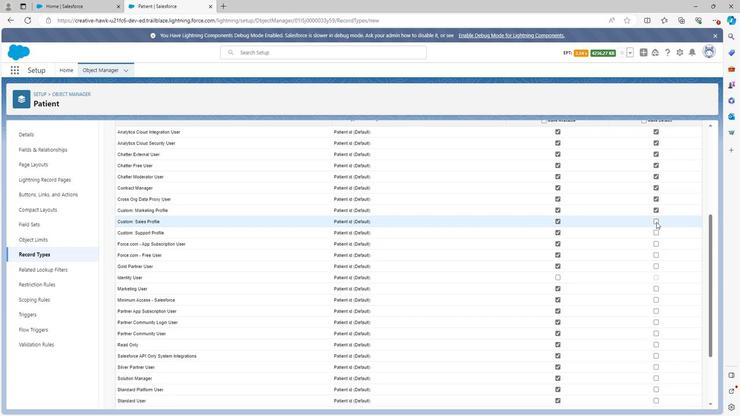 
Action: Mouse moved to (655, 233)
Screenshot: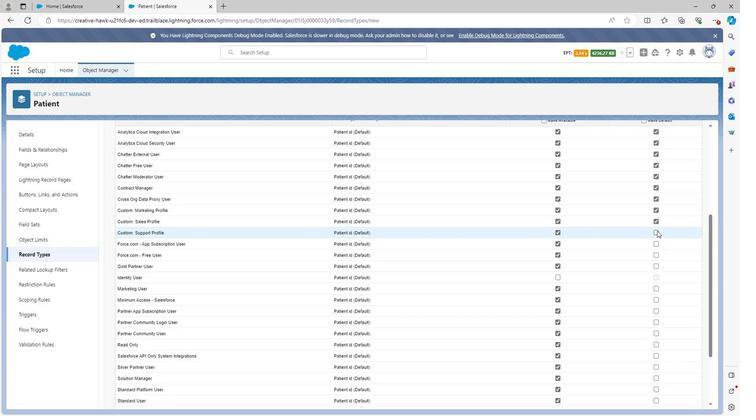 
Action: Mouse pressed left at (655, 233)
Screenshot: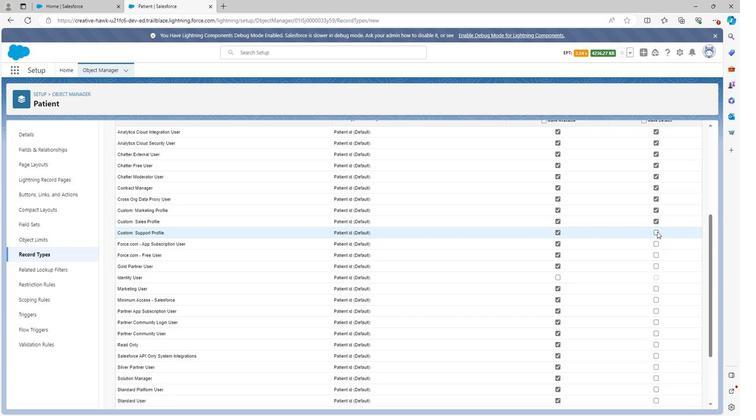 
Action: Mouse moved to (655, 244)
Screenshot: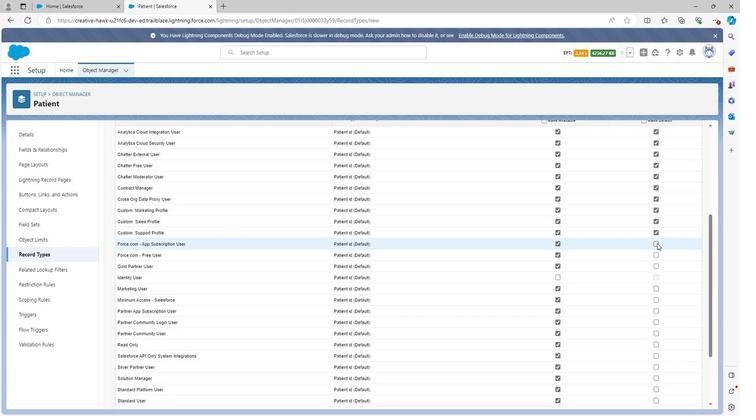 
Action: Mouse pressed left at (655, 244)
Screenshot: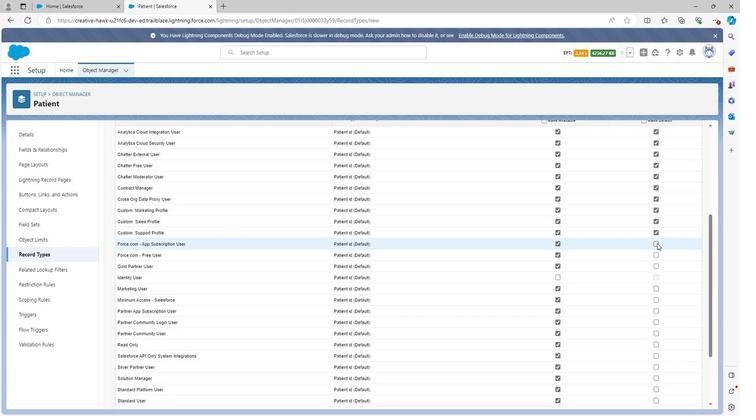 
Action: Mouse moved to (656, 256)
Screenshot: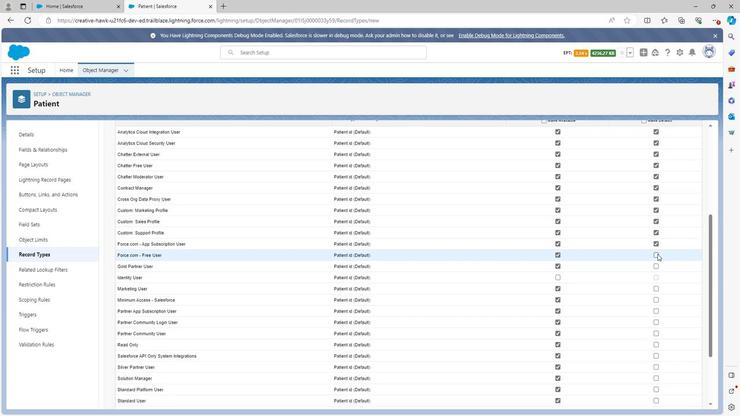 
Action: Mouse pressed left at (656, 256)
Screenshot: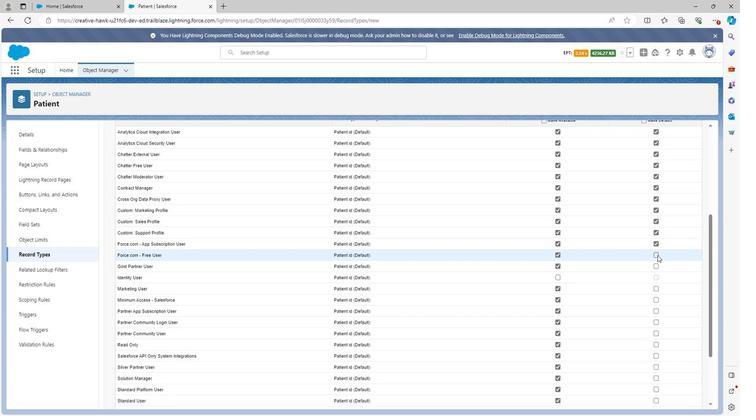 
Action: Mouse moved to (656, 266)
Screenshot: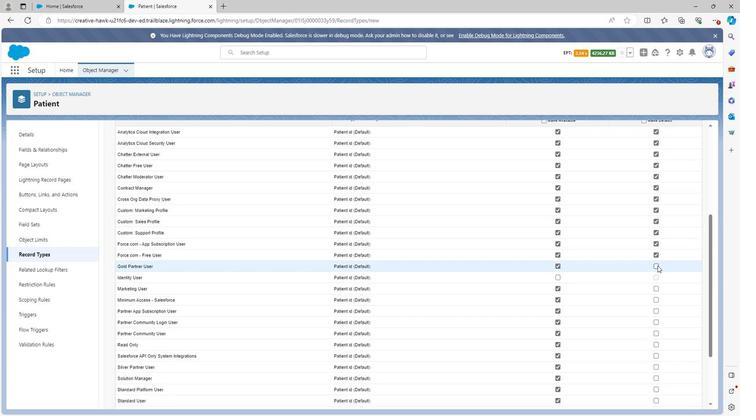 
Action: Mouse pressed left at (656, 266)
Screenshot: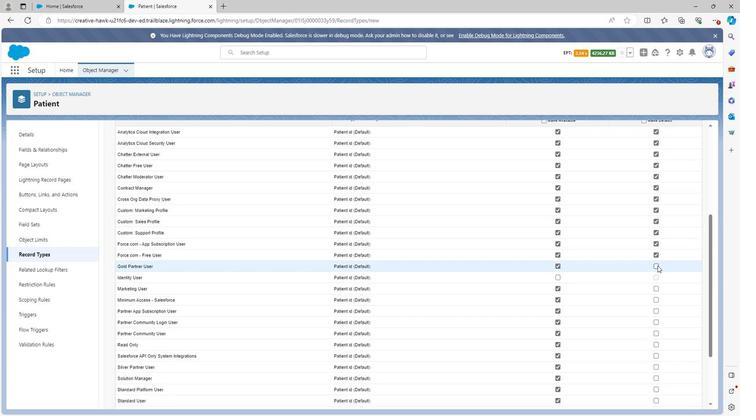 
Action: Mouse moved to (655, 288)
Screenshot: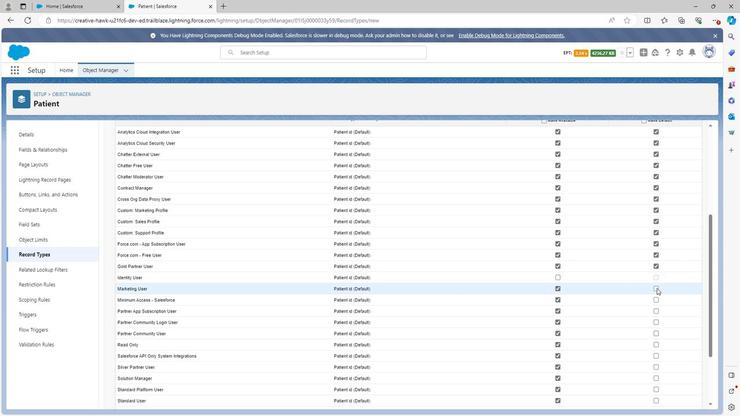 
Action: Mouse pressed left at (655, 288)
Screenshot: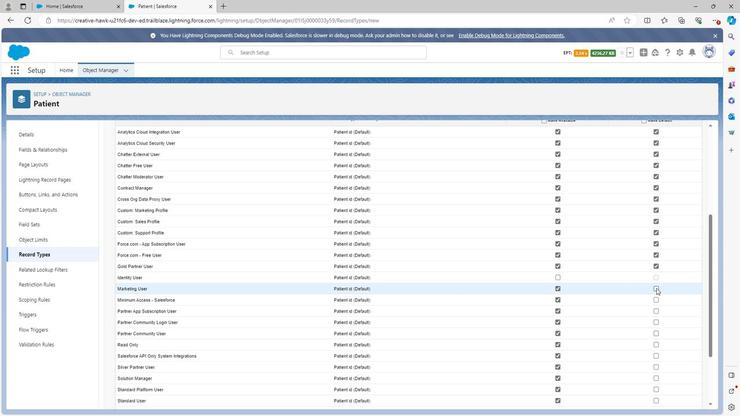 
Action: Mouse moved to (655, 298)
Screenshot: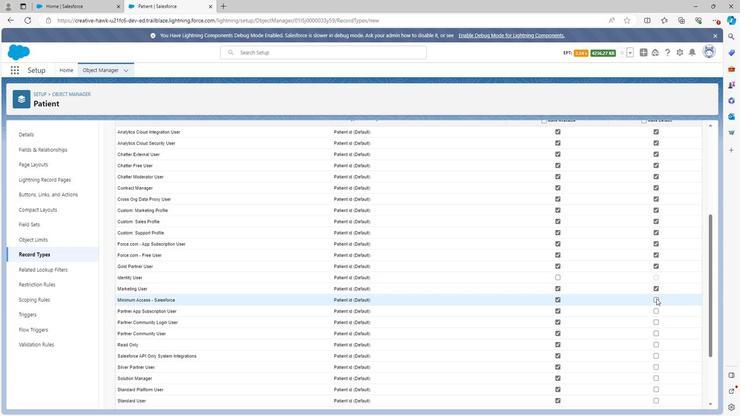 
Action: Mouse pressed left at (655, 298)
Screenshot: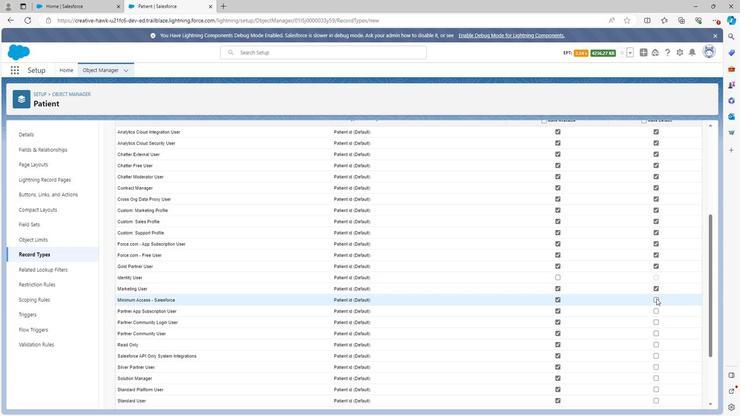 
Action: Mouse moved to (655, 310)
Screenshot: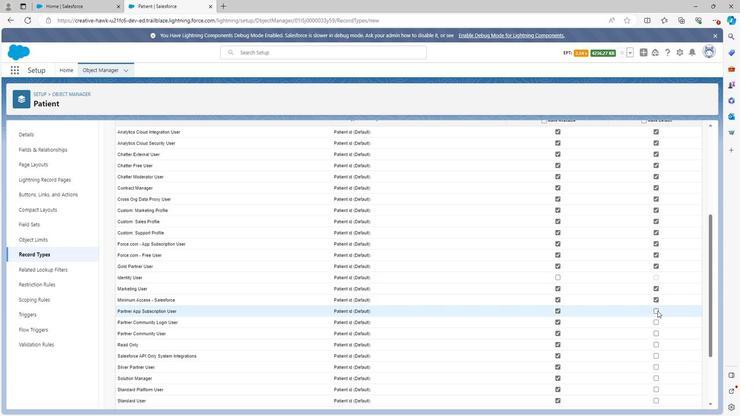 
Action: Mouse pressed left at (655, 310)
Screenshot: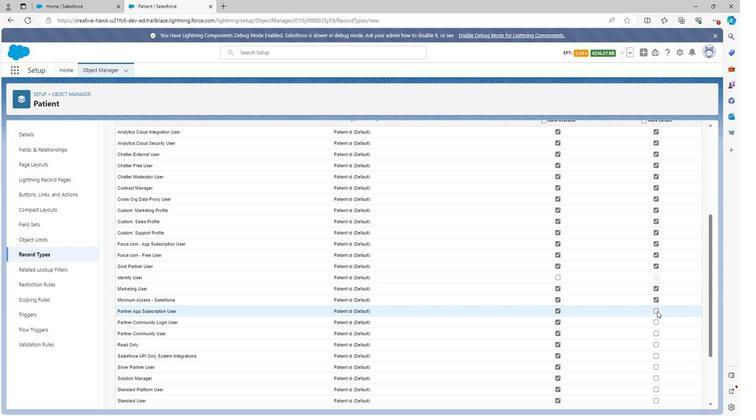 
Action: Mouse moved to (655, 321)
Screenshot: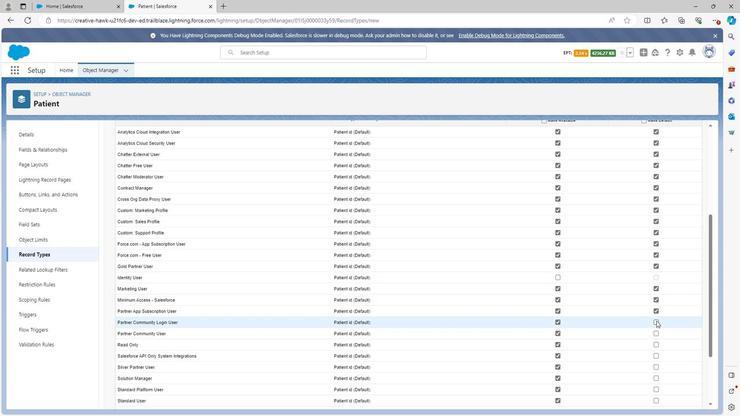 
Action: Mouse pressed left at (655, 321)
Screenshot: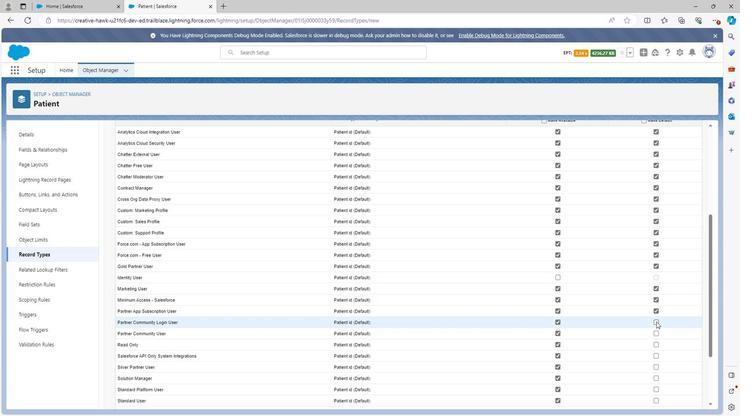 
Action: Mouse moved to (654, 332)
Screenshot: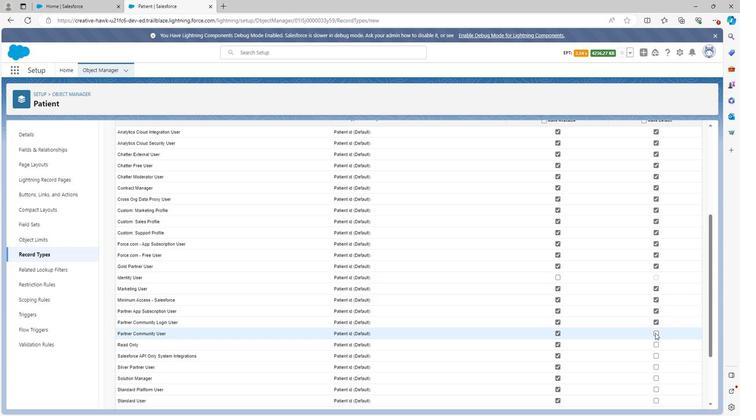 
Action: Mouse pressed left at (654, 332)
Screenshot: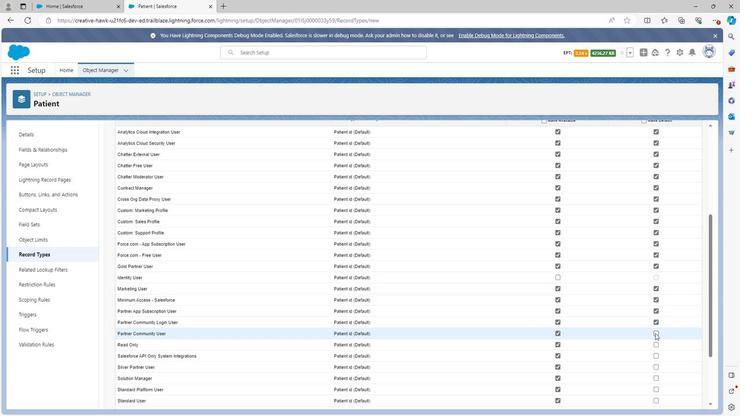 
Action: Mouse moved to (656, 344)
Screenshot: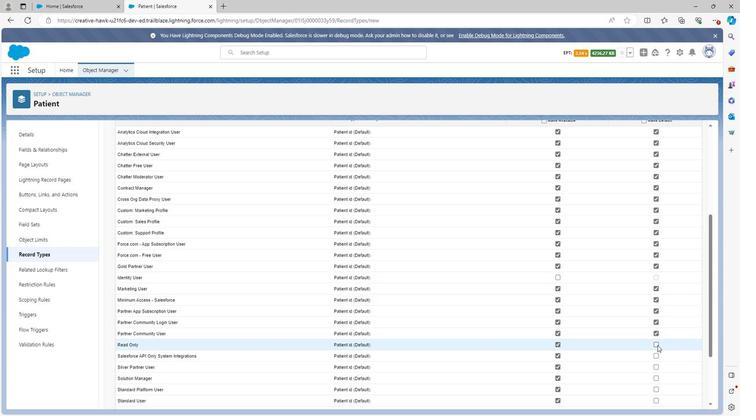 
Action: Mouse pressed left at (656, 344)
Screenshot: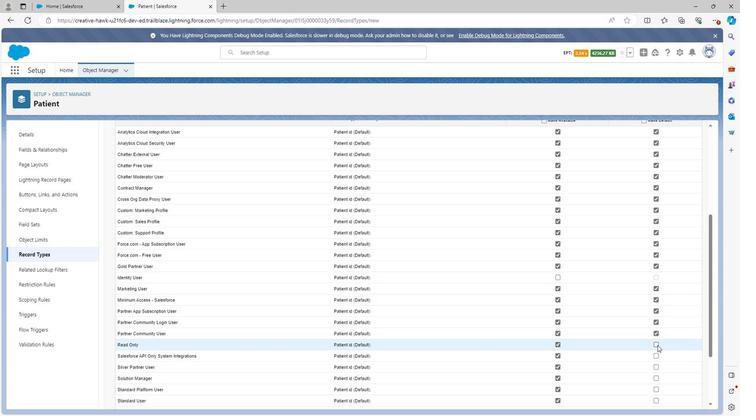 
Action: Mouse moved to (655, 355)
Screenshot: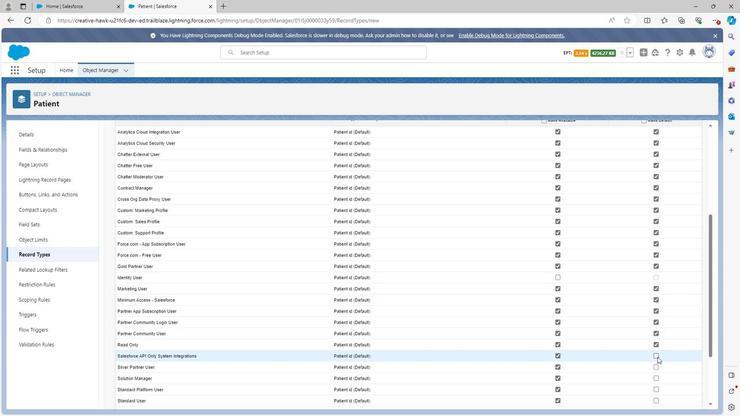 
Action: Mouse pressed left at (655, 355)
Screenshot: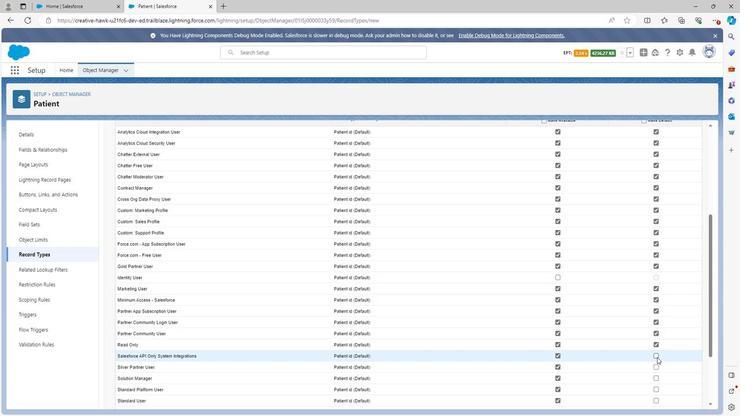 
Action: Mouse scrolled (655, 355) with delta (0, 0)
Screenshot: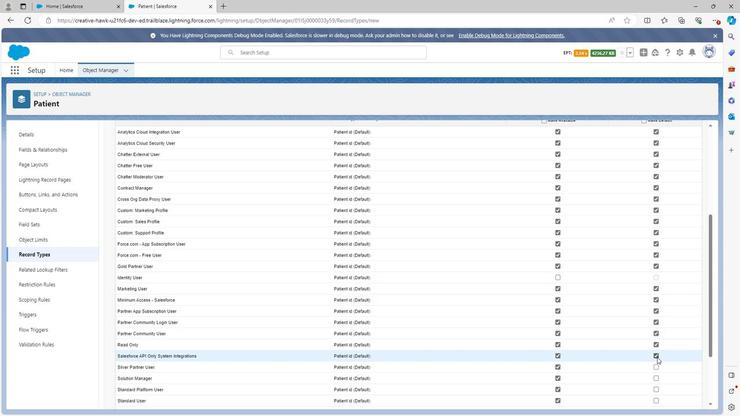 
Action: Mouse moved to (655, 355)
Screenshot: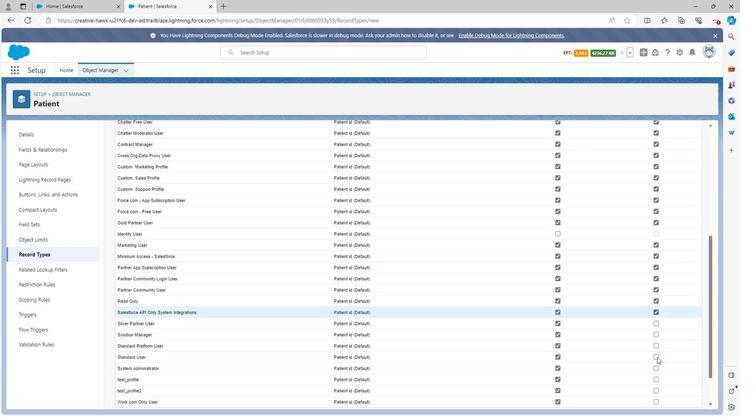 
Action: Mouse scrolled (655, 355) with delta (0, 0)
Screenshot: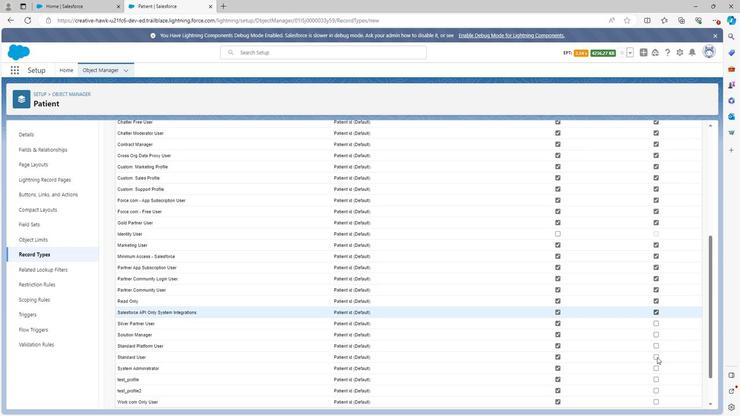 
Action: Mouse moved to (655, 279)
Screenshot: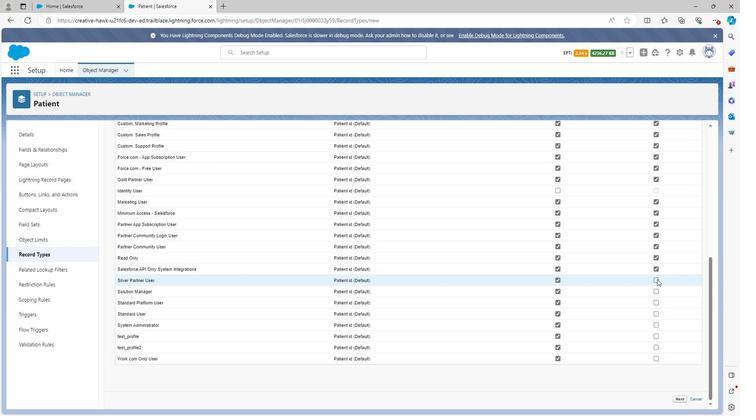 
Action: Mouse pressed left at (655, 279)
Screenshot: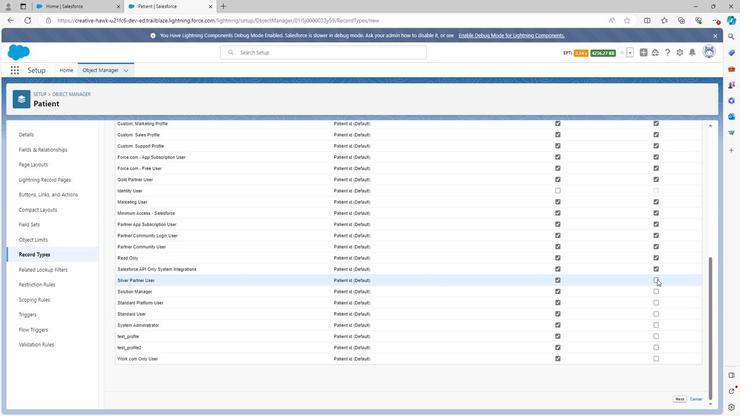 
Action: Mouse moved to (654, 290)
Screenshot: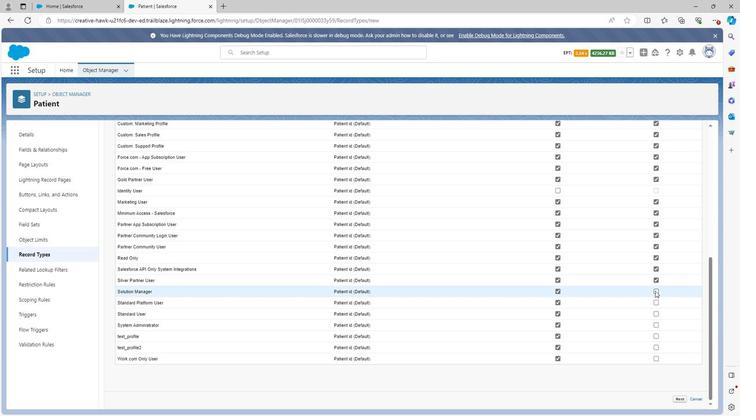 
Action: Mouse pressed left at (654, 290)
Screenshot: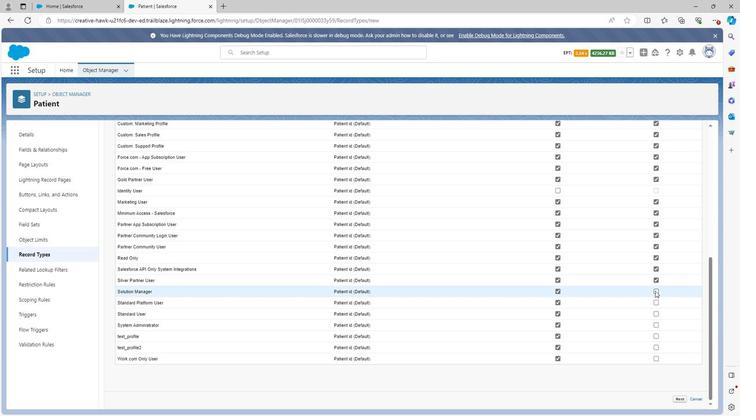 
Action: Mouse moved to (654, 303)
Screenshot: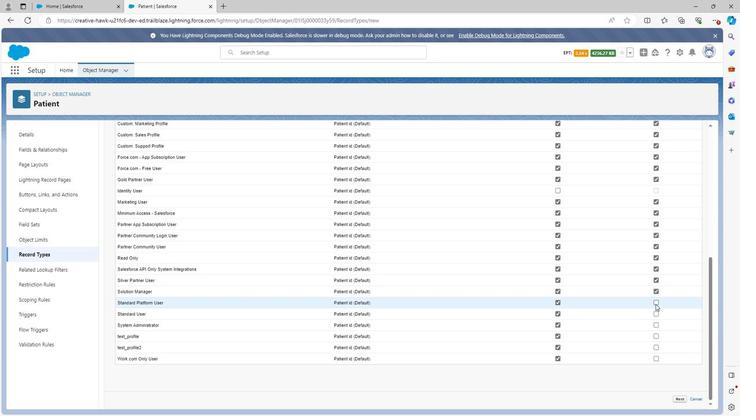 
Action: Mouse pressed left at (654, 303)
Screenshot: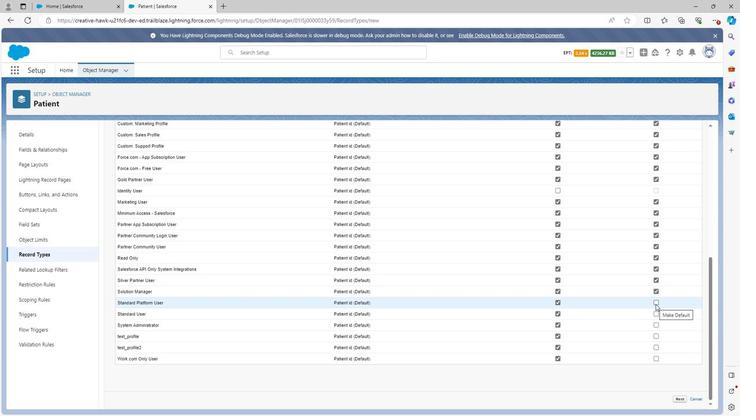 
Action: Mouse moved to (654, 312)
Screenshot: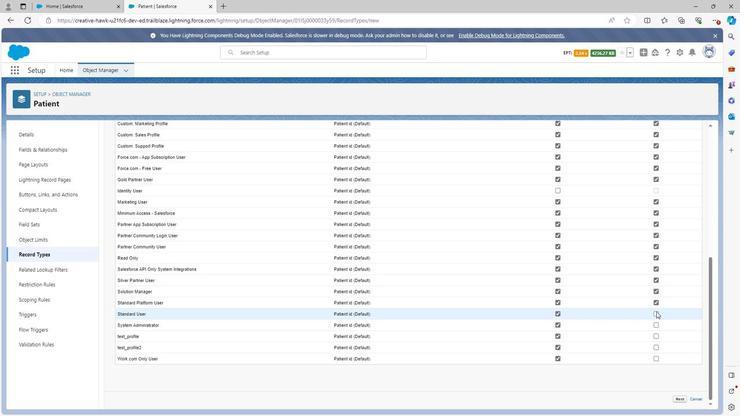 
Action: Mouse pressed left at (654, 312)
Screenshot: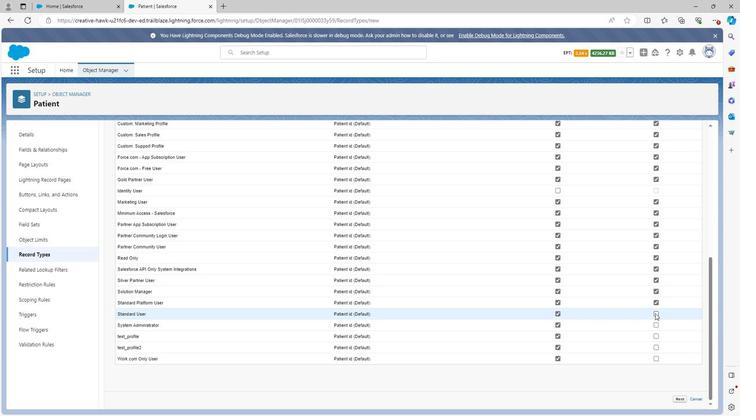 
Action: Mouse moved to (654, 323)
Screenshot: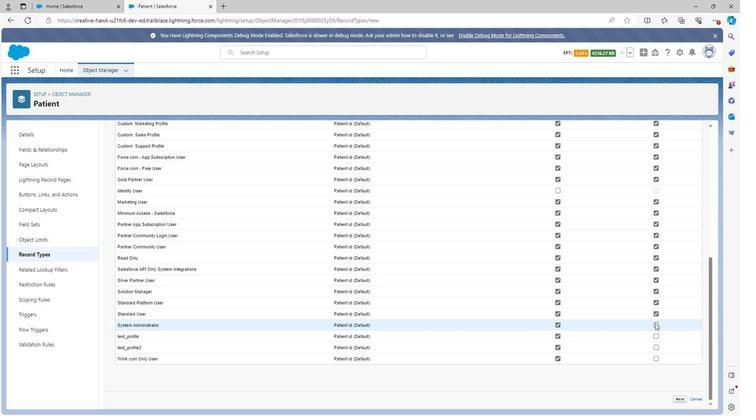 
Action: Mouse pressed left at (654, 323)
Screenshot: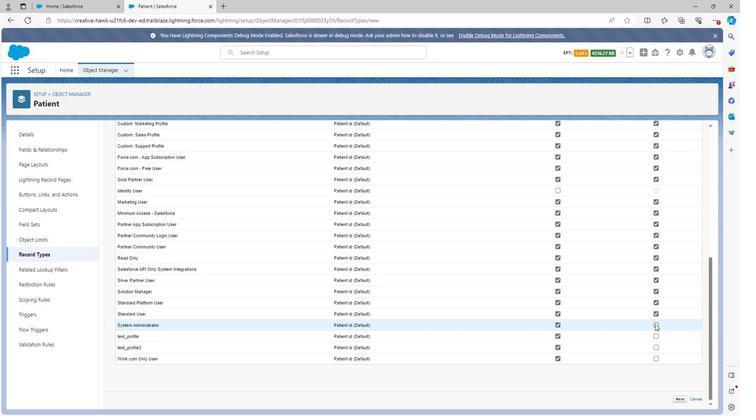 
Action: Mouse moved to (656, 334)
Screenshot: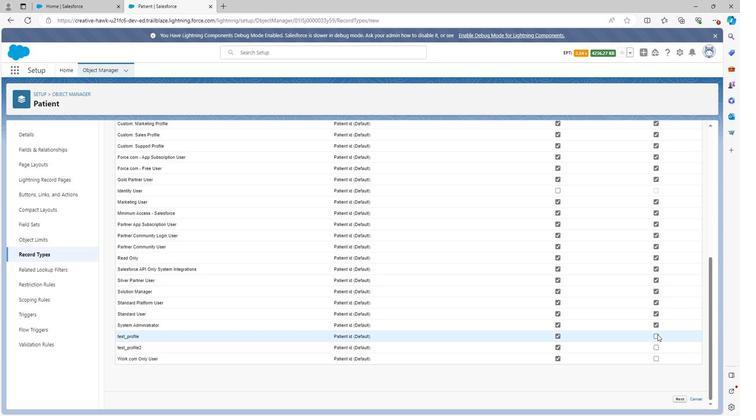 
Action: Mouse pressed left at (656, 334)
Screenshot: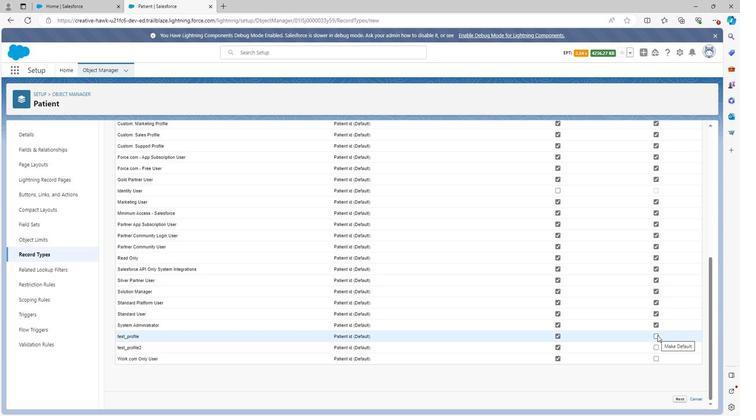
Action: Mouse moved to (655, 345)
Screenshot: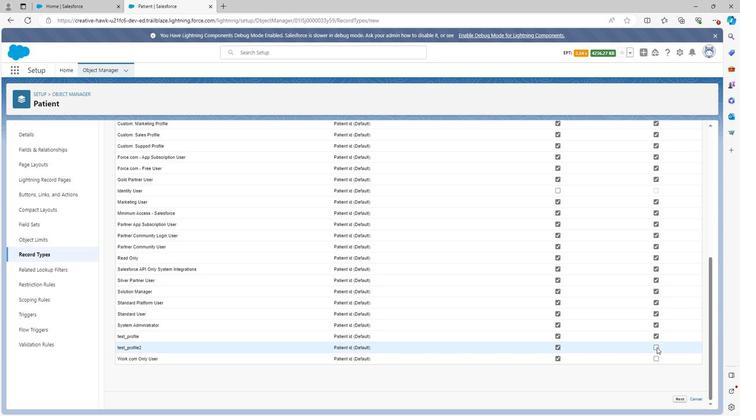 
Action: Mouse pressed left at (655, 345)
Screenshot: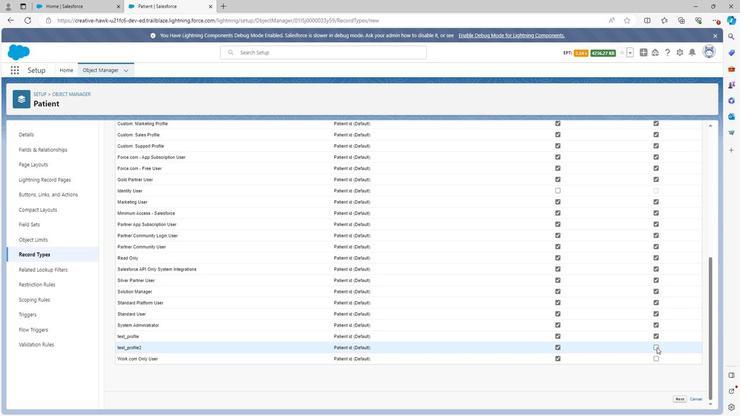 
Action: Mouse moved to (654, 354)
